 Task: Find connections with filter location Criciúma with filter topic #futurewith filter profile language Spanish with filter current company ExxonMobil with filter school G. Pulla Reddy Engineering College with filter industry Retail Building Materials and Garden Equipment with filter service category Ghostwriting with filter keywords title Online ESL Instructor
Action: Mouse moved to (615, 116)
Screenshot: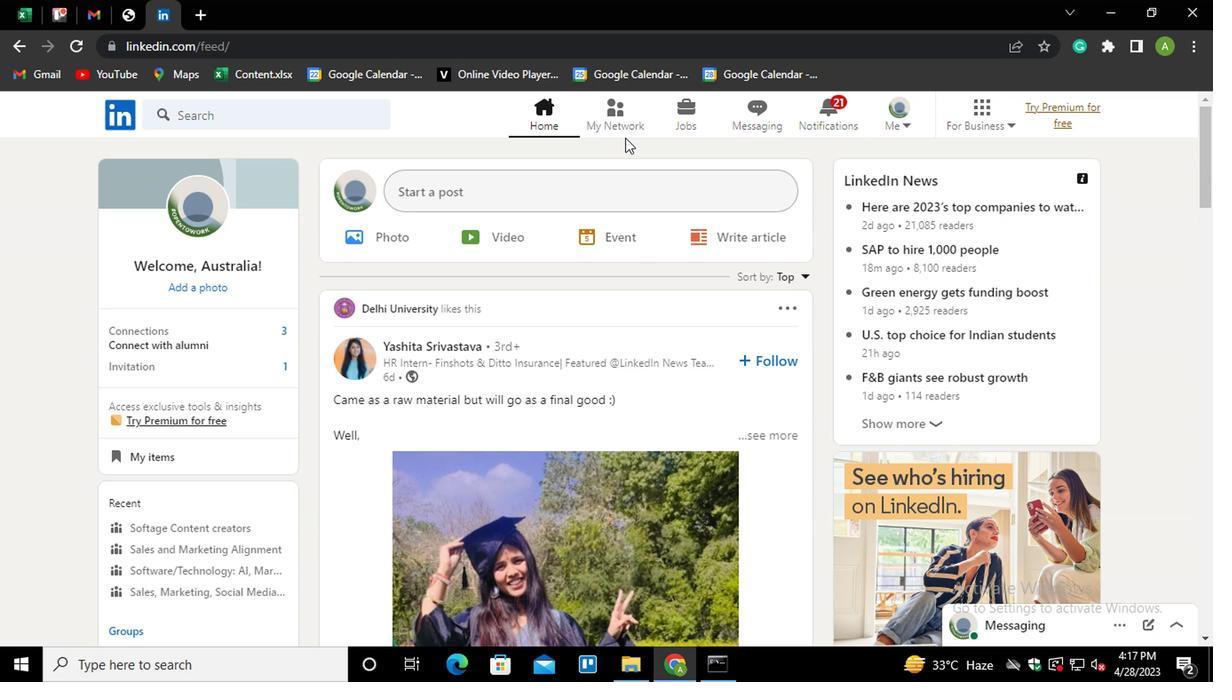 
Action: Mouse pressed left at (615, 116)
Screenshot: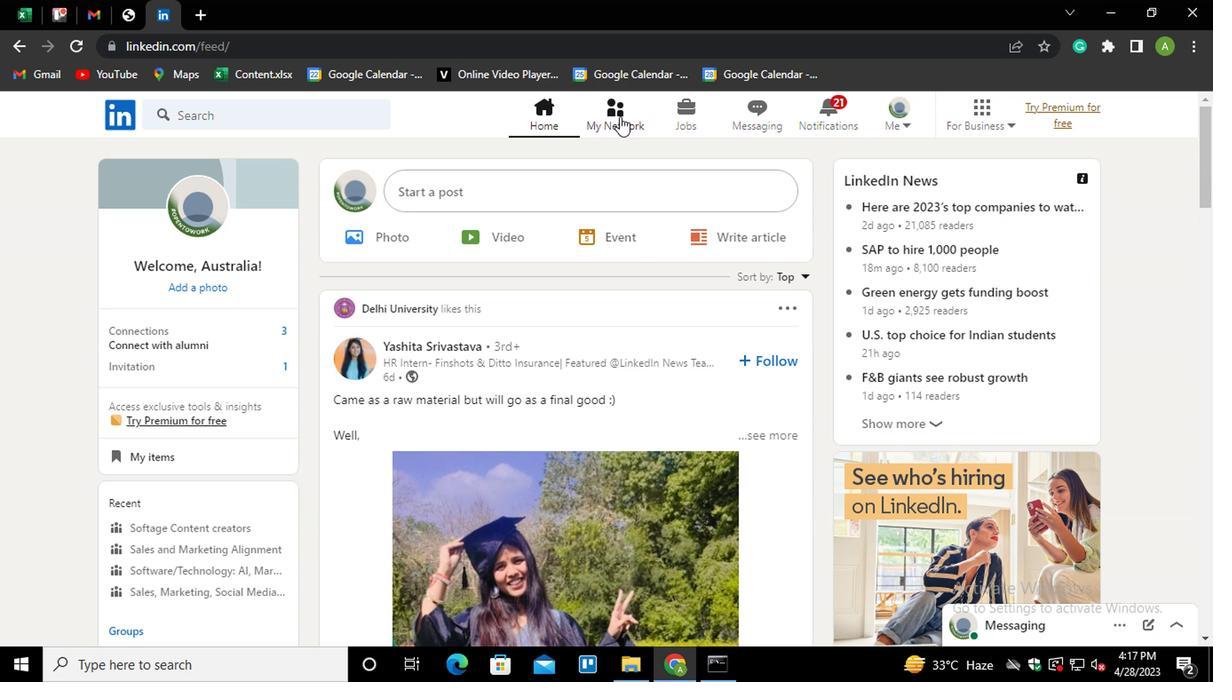 
Action: Mouse moved to (233, 211)
Screenshot: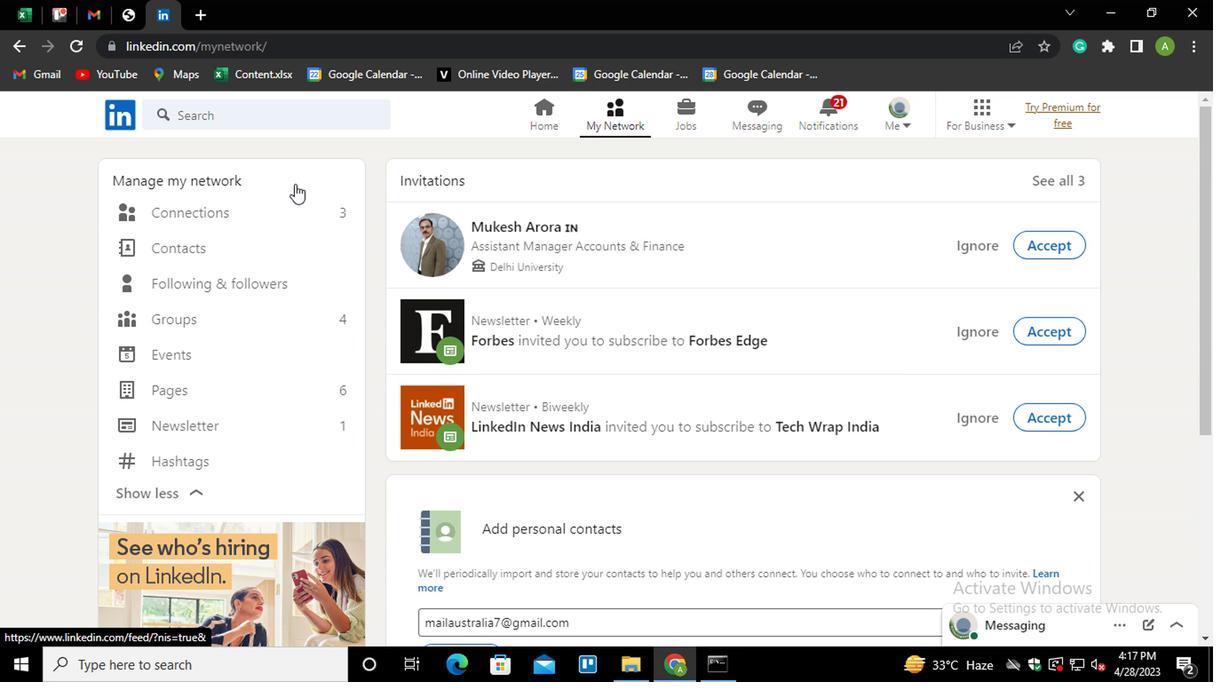 
Action: Mouse pressed left at (233, 211)
Screenshot: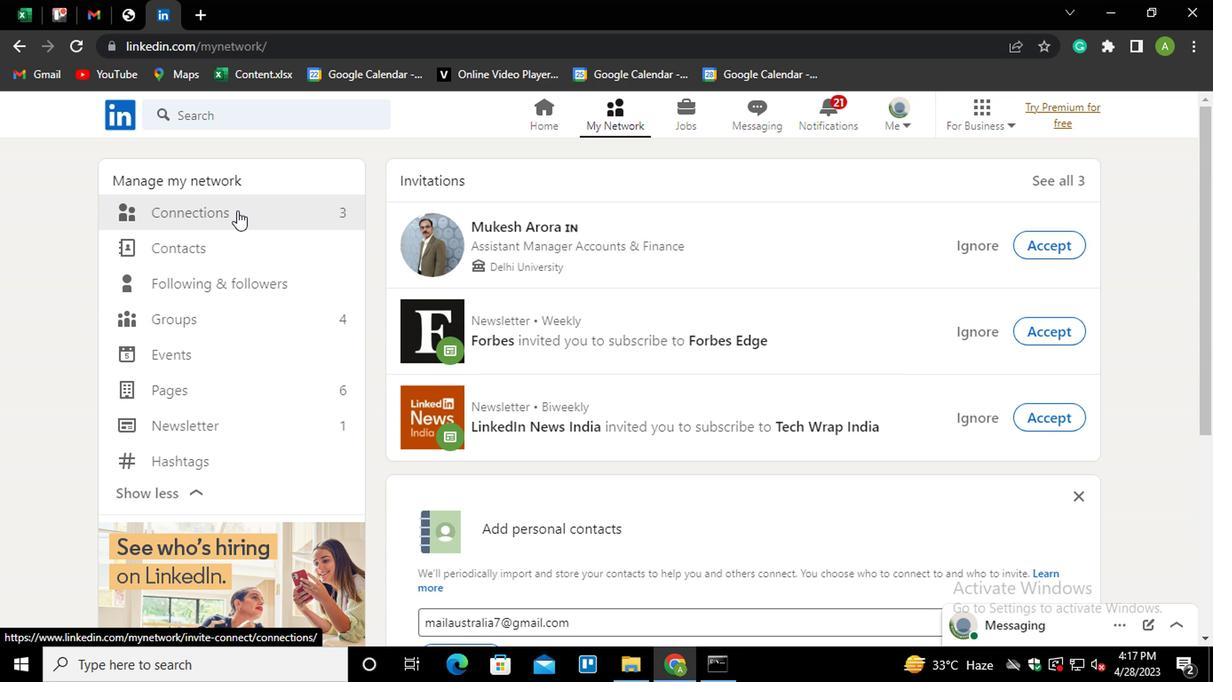 
Action: Mouse moved to (742, 217)
Screenshot: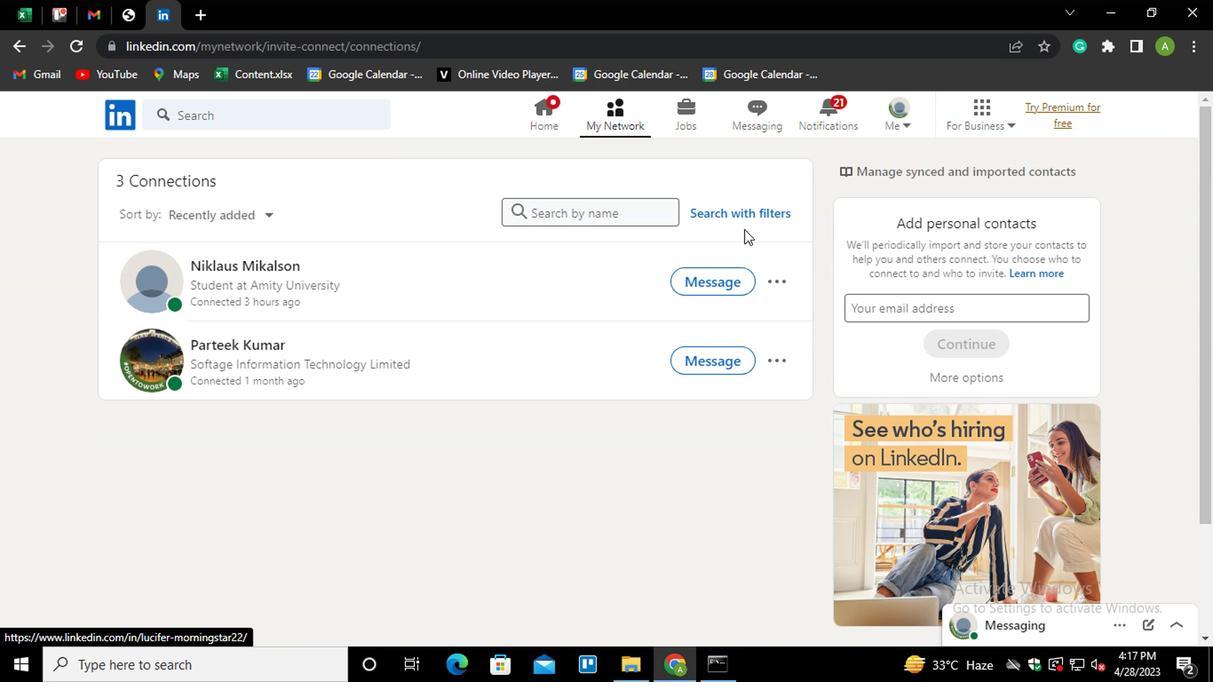 
Action: Mouse pressed left at (742, 217)
Screenshot: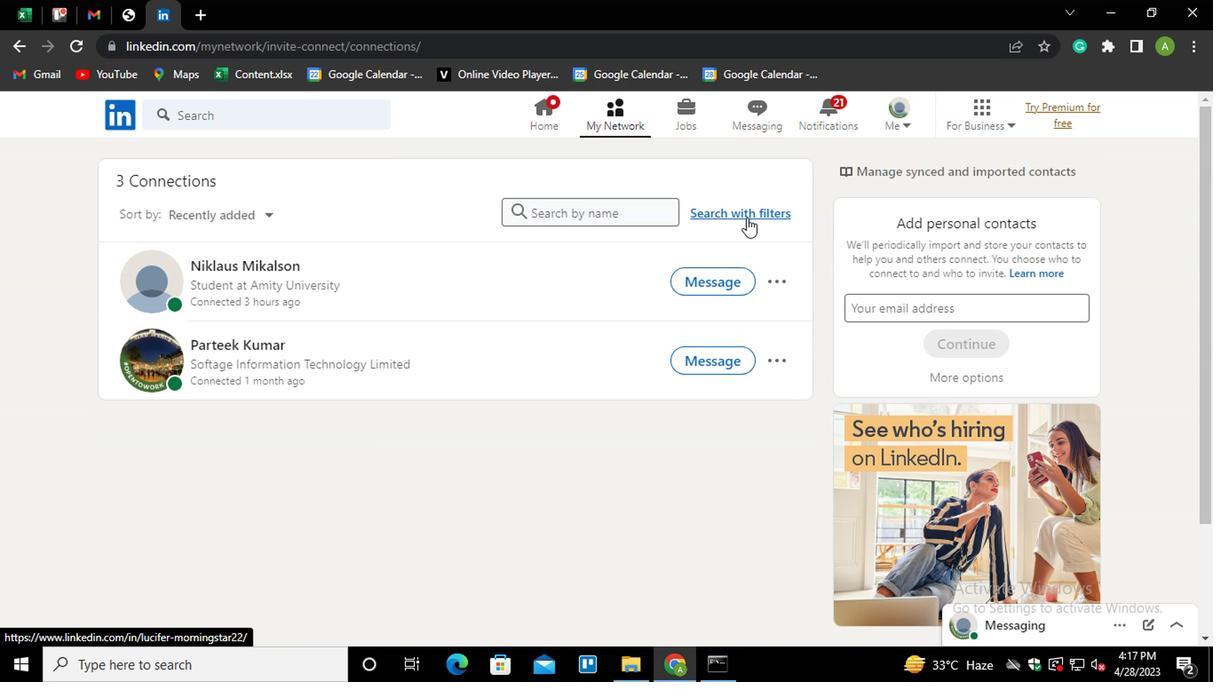 
Action: Mouse moved to (657, 164)
Screenshot: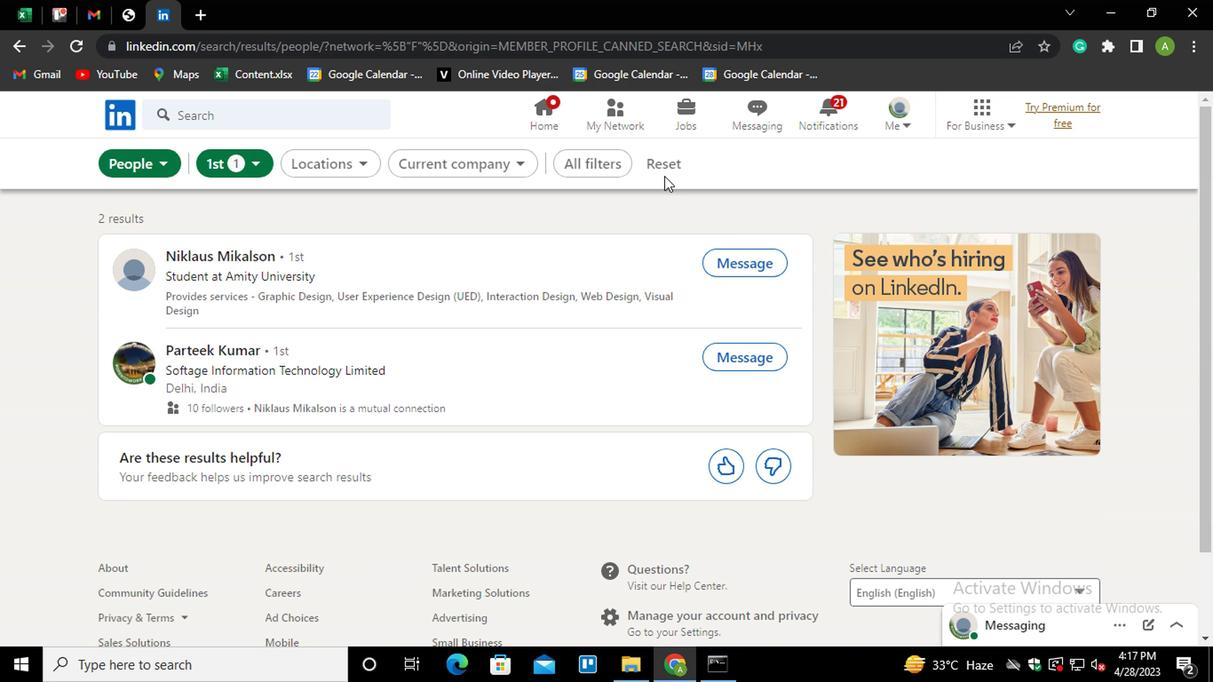 
Action: Mouse pressed left at (657, 164)
Screenshot: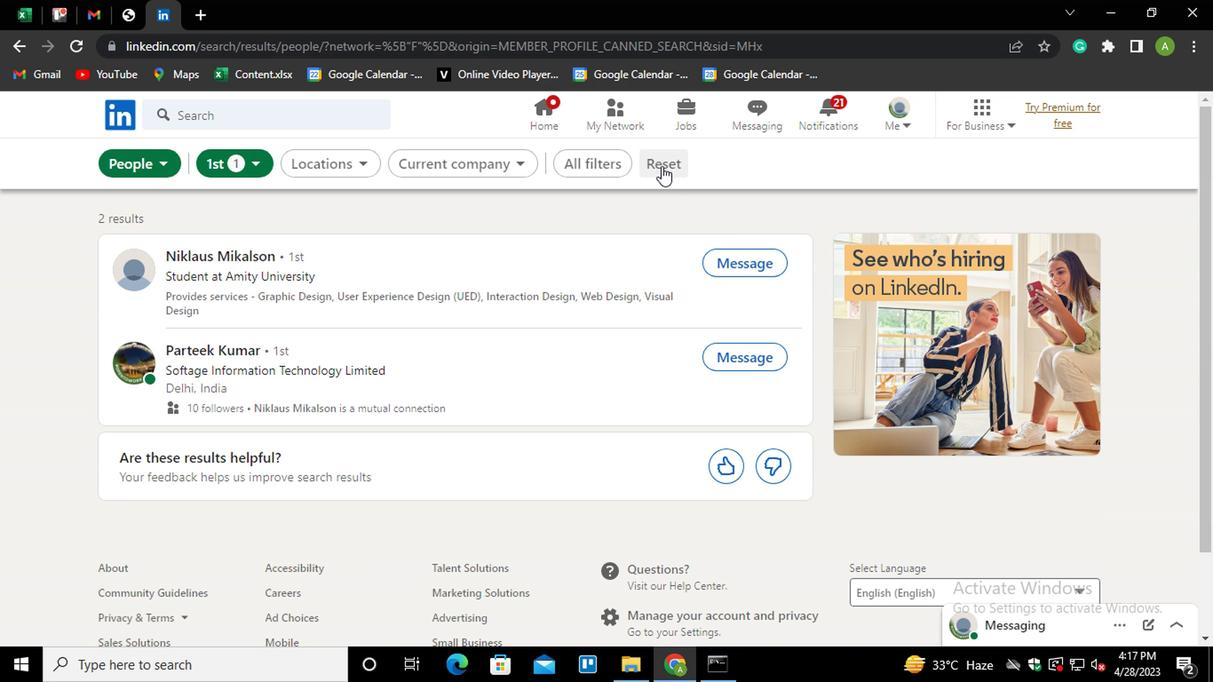 
Action: Mouse moved to (633, 160)
Screenshot: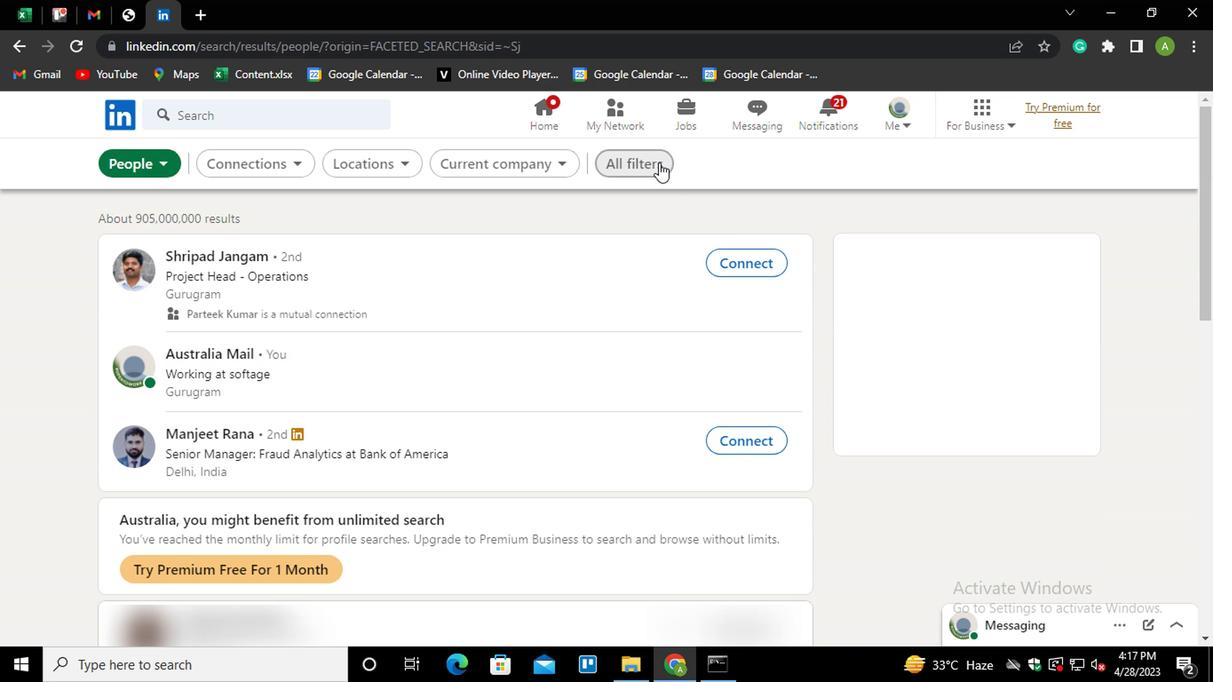 
Action: Mouse pressed left at (633, 160)
Screenshot: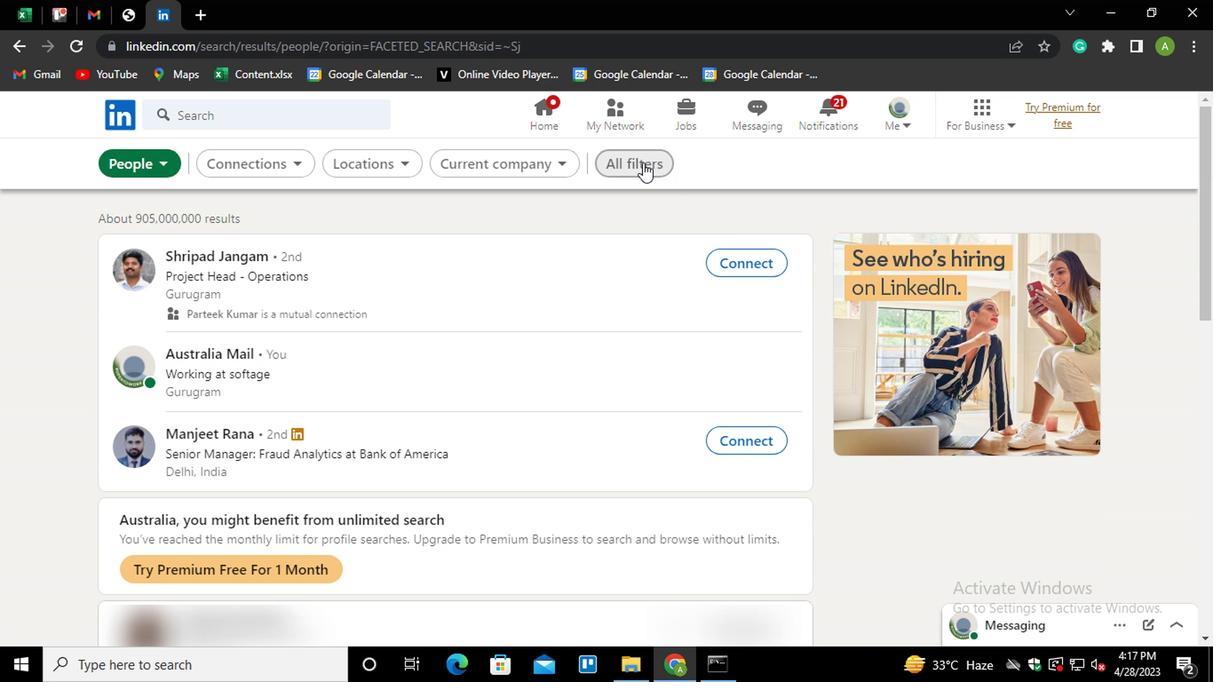 
Action: Mouse moved to (854, 376)
Screenshot: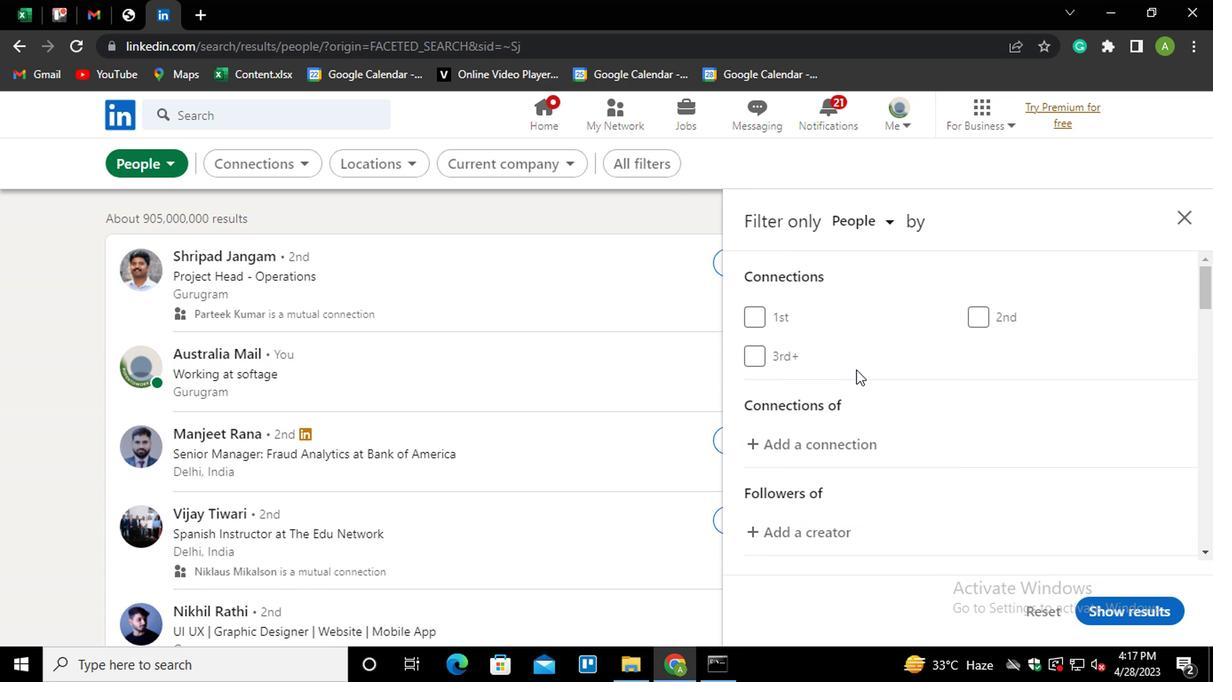 
Action: Mouse scrolled (854, 374) with delta (0, -1)
Screenshot: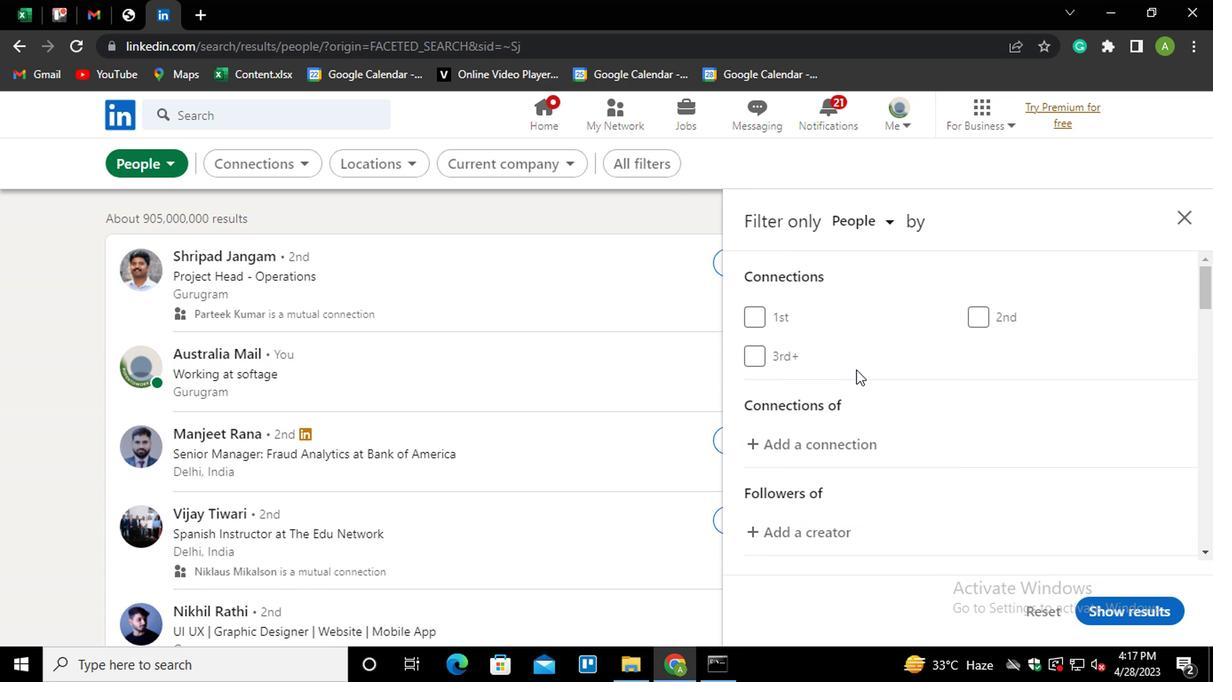 
Action: Mouse scrolled (854, 374) with delta (0, -1)
Screenshot: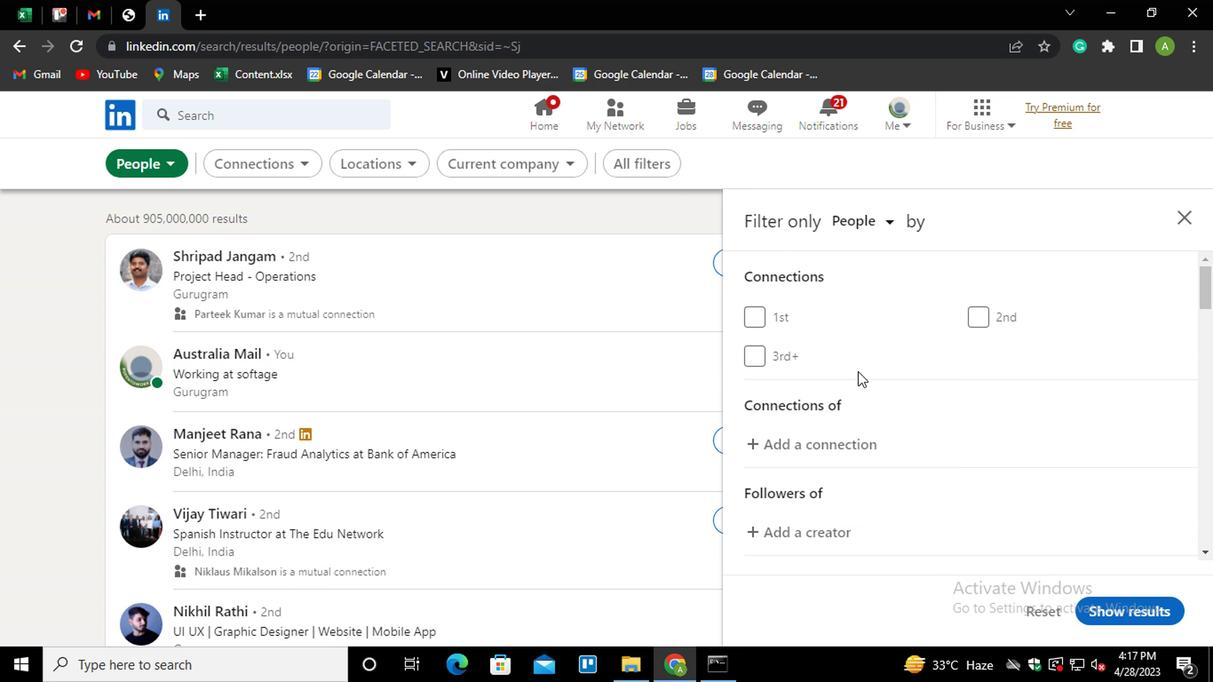
Action: Mouse scrolled (854, 374) with delta (0, -1)
Screenshot: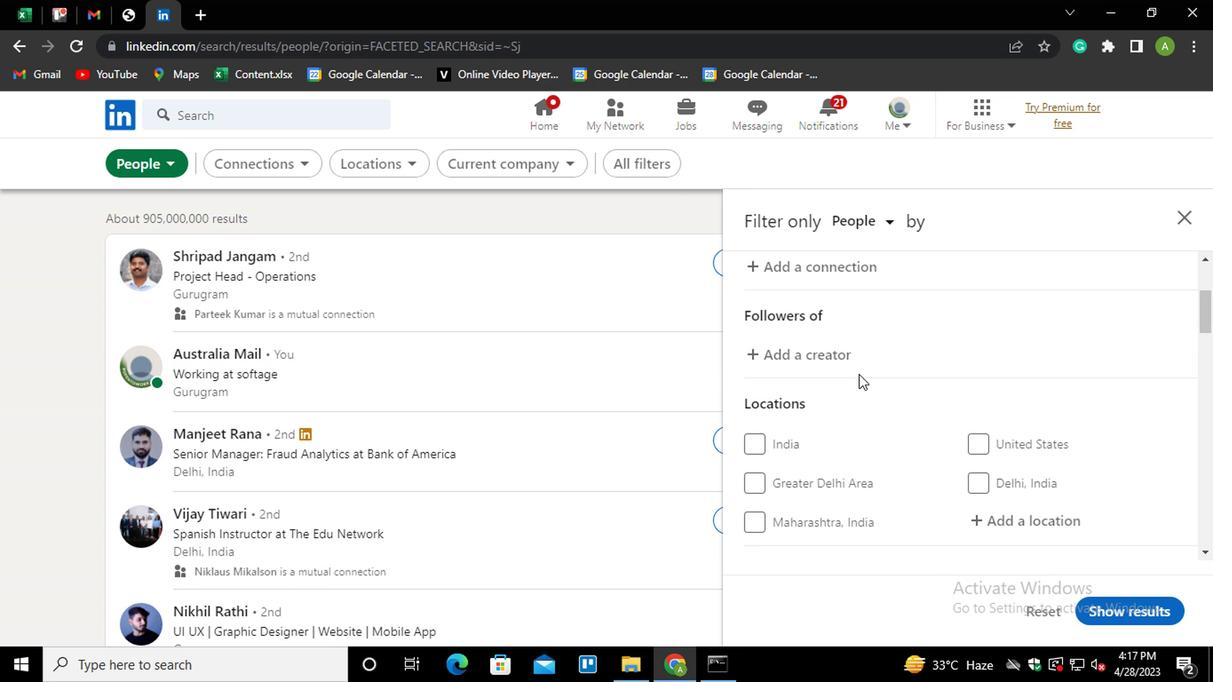 
Action: Mouse moved to (985, 433)
Screenshot: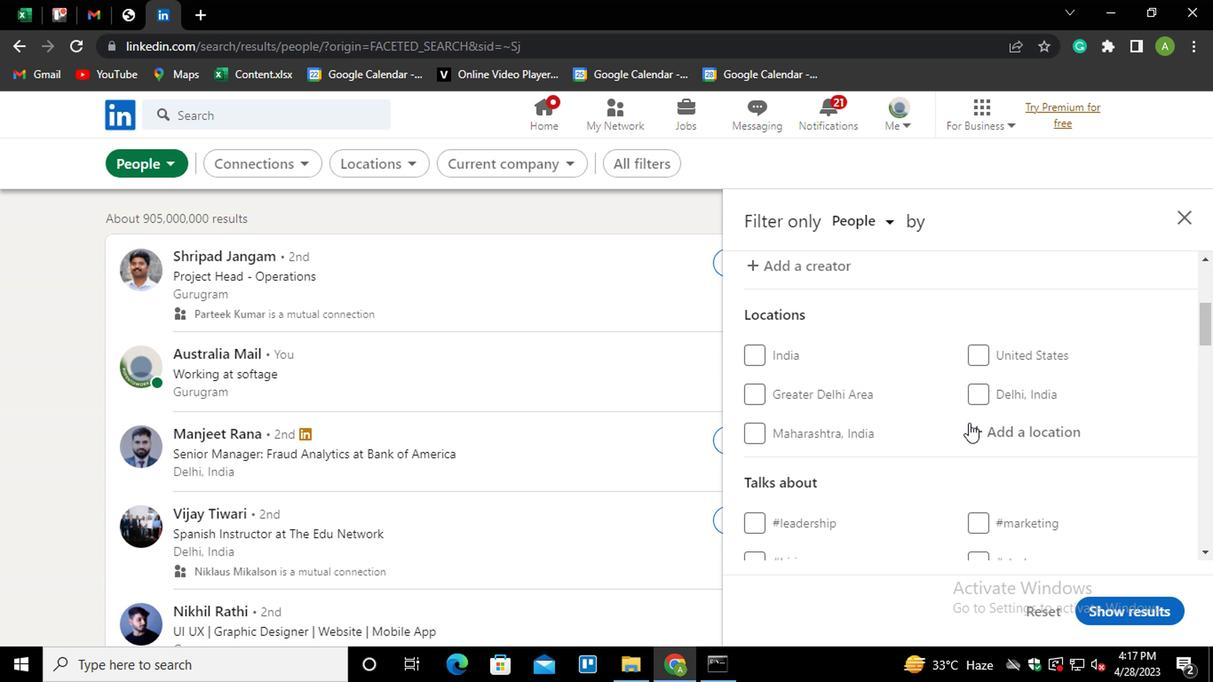 
Action: Mouse pressed left at (985, 433)
Screenshot: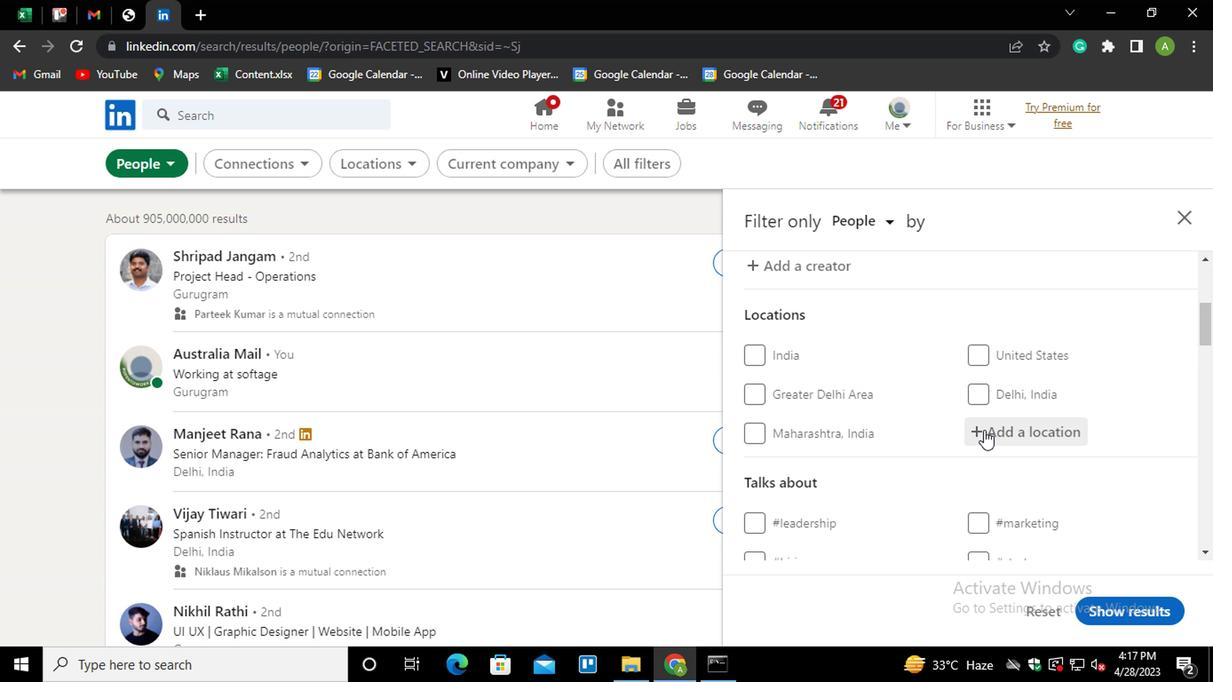 
Action: Mouse moved to (991, 433)
Screenshot: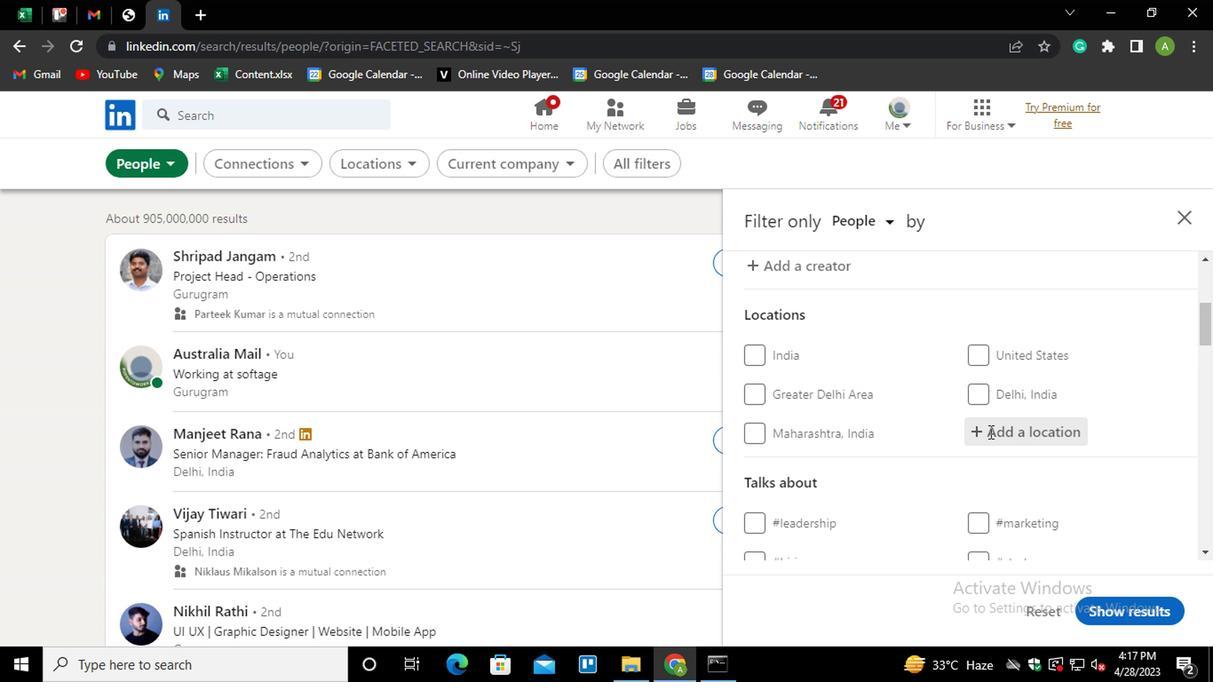 
Action: Mouse pressed left at (991, 433)
Screenshot: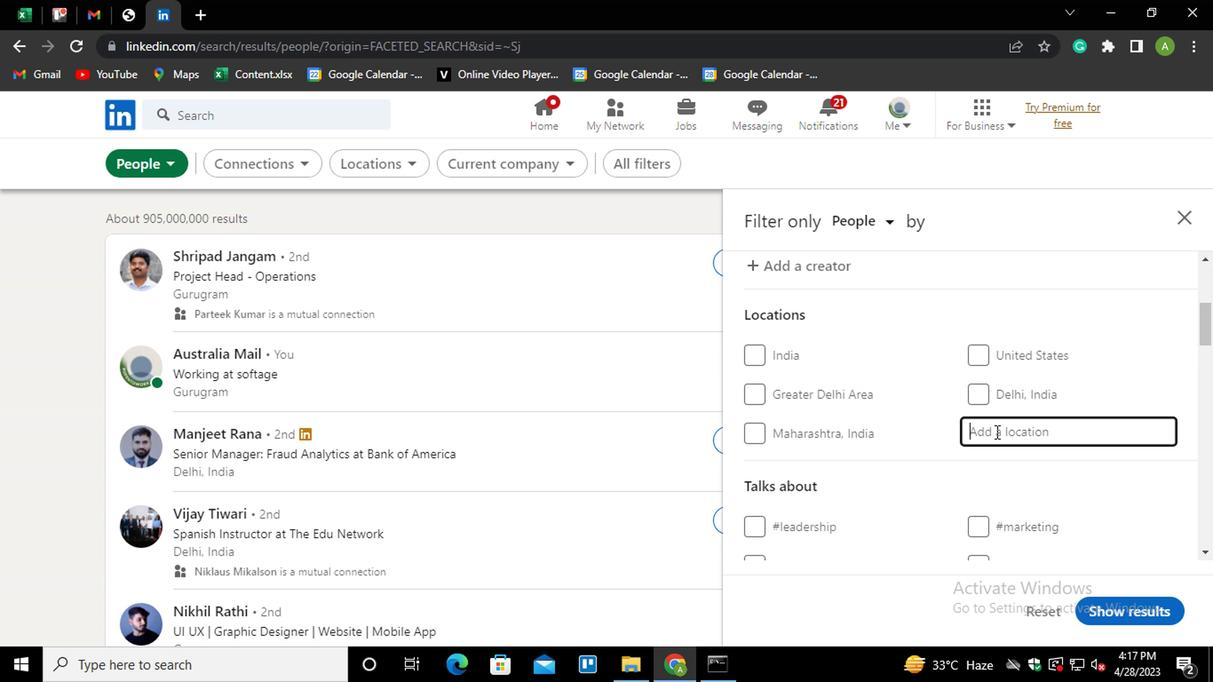 
Action: Mouse moved to (991, 435)
Screenshot: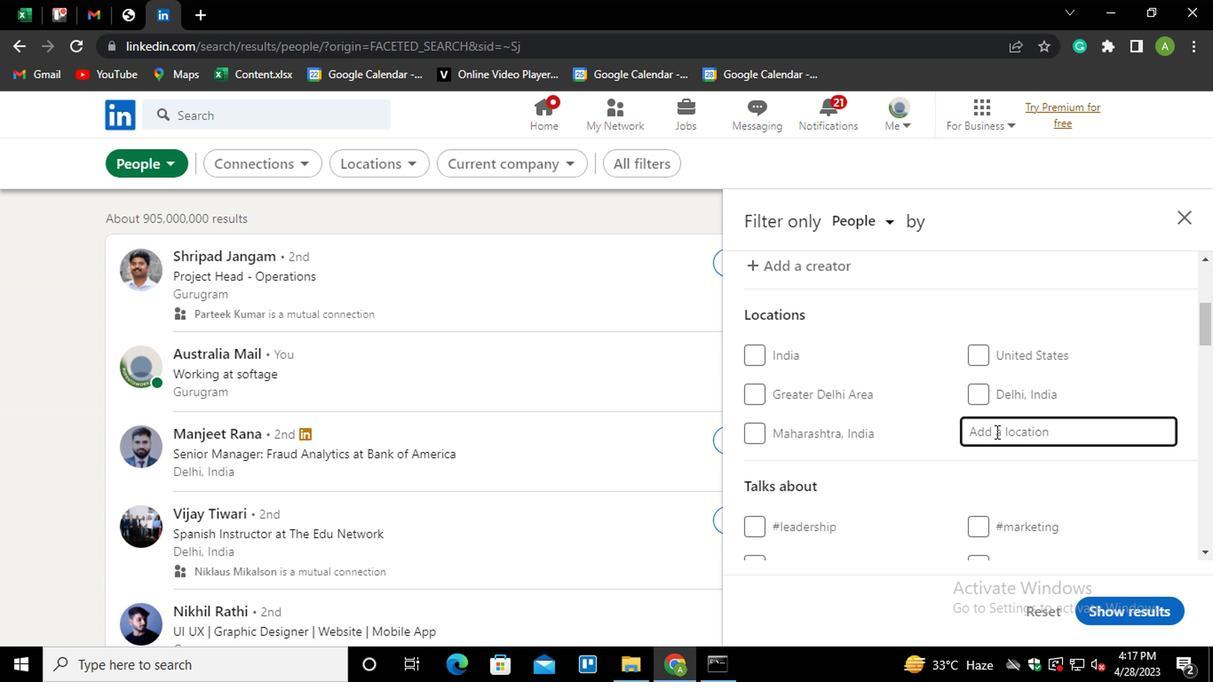 
Action: Key pressed <Key.shift>CRICIUMA<Key.down><Key.down><Key.enter>
Screenshot: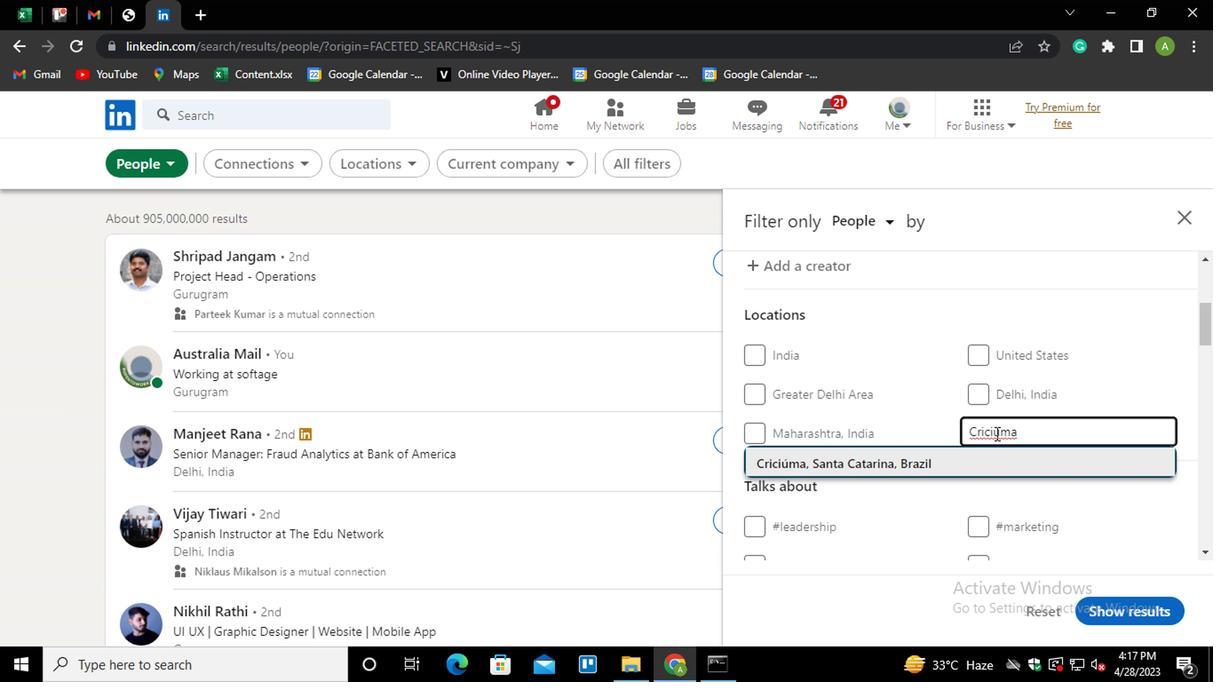 
Action: Mouse scrolled (991, 434) with delta (0, 0)
Screenshot: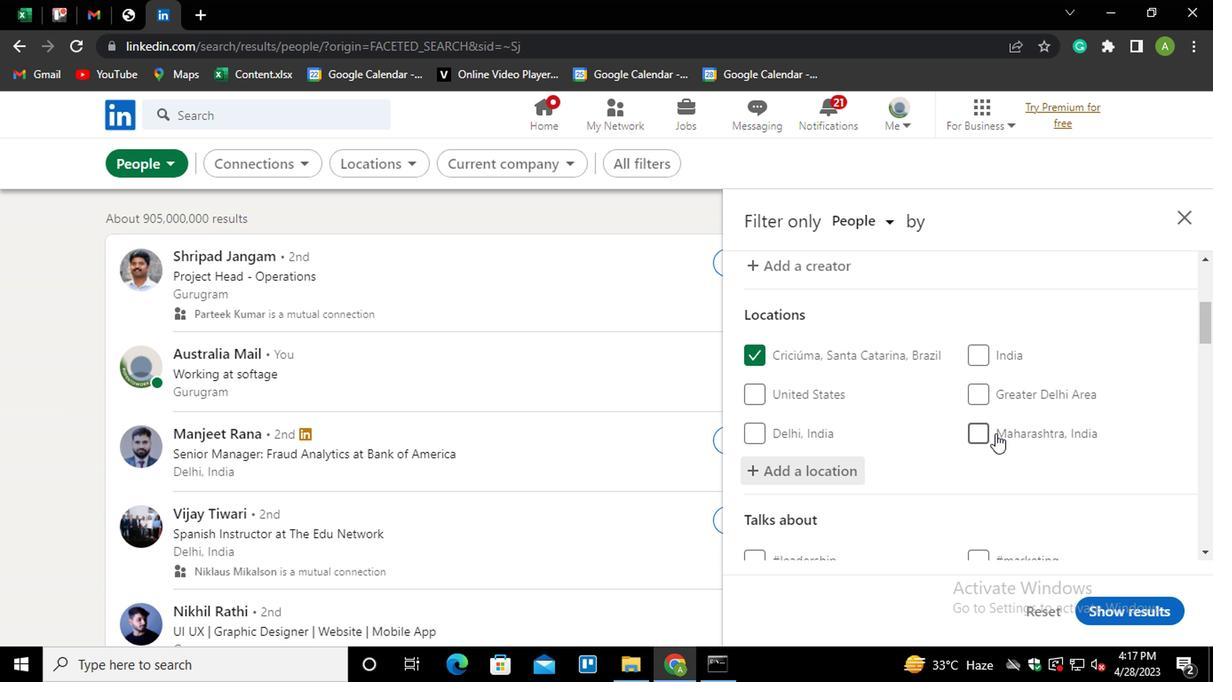 
Action: Mouse scrolled (991, 434) with delta (0, 0)
Screenshot: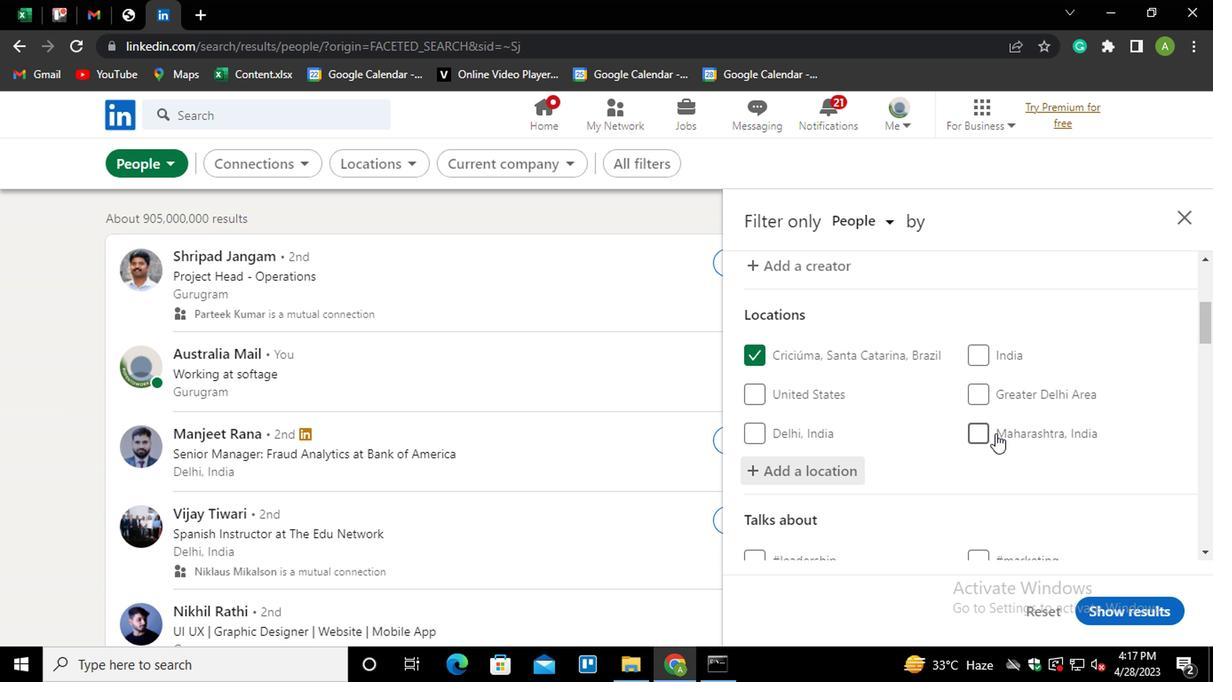 
Action: Mouse scrolled (991, 434) with delta (0, 0)
Screenshot: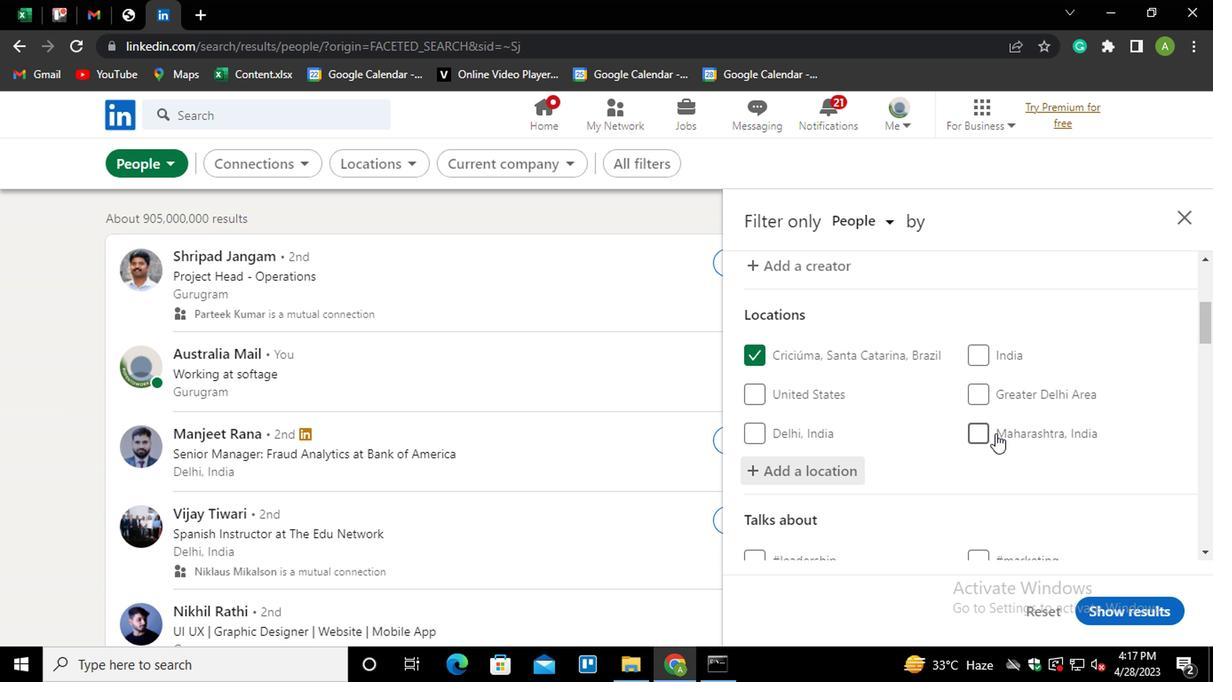 
Action: Mouse moved to (978, 367)
Screenshot: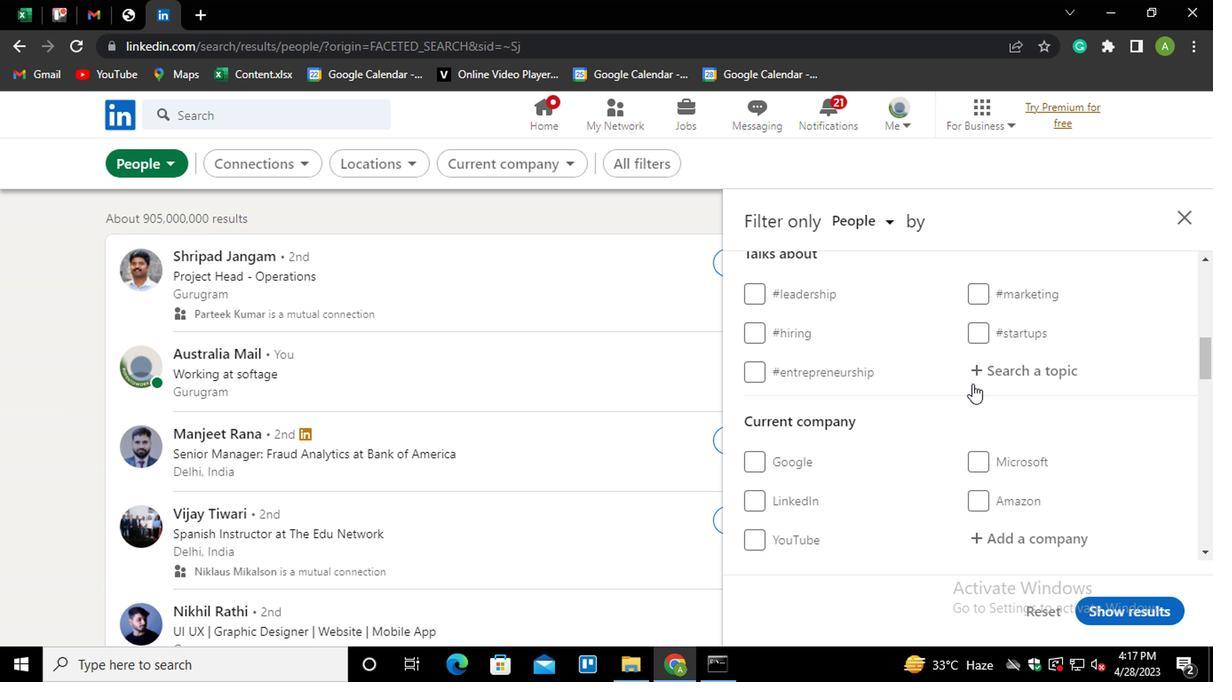 
Action: Mouse pressed left at (978, 367)
Screenshot: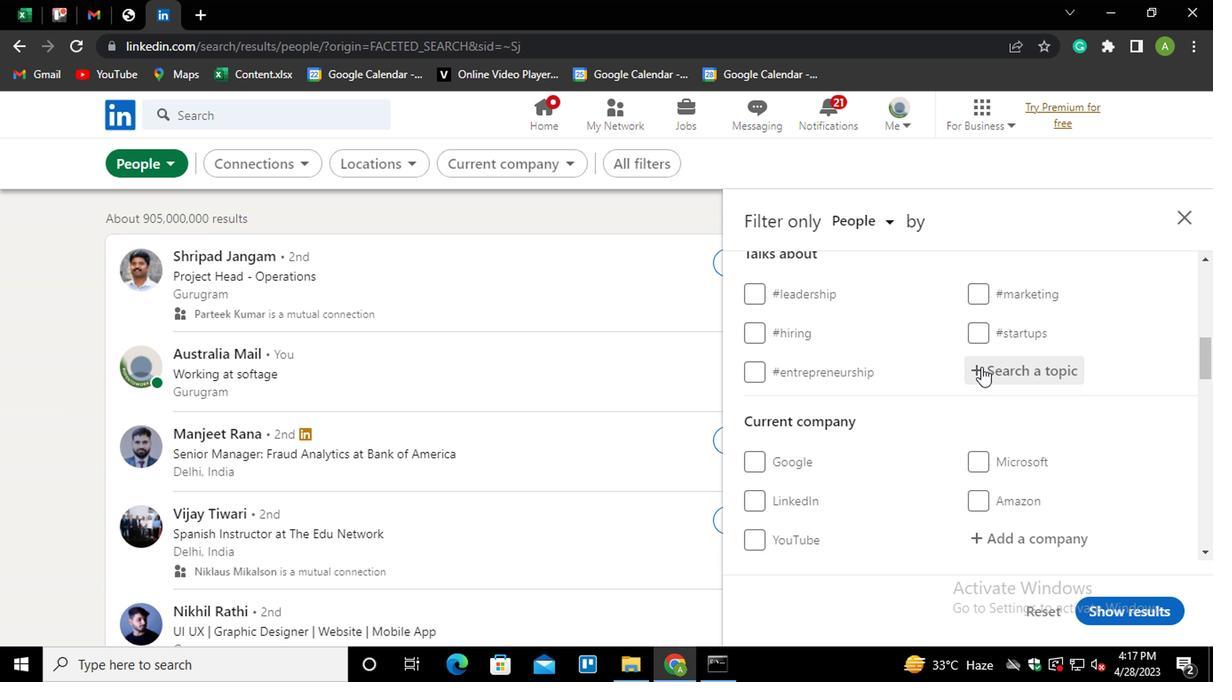 
Action: Key pressed FUTUT<Key.backspace>RE<Key.down><Key.enter>
Screenshot: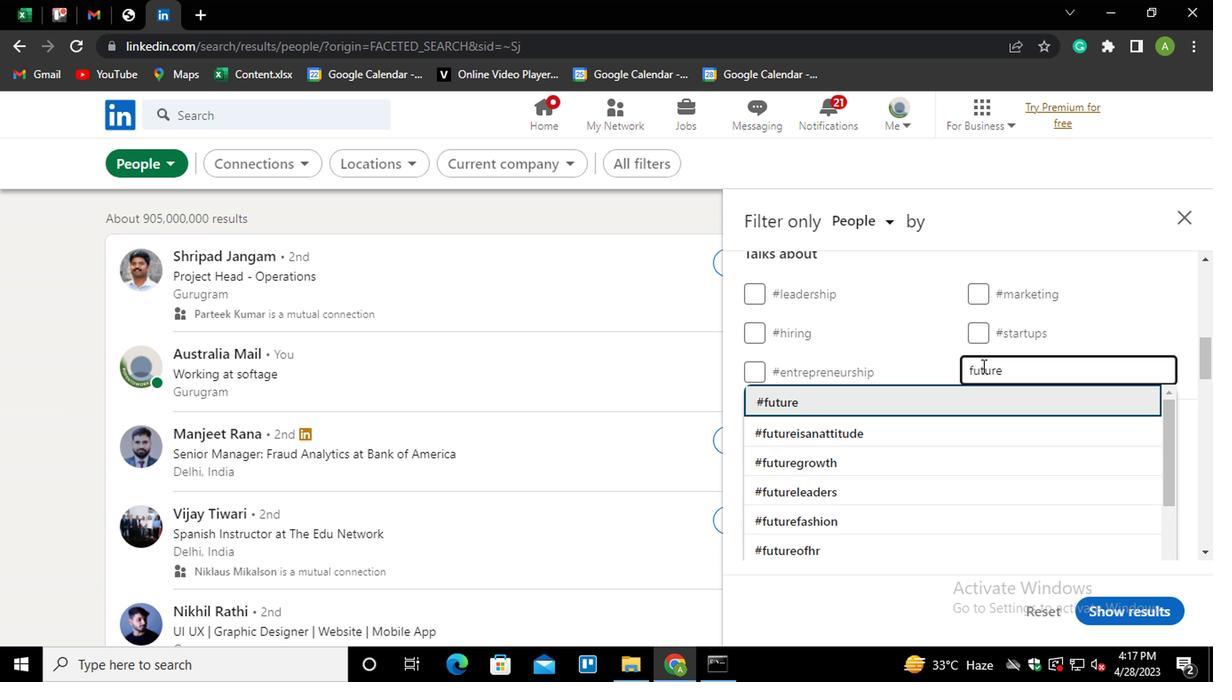 
Action: Mouse scrolled (978, 367) with delta (0, 0)
Screenshot: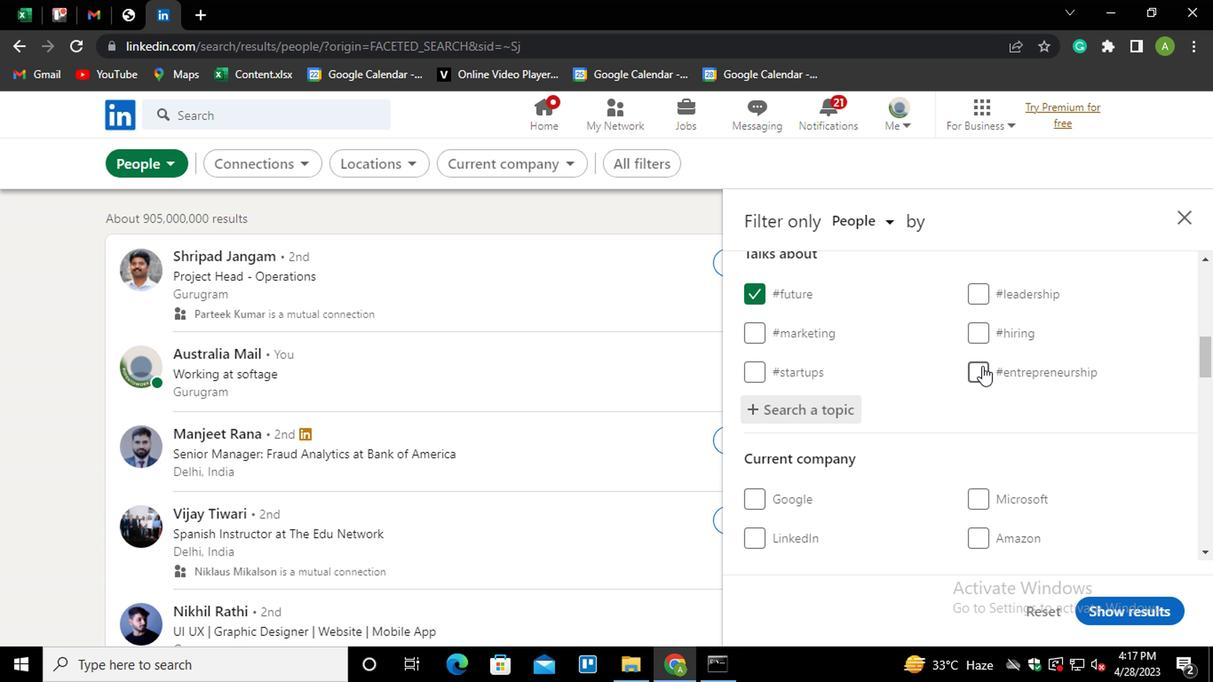 
Action: Mouse scrolled (978, 367) with delta (0, 0)
Screenshot: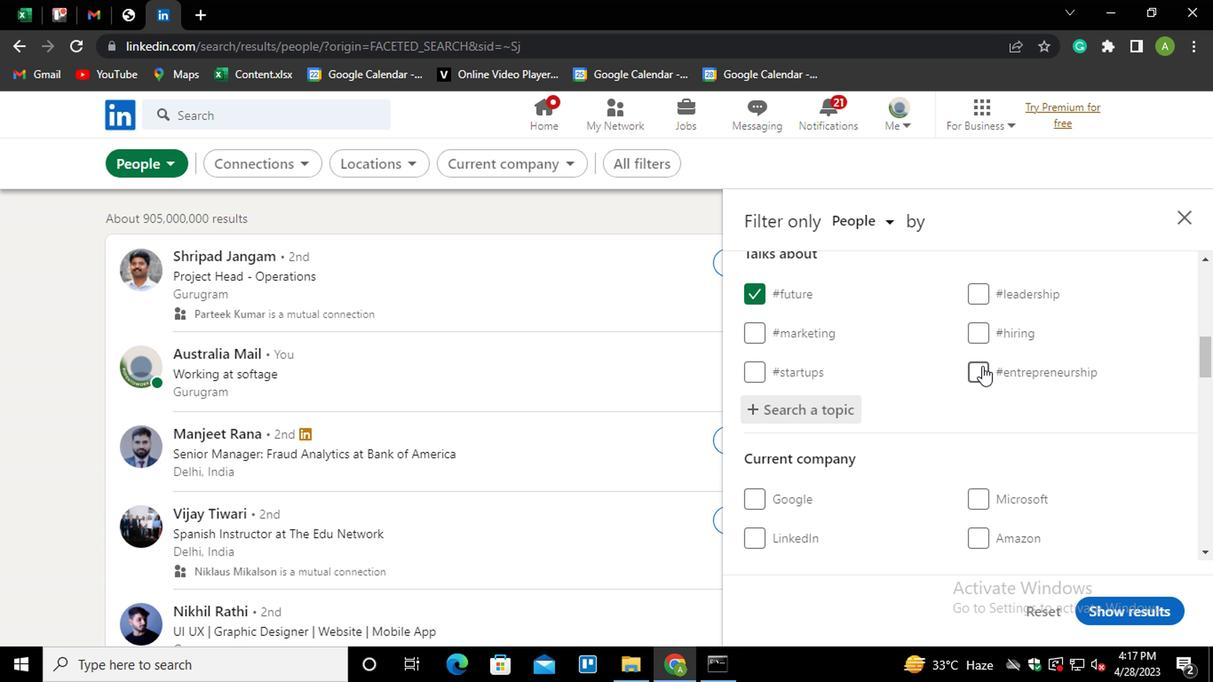 
Action: Mouse scrolled (978, 367) with delta (0, 0)
Screenshot: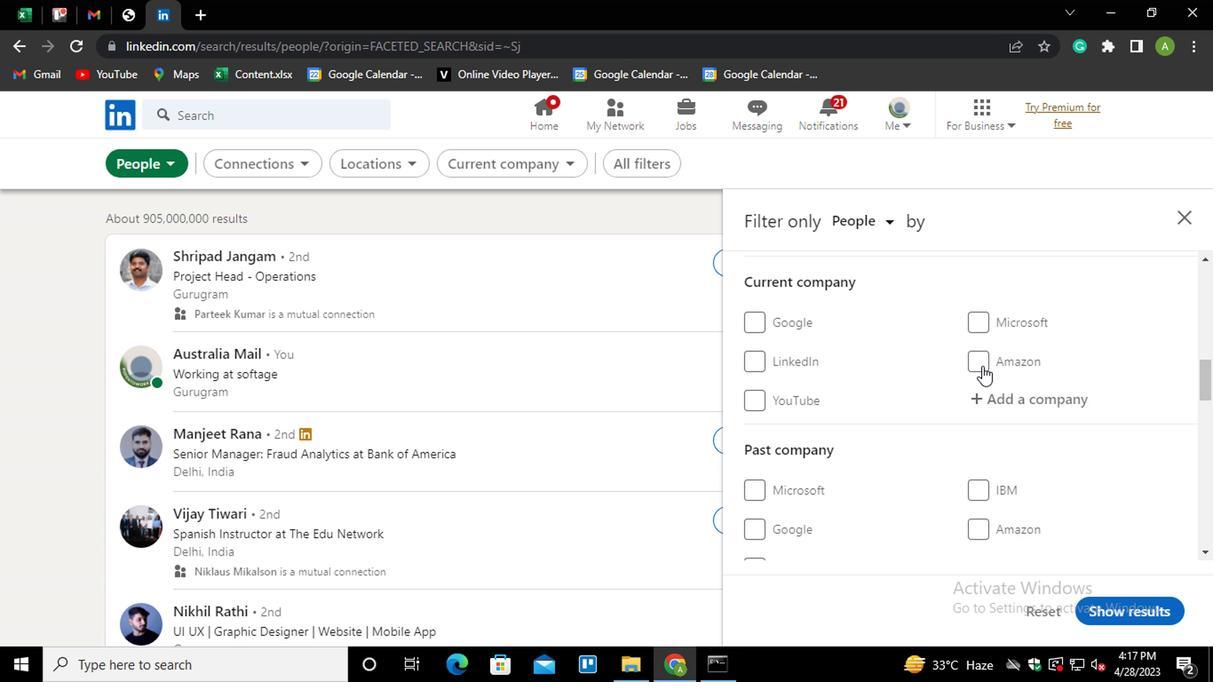 
Action: Mouse scrolled (978, 367) with delta (0, 0)
Screenshot: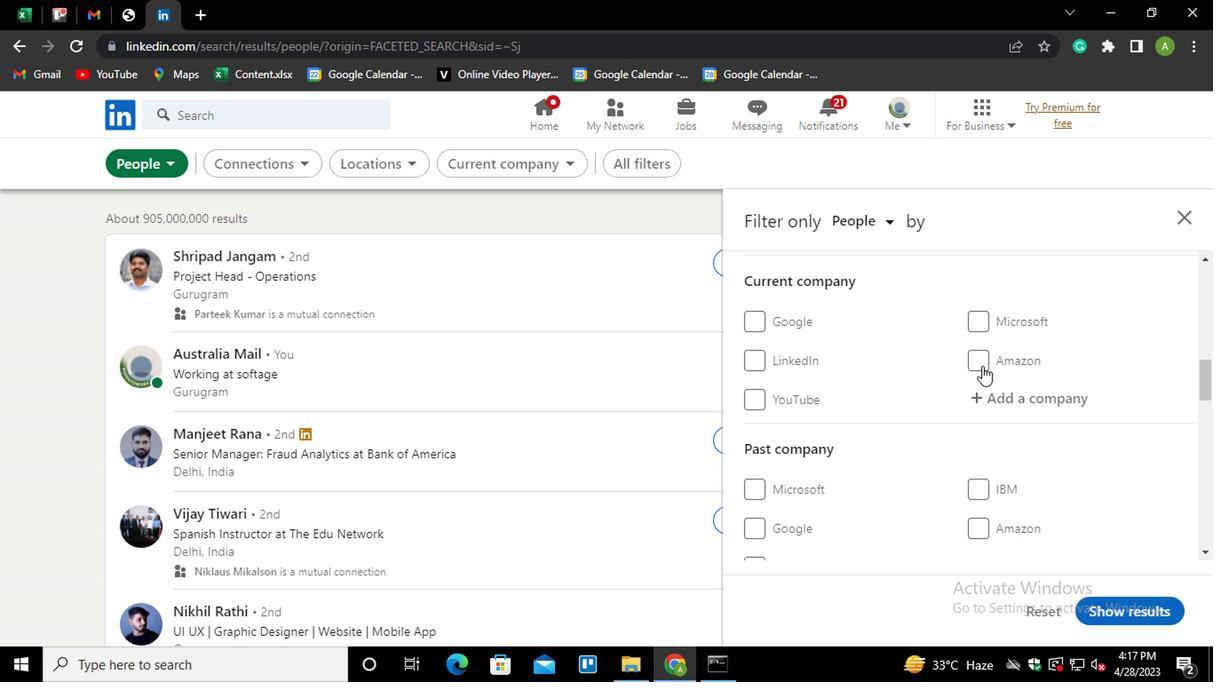 
Action: Mouse scrolled (978, 367) with delta (0, 0)
Screenshot: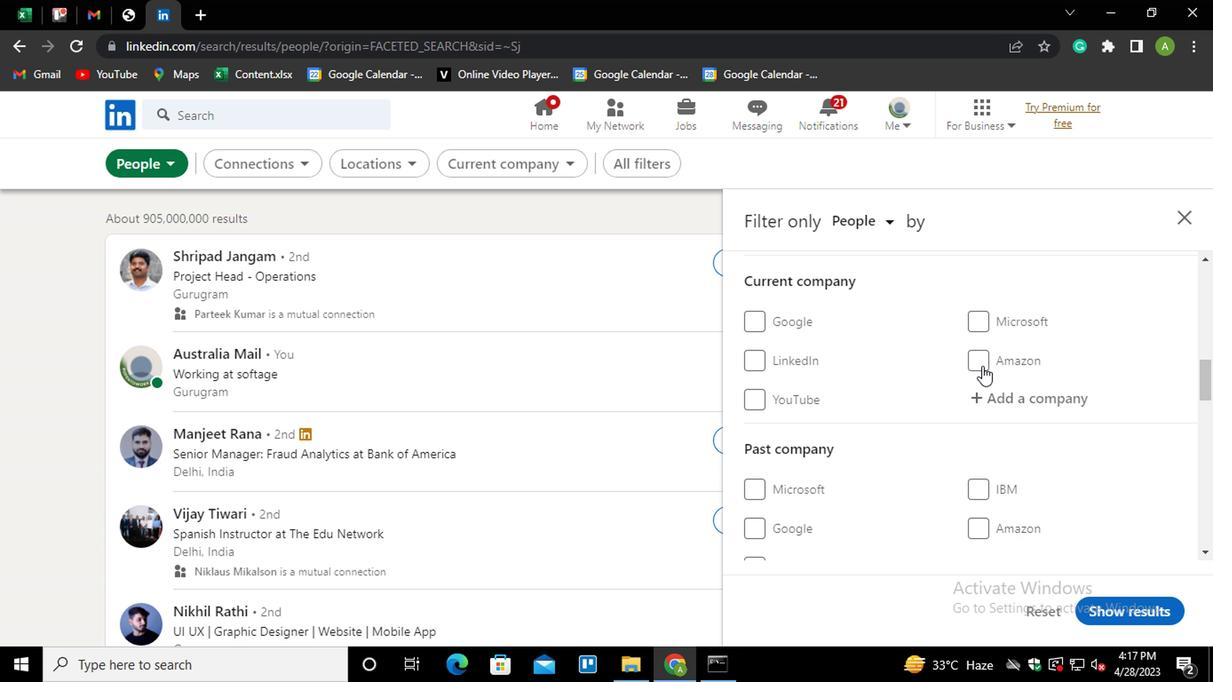 
Action: Mouse scrolled (978, 367) with delta (0, 0)
Screenshot: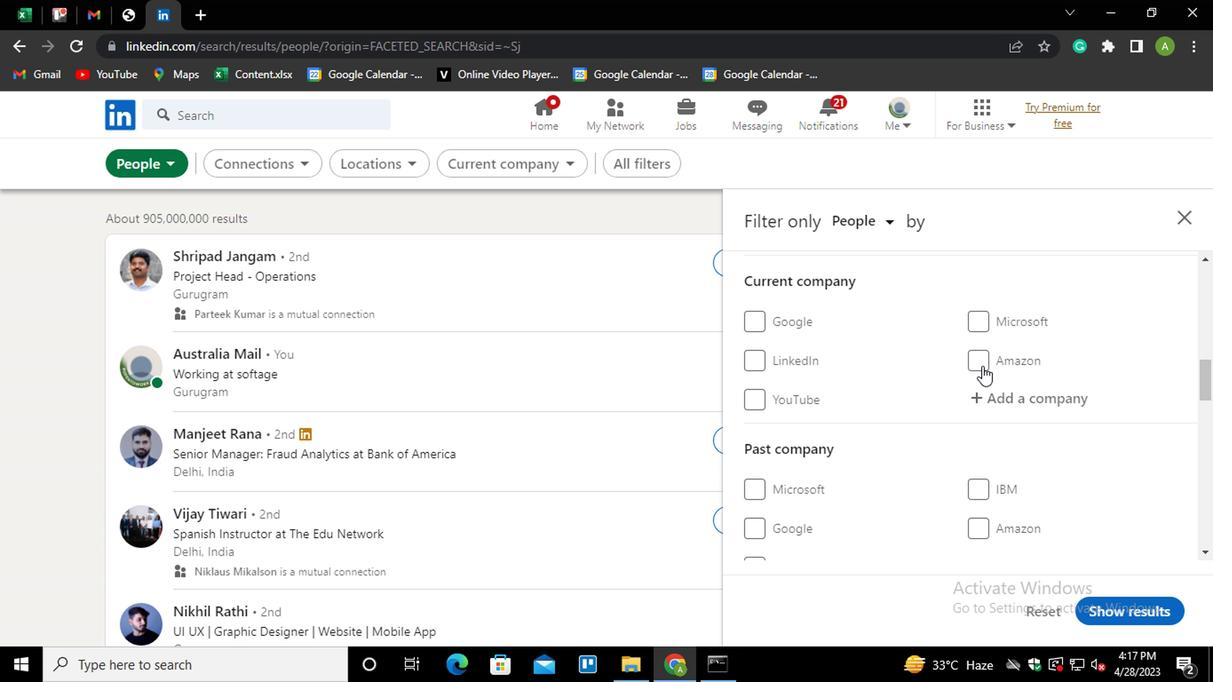 
Action: Mouse scrolled (978, 367) with delta (0, 0)
Screenshot: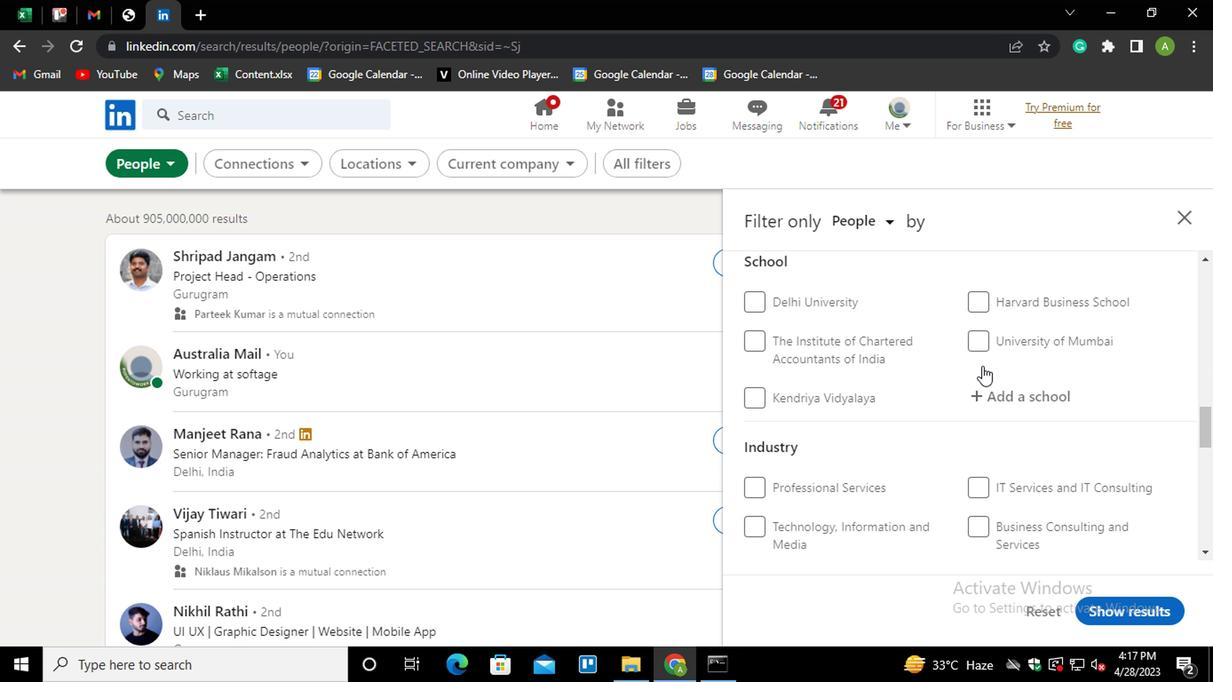 
Action: Mouse scrolled (978, 367) with delta (0, 0)
Screenshot: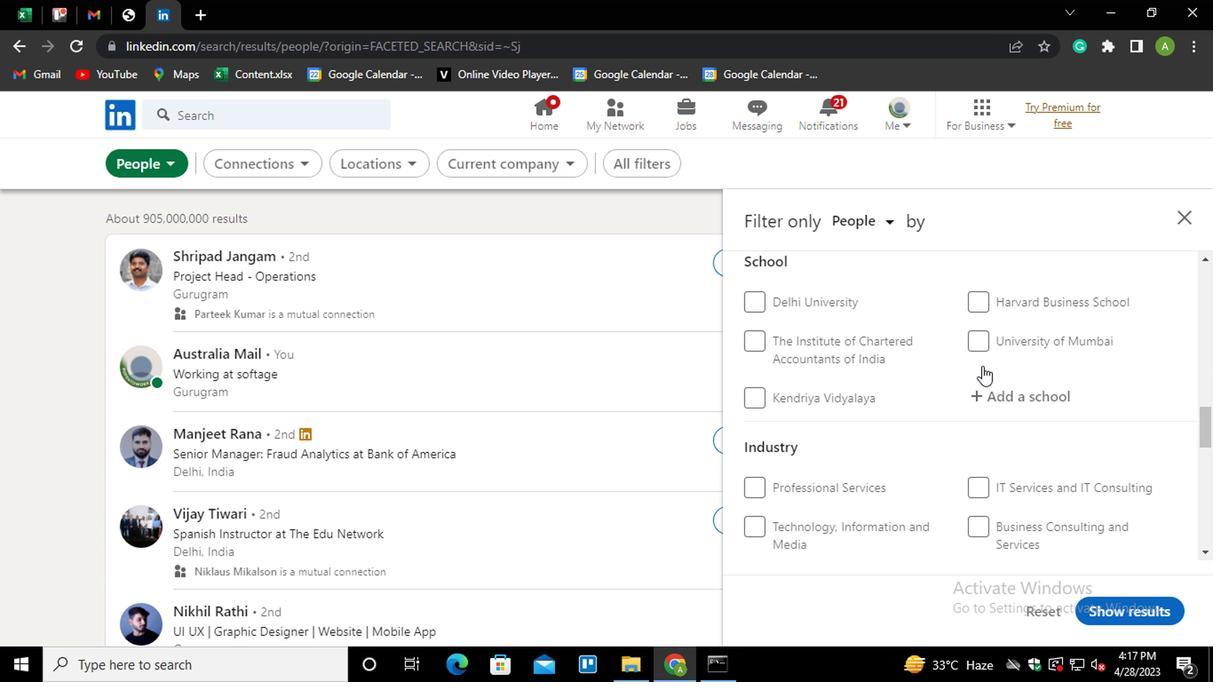 
Action: Mouse scrolled (978, 367) with delta (0, 0)
Screenshot: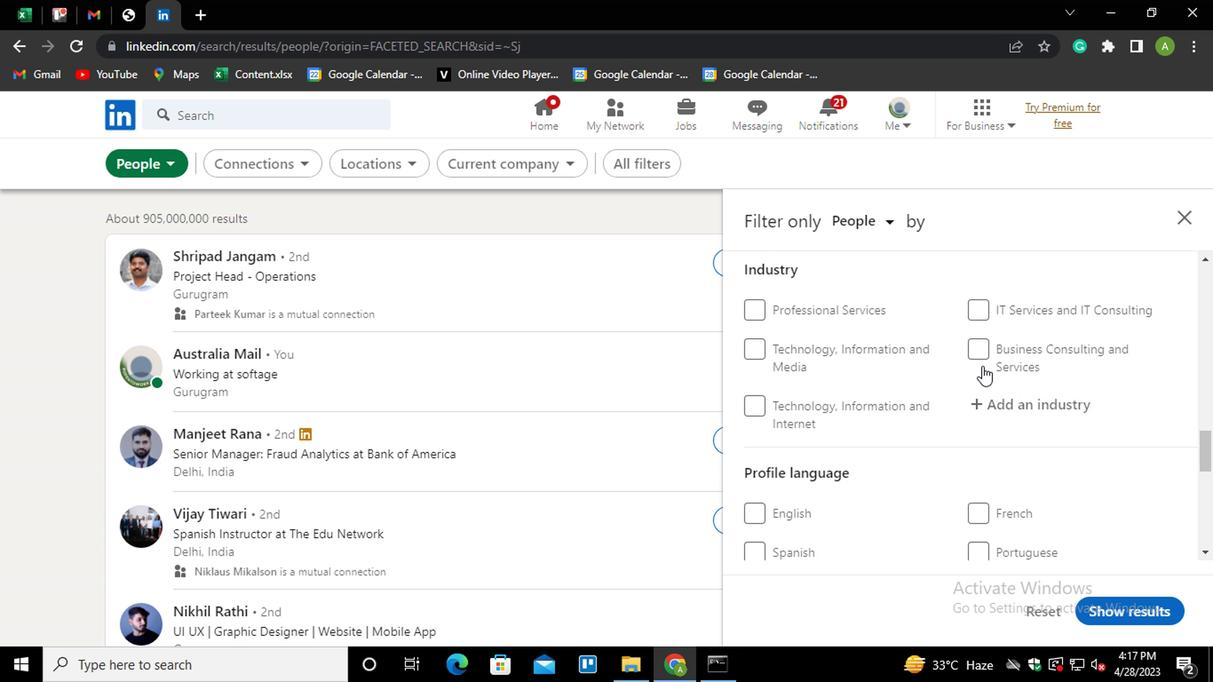 
Action: Mouse scrolled (978, 367) with delta (0, 0)
Screenshot: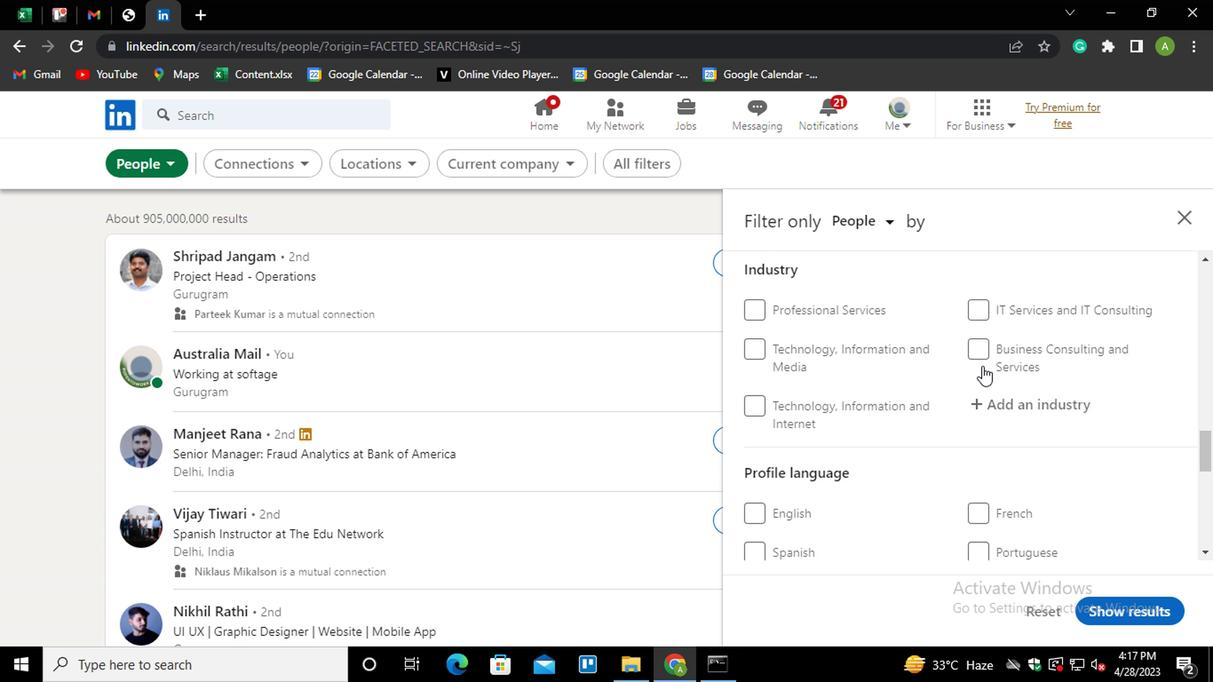 
Action: Mouse moved to (782, 381)
Screenshot: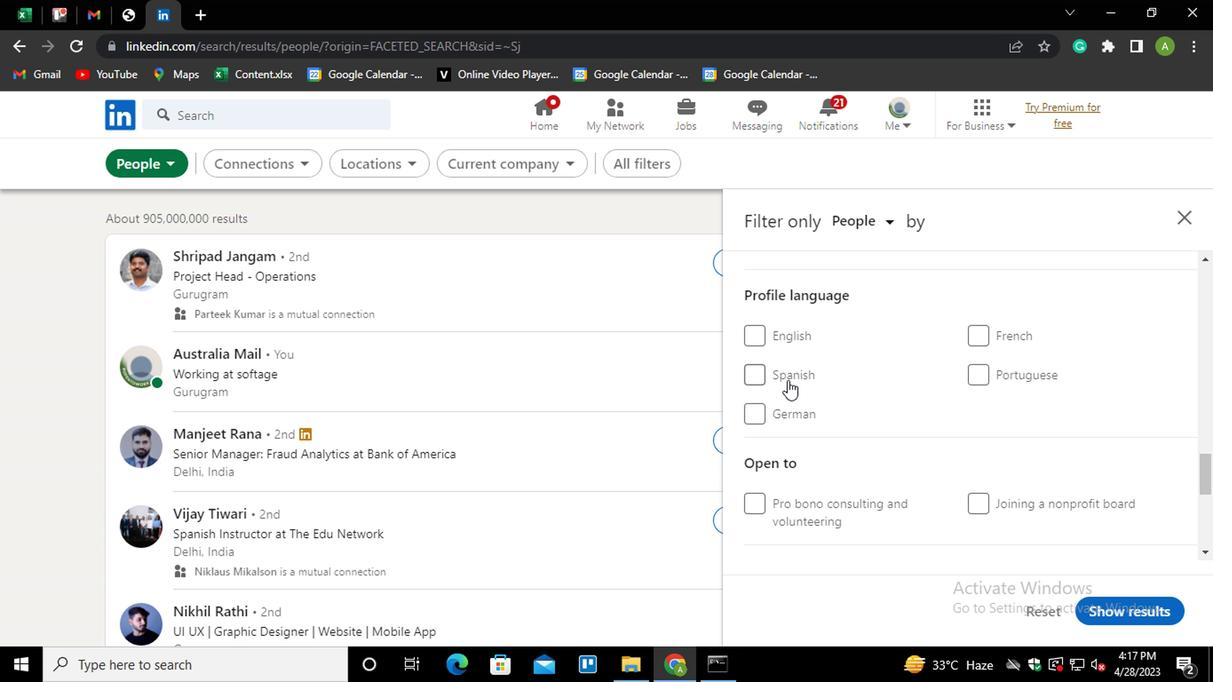 
Action: Mouse pressed left at (782, 381)
Screenshot: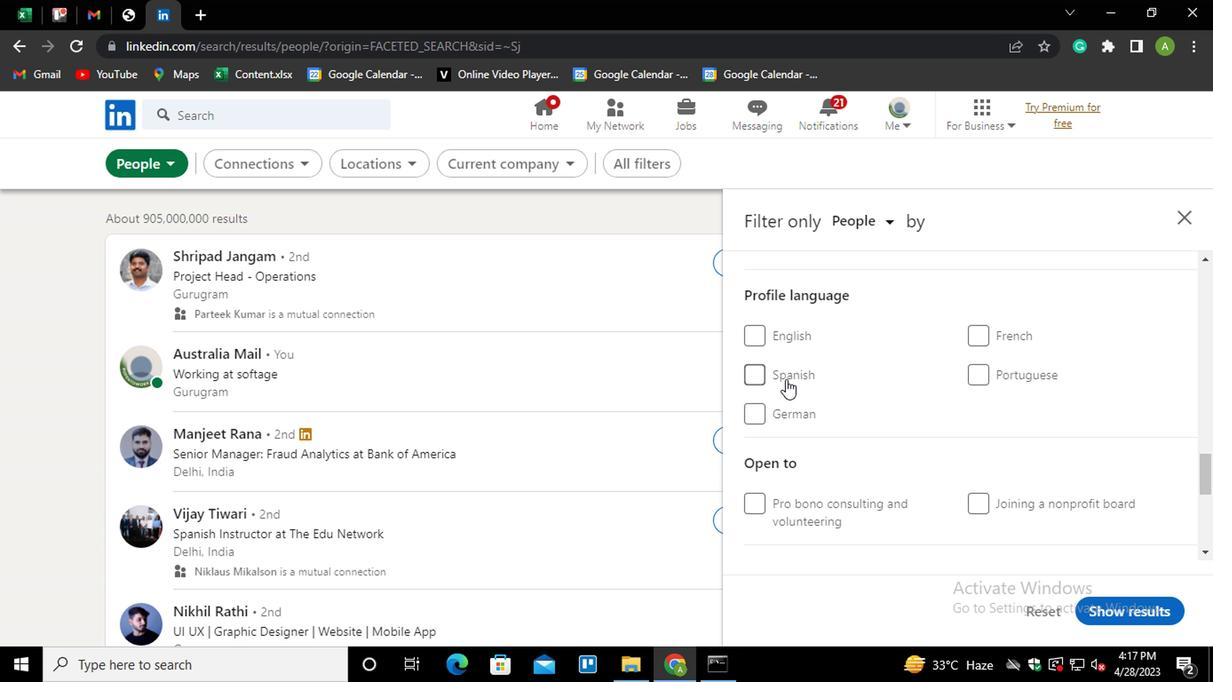 
Action: Mouse moved to (924, 410)
Screenshot: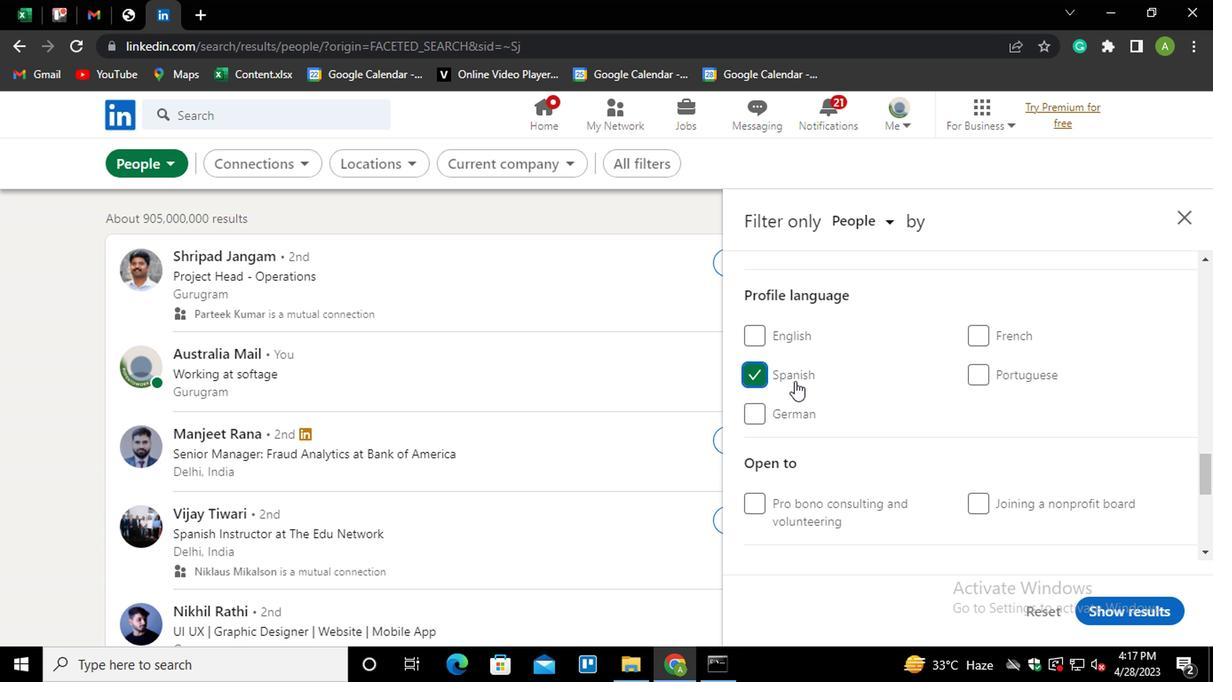 
Action: Mouse scrolled (924, 411) with delta (0, 0)
Screenshot: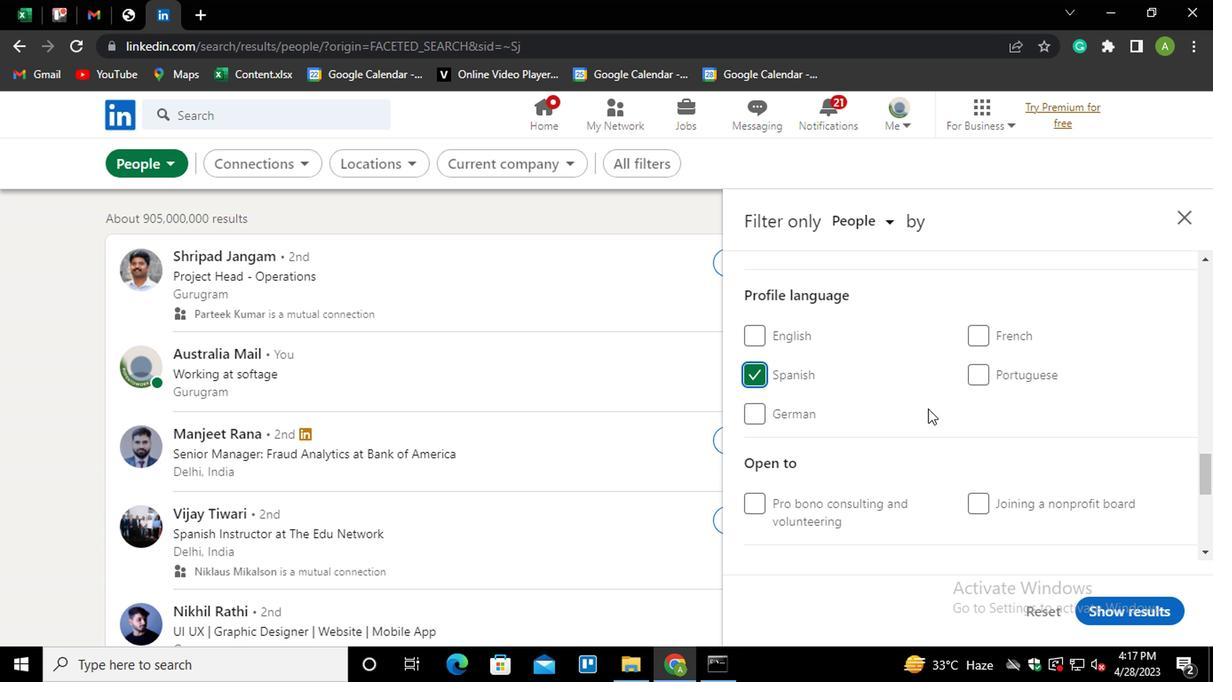 
Action: Mouse scrolled (924, 411) with delta (0, 0)
Screenshot: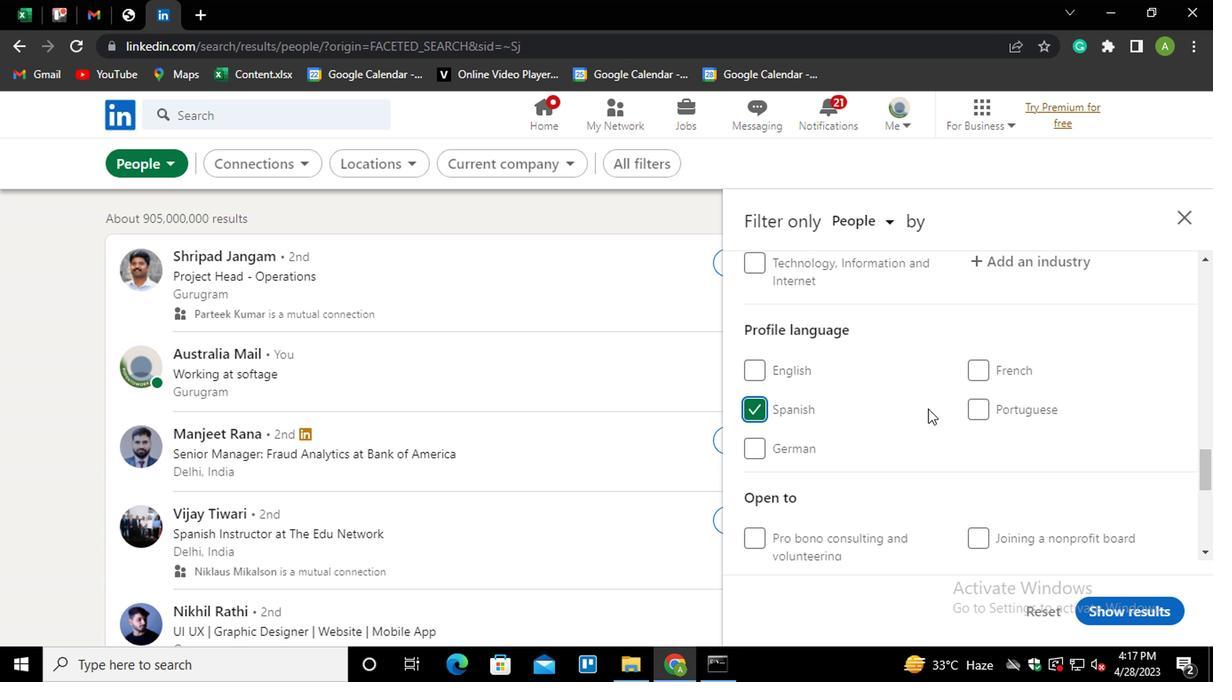
Action: Mouse scrolled (924, 411) with delta (0, 0)
Screenshot: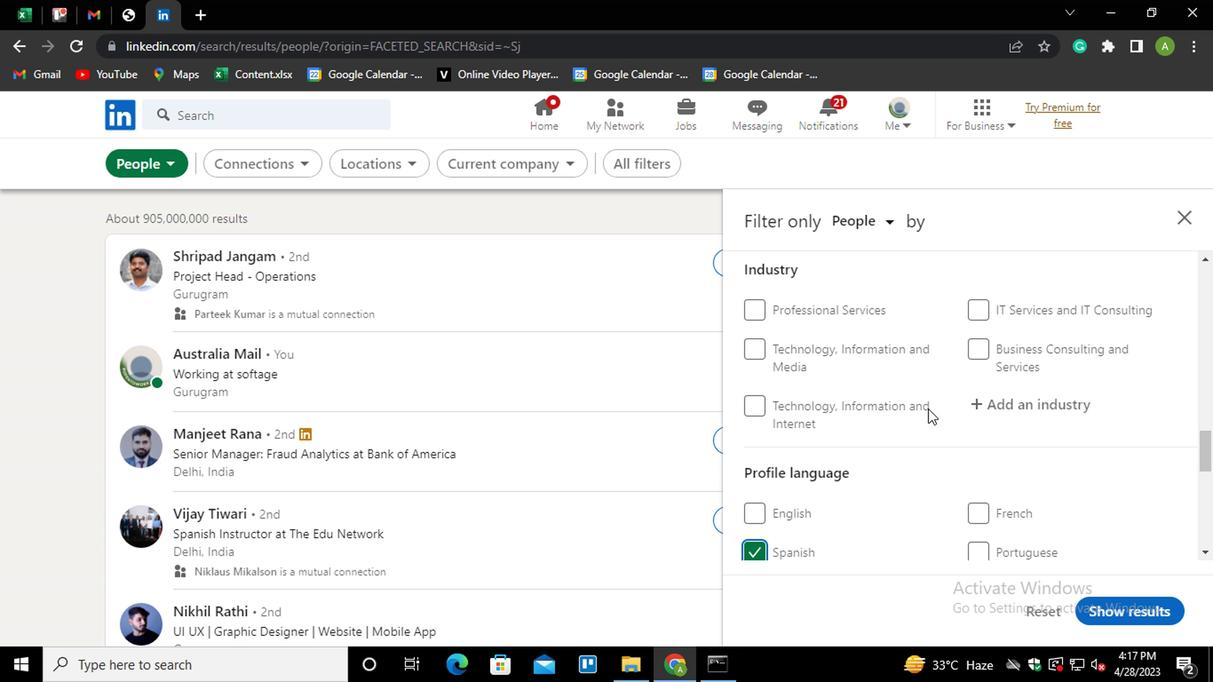 
Action: Mouse scrolled (924, 411) with delta (0, 0)
Screenshot: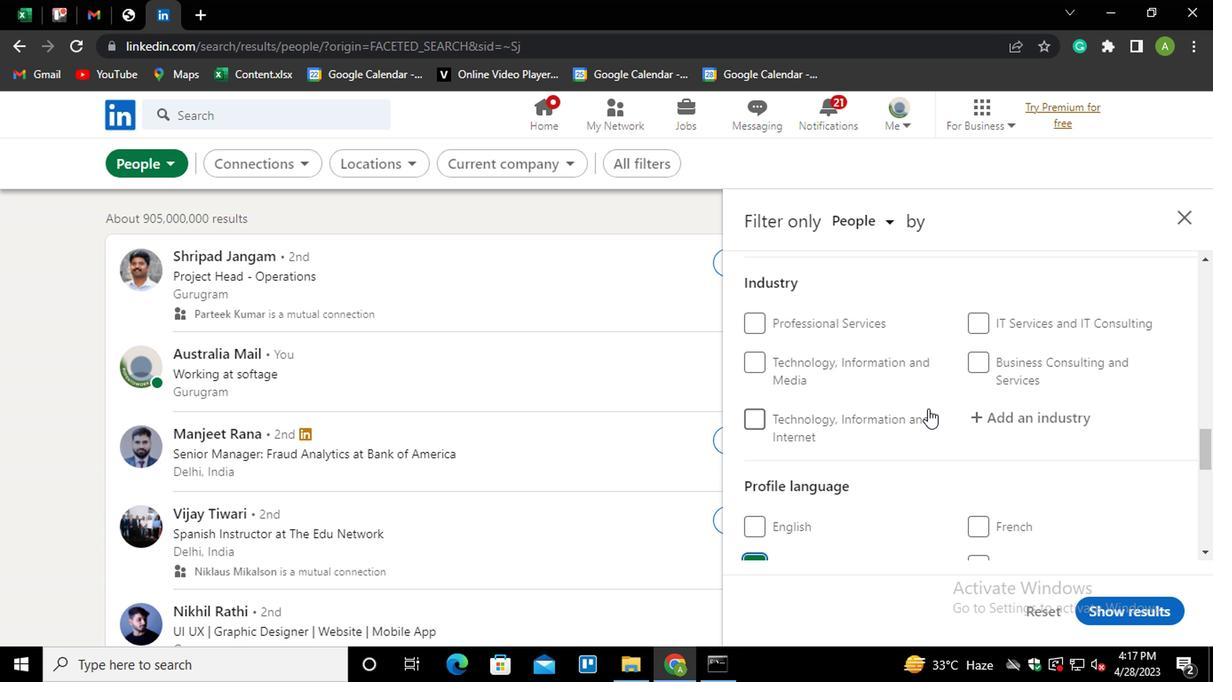 
Action: Mouse scrolled (924, 411) with delta (0, 0)
Screenshot: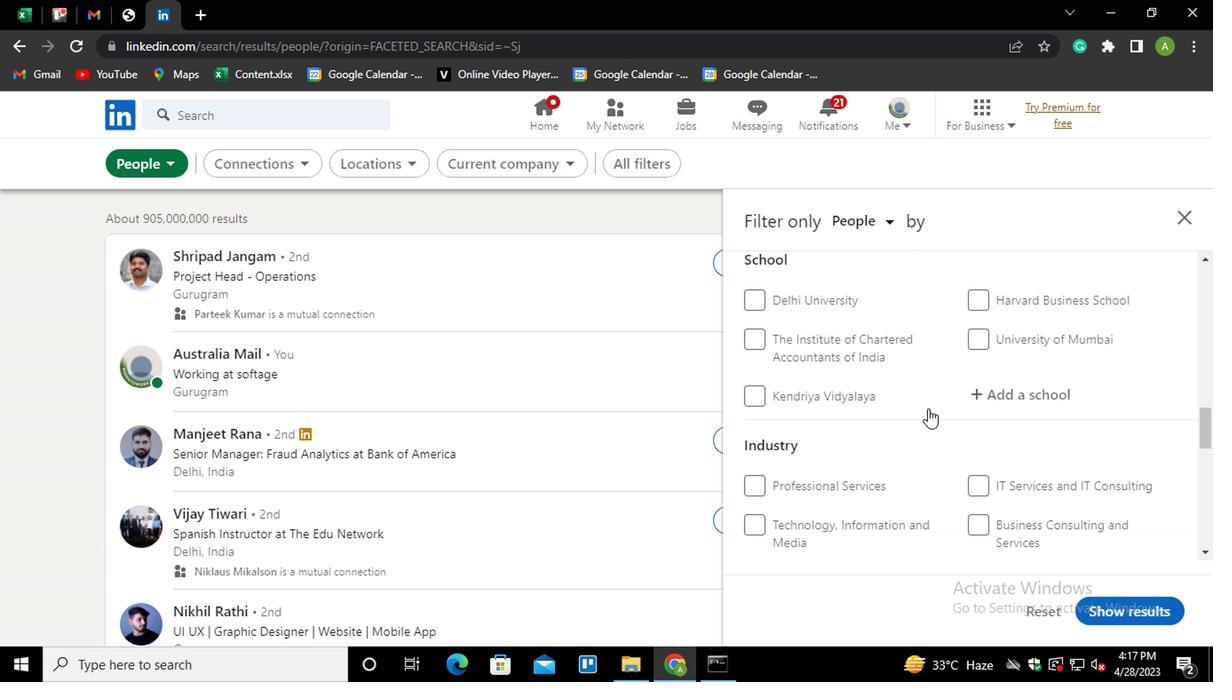 
Action: Mouse scrolled (924, 411) with delta (0, 0)
Screenshot: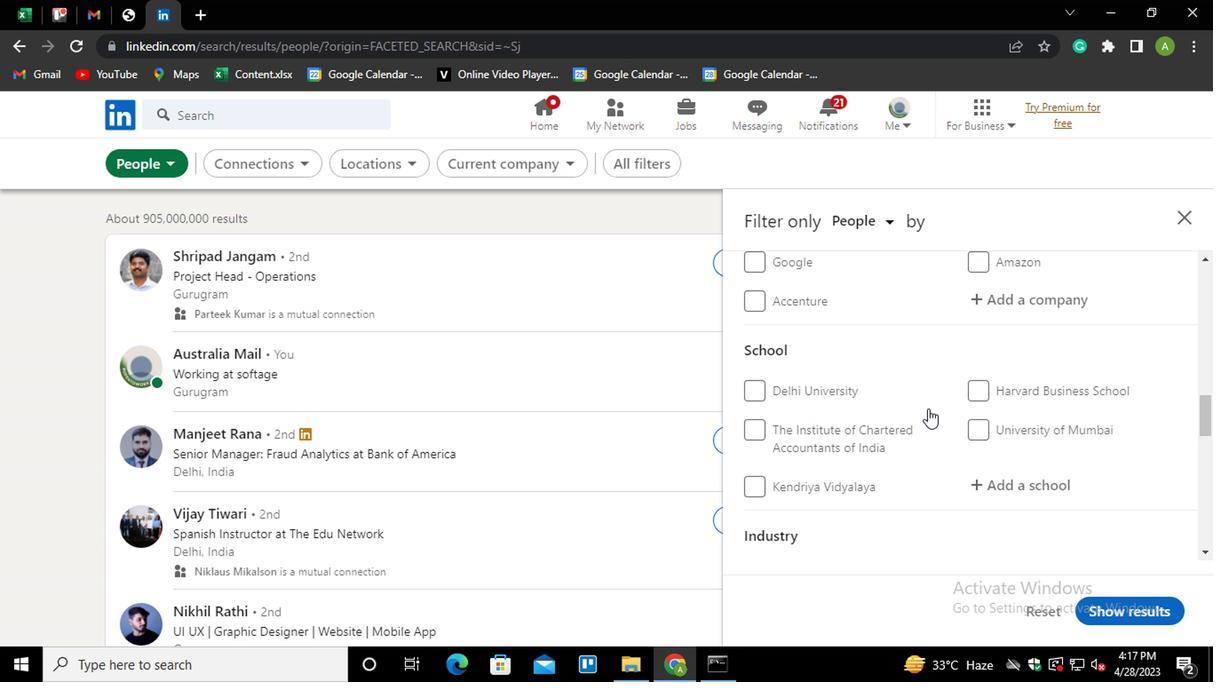 
Action: Mouse scrolled (924, 411) with delta (0, 0)
Screenshot: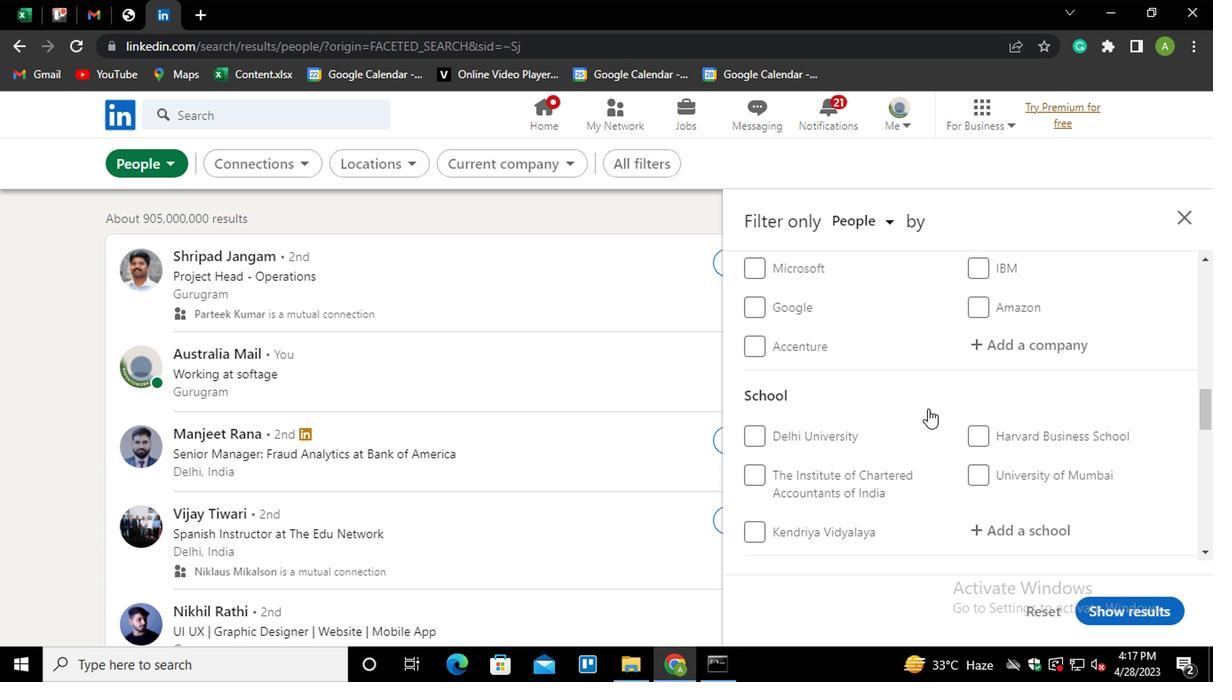 
Action: Mouse scrolled (924, 411) with delta (0, 0)
Screenshot: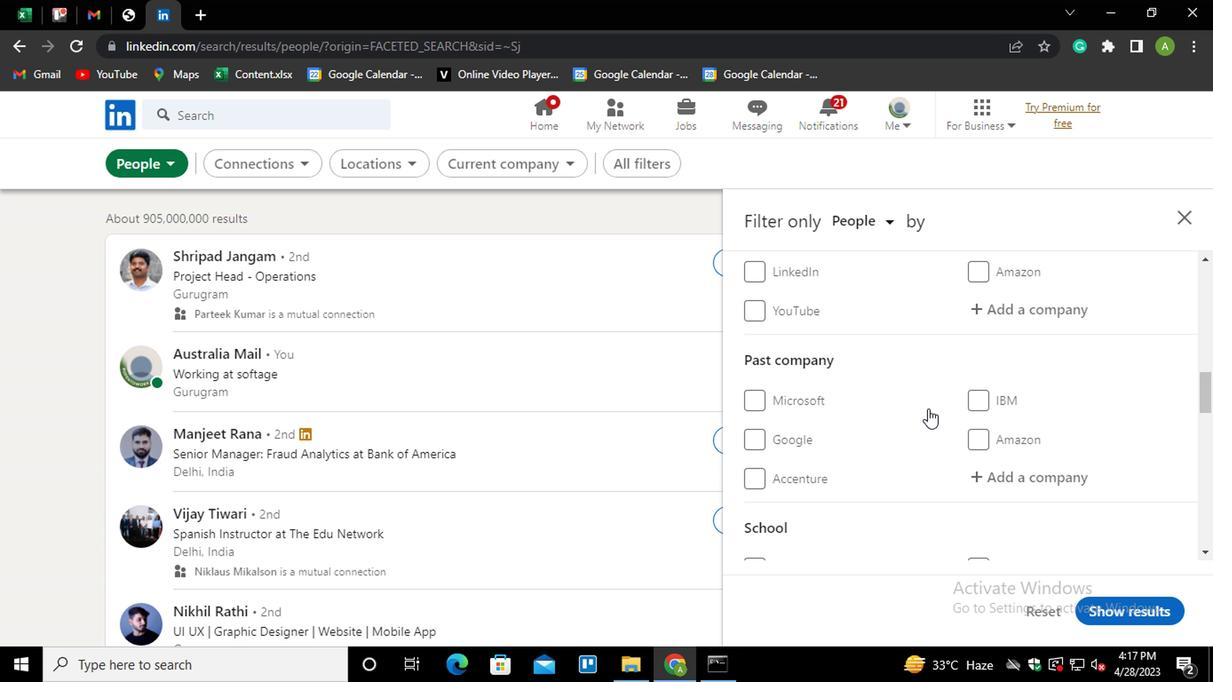 
Action: Mouse moved to (993, 393)
Screenshot: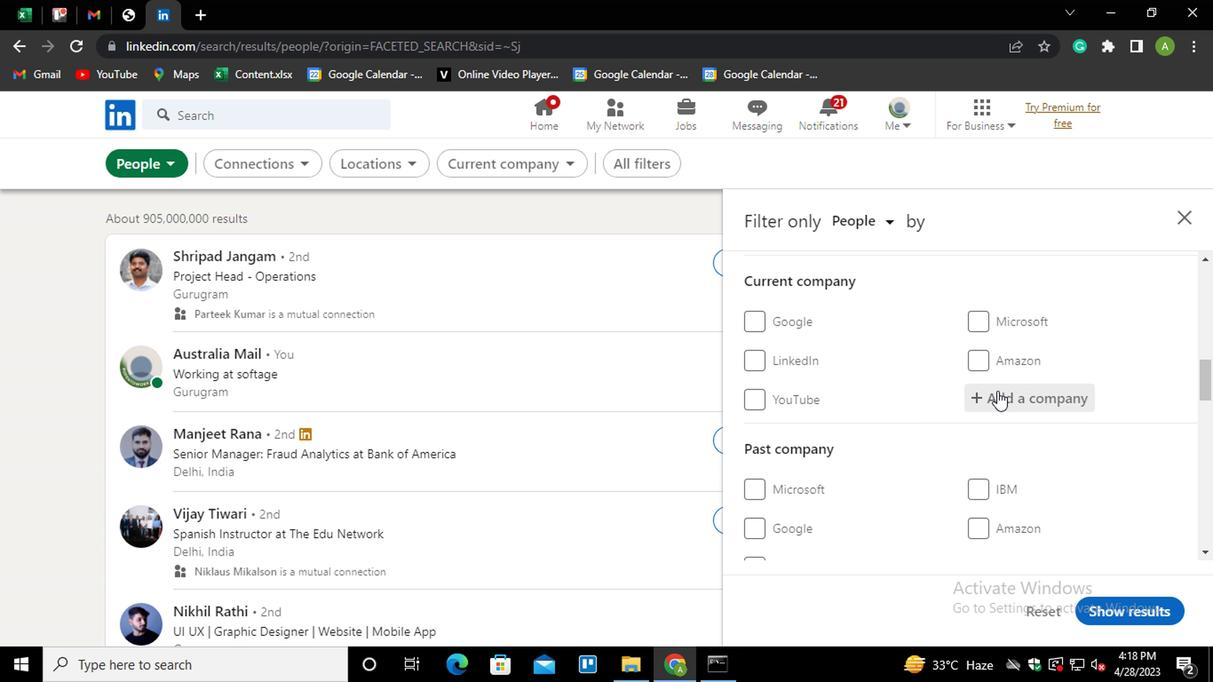
Action: Mouse pressed left at (993, 393)
Screenshot: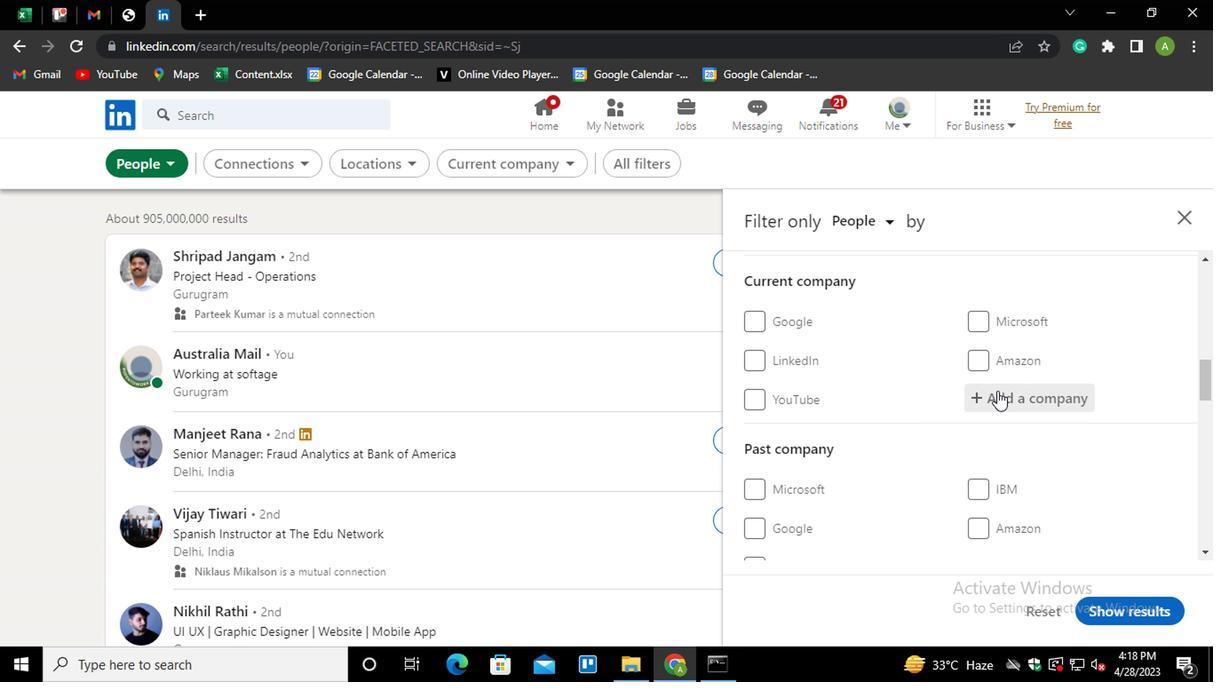 
Action: Key pressed <Key.shift><Key.shift><Key.shift><Key.shift><Key.shift><Key.shift><Key.shift><Key.shift><Key.shift><Key.shift><Key.shift><Key.shift><Key.shift><Key.shift><Key.shift><Key.shift><Key.shift><Key.shift><Key.shift><Key.shift><Key.shift><Key.shift><Key.shift><Key.shift><Key.shift><Key.shift><Key.shift><Key.shift><Key.shift><Key.shift><Key.shift><Key.shift><Key.shift>EXXON<Key.down><Key.enter>
Screenshot: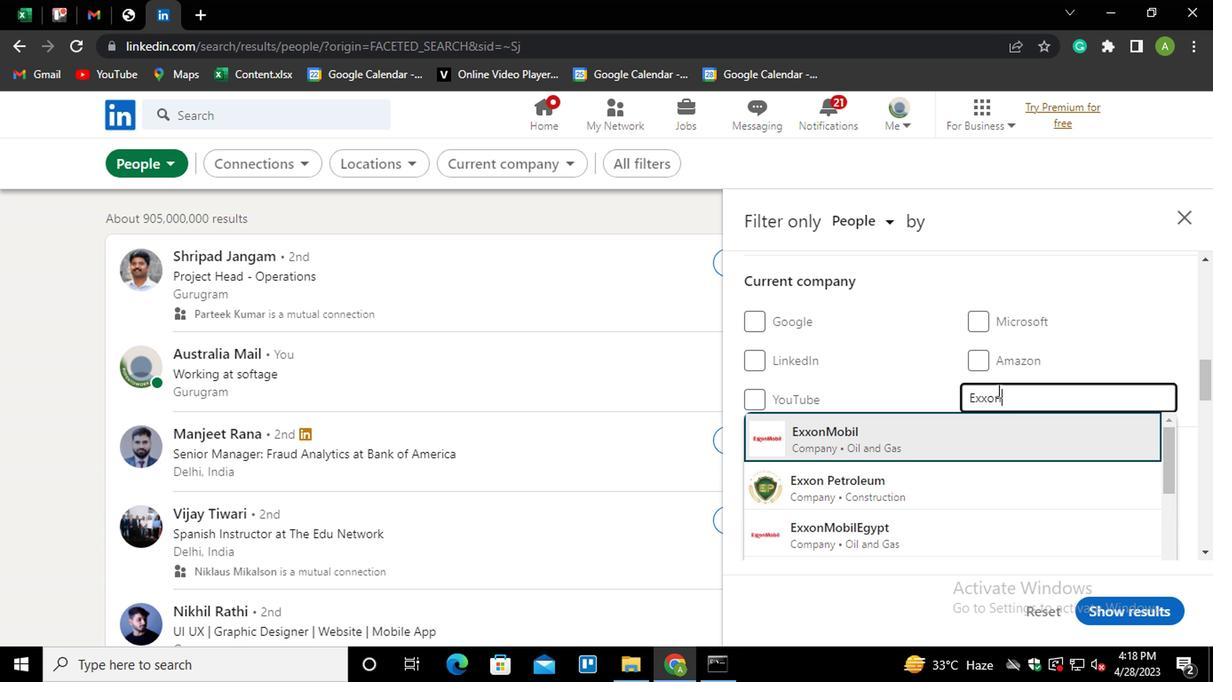
Action: Mouse moved to (994, 393)
Screenshot: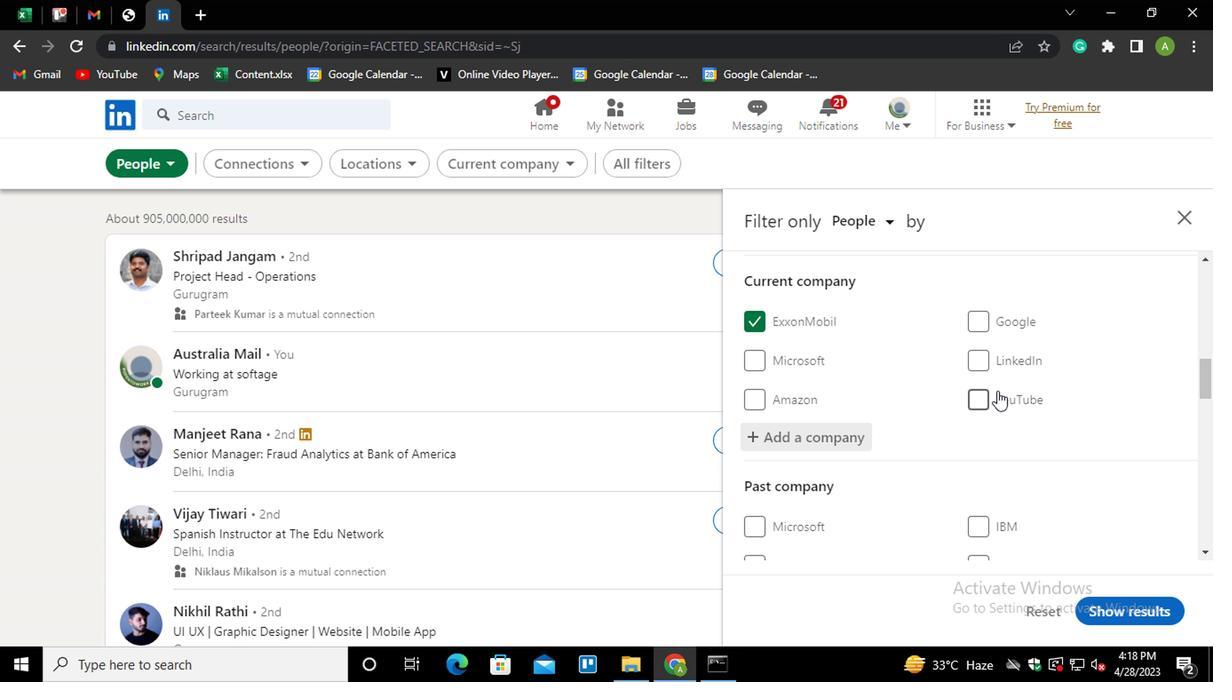 
Action: Mouse scrolled (994, 391) with delta (0, -1)
Screenshot: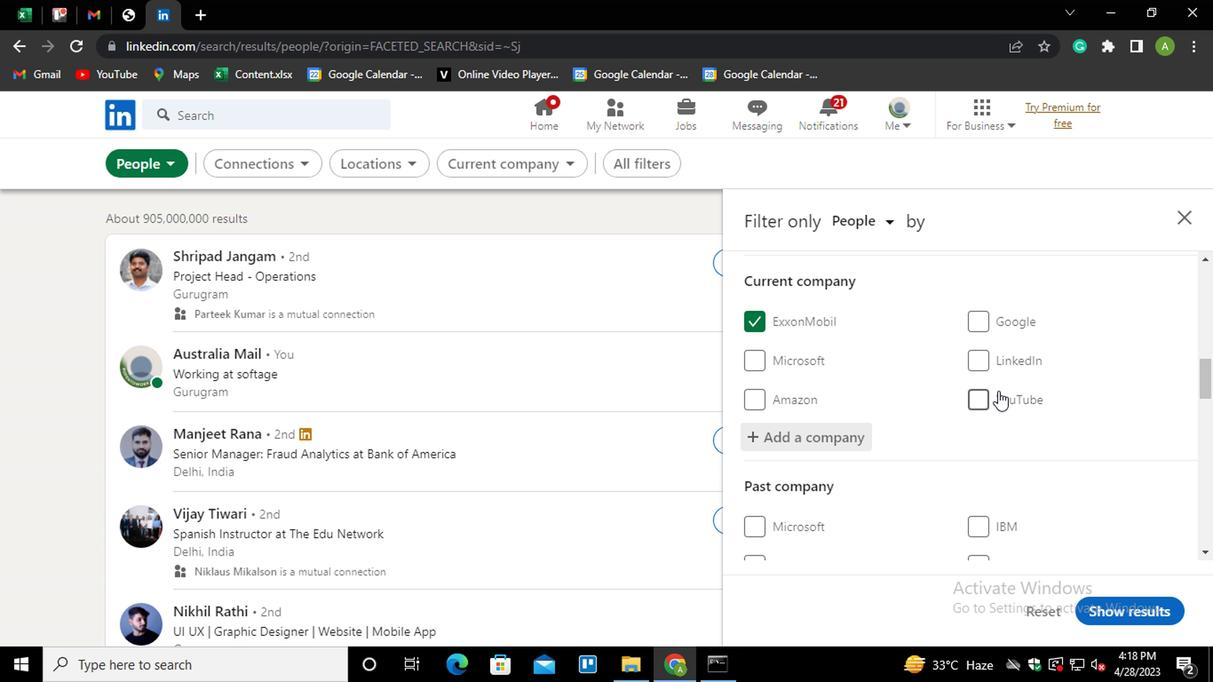 
Action: Mouse scrolled (994, 391) with delta (0, -1)
Screenshot: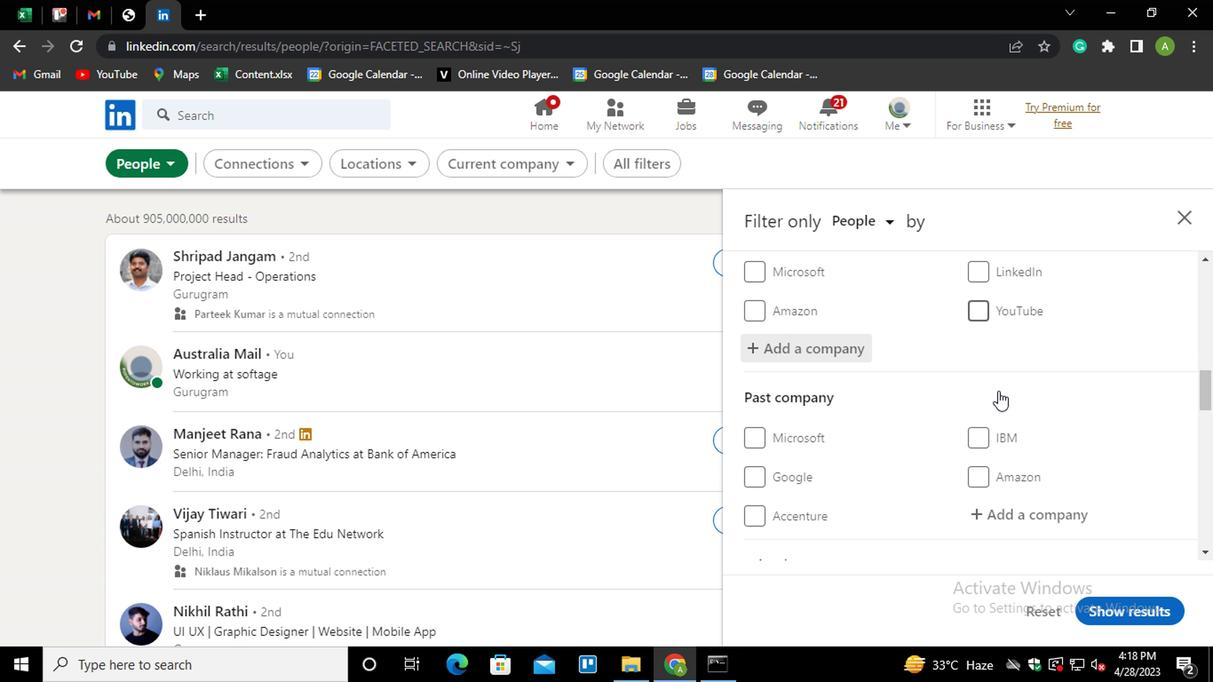 
Action: Mouse scrolled (994, 391) with delta (0, -1)
Screenshot: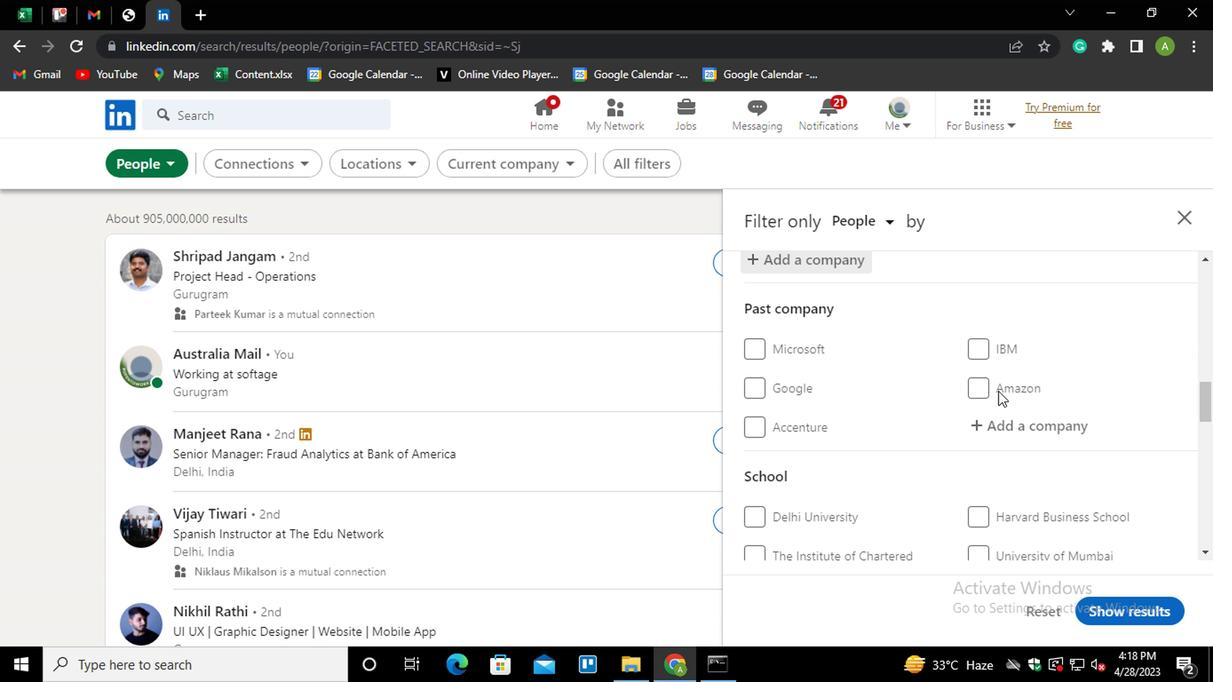 
Action: Mouse scrolled (994, 391) with delta (0, -1)
Screenshot: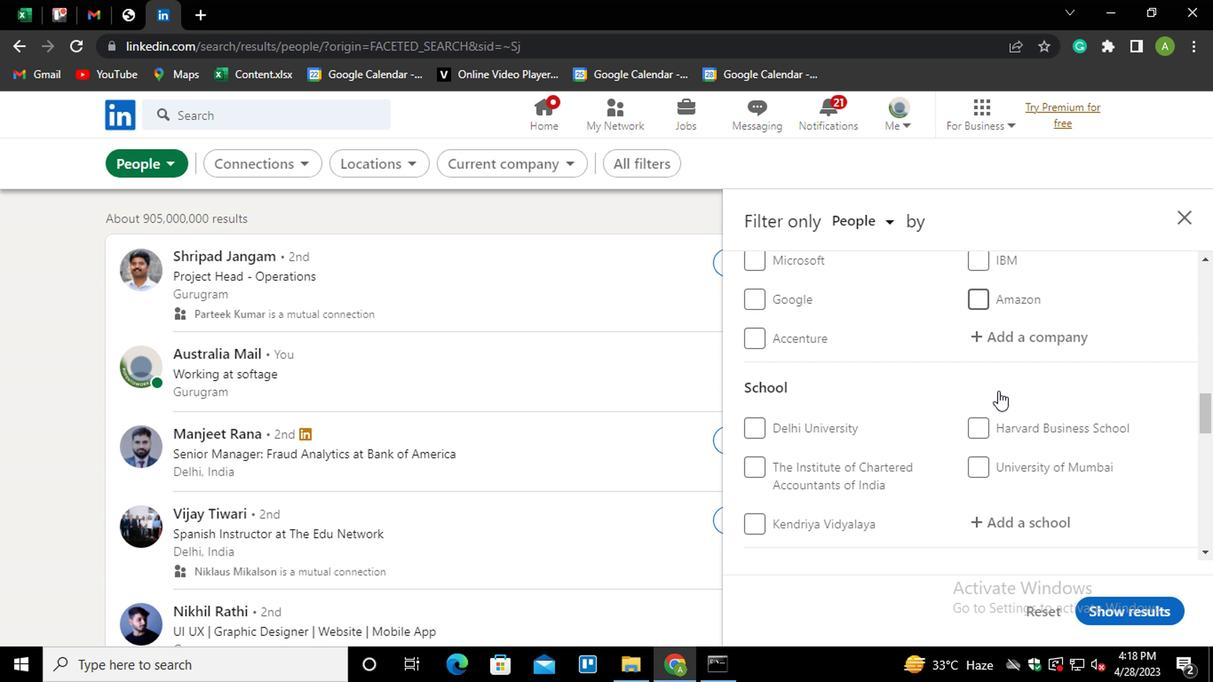 
Action: Mouse moved to (1011, 432)
Screenshot: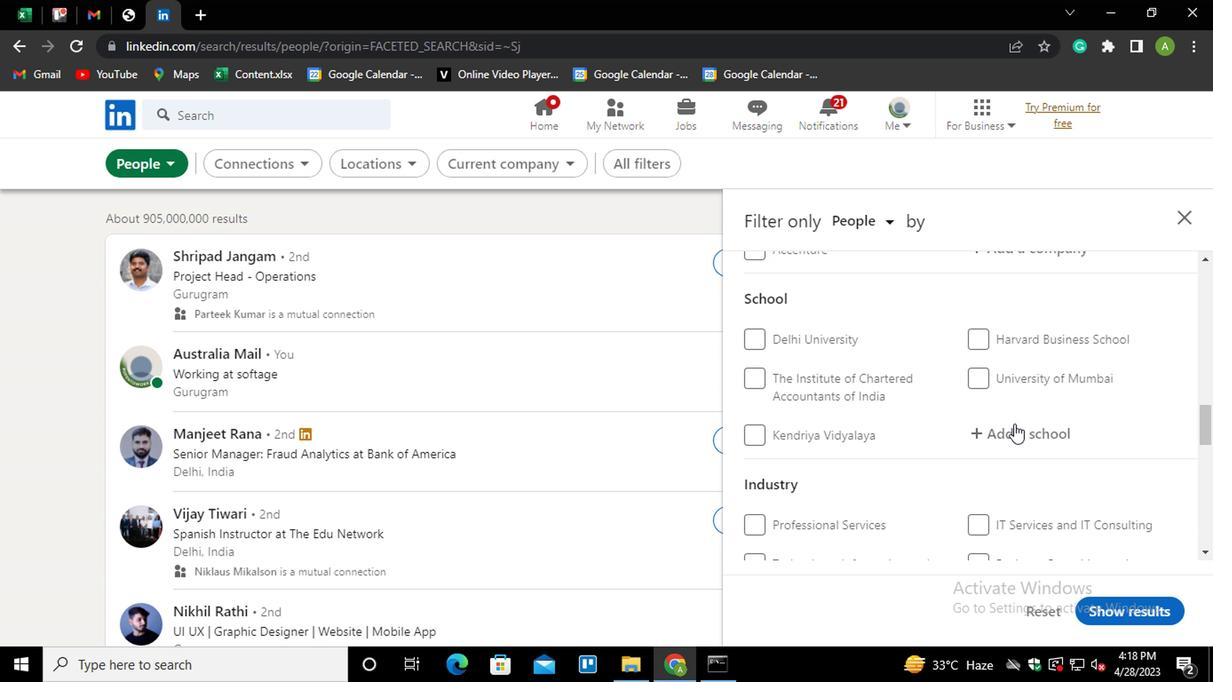 
Action: Mouse pressed left at (1011, 432)
Screenshot: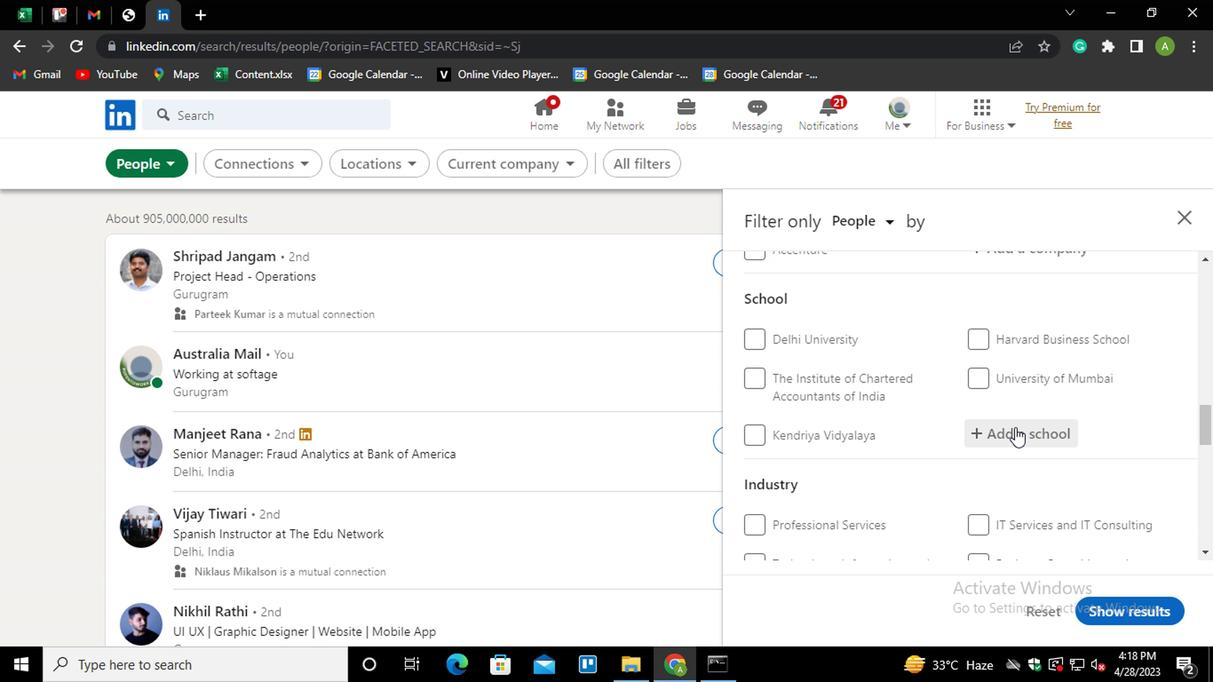 
Action: Key pressed <Key.shift><Key.shift><Key.shift><Key.shift><Key.shift><Key.shift><Key.shift><Key.shift><Key.shift><Key.shift><Key.shift><Key.shift><Key.shift><Key.shift><Key.shift><Key.shift><Key.shift><Key.shift><Key.shift><Key.shift><Key.shift><Key.shift><Key.shift><Key.shift><Key.shift><Key.shift><Key.shift><Key.shift><Key.shift><Key.shift><Key.shift><Key.shift><Key.shift><Key.shift><Key.shift><Key.shift><Key.shift><Key.shift><Key.shift><Key.shift><Key.shift><Key.shift><Key.shift><Key.shift><Key.shift><Key.shift><Key.shift><Key.shift><Key.shift><Key.shift><Key.shift><Key.shift><Key.shift><Key.shift><Key.shift><Key.shift>G.<Key.space><Key.shift>PULLA<Key.down><Key.enter>
Screenshot: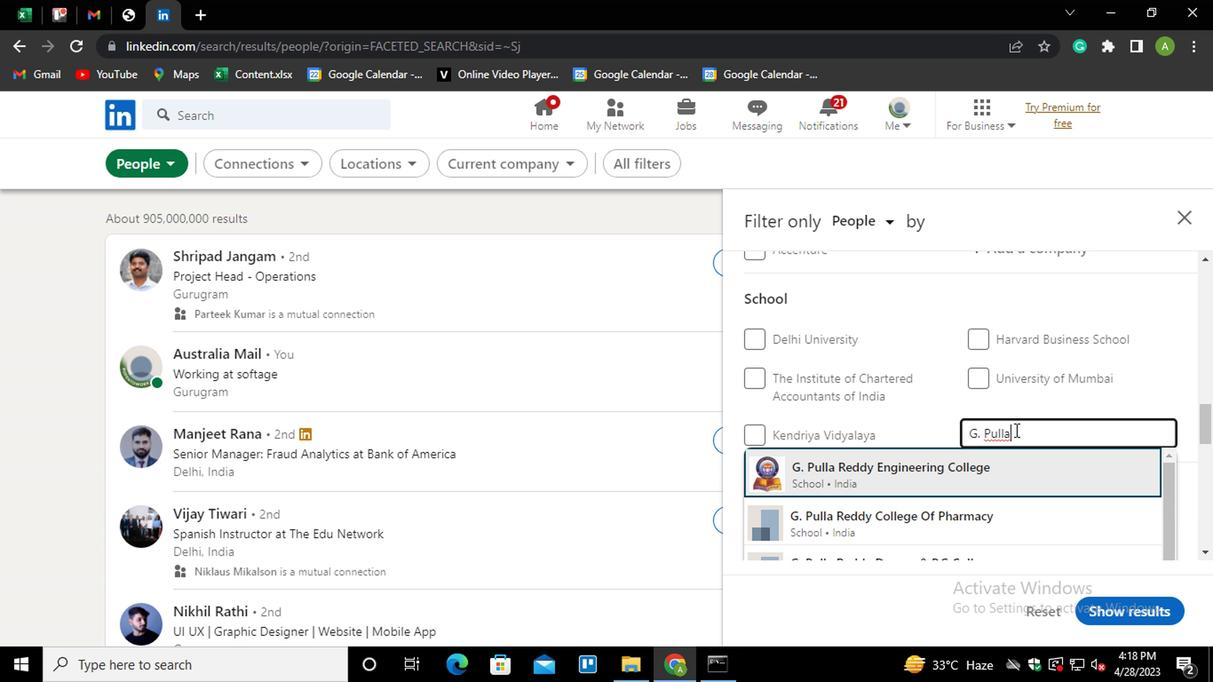 
Action: Mouse scrolled (1011, 431) with delta (0, -1)
Screenshot: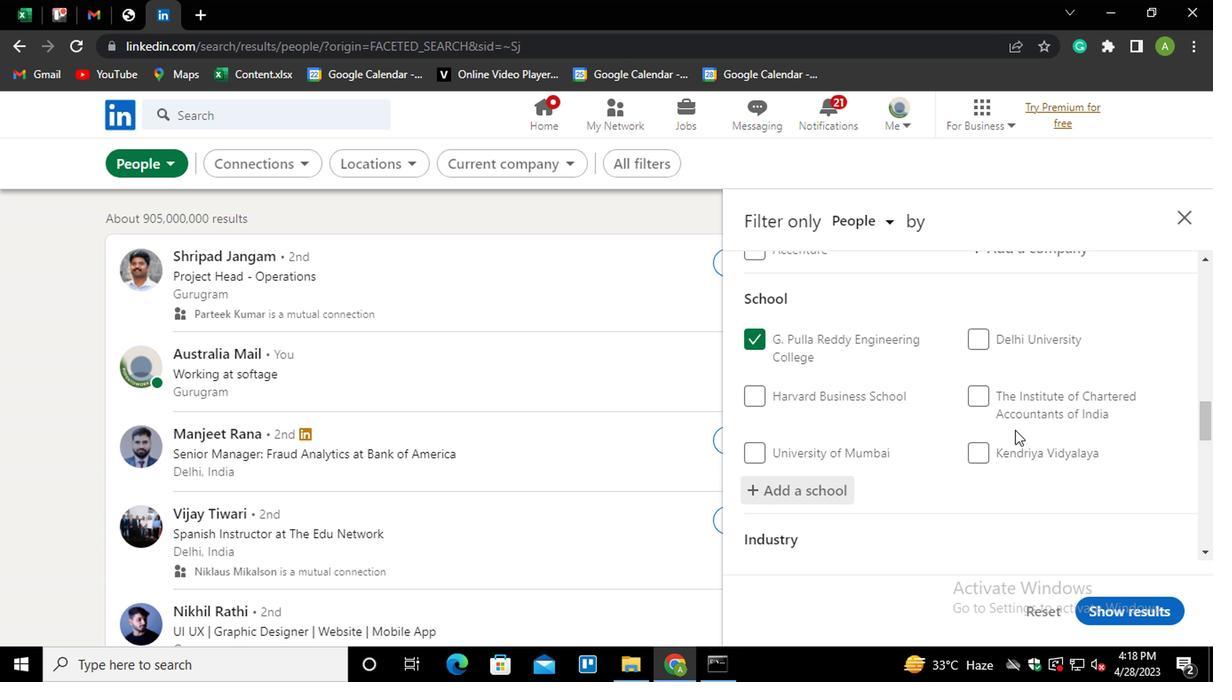 
Action: Mouse scrolled (1011, 431) with delta (0, -1)
Screenshot: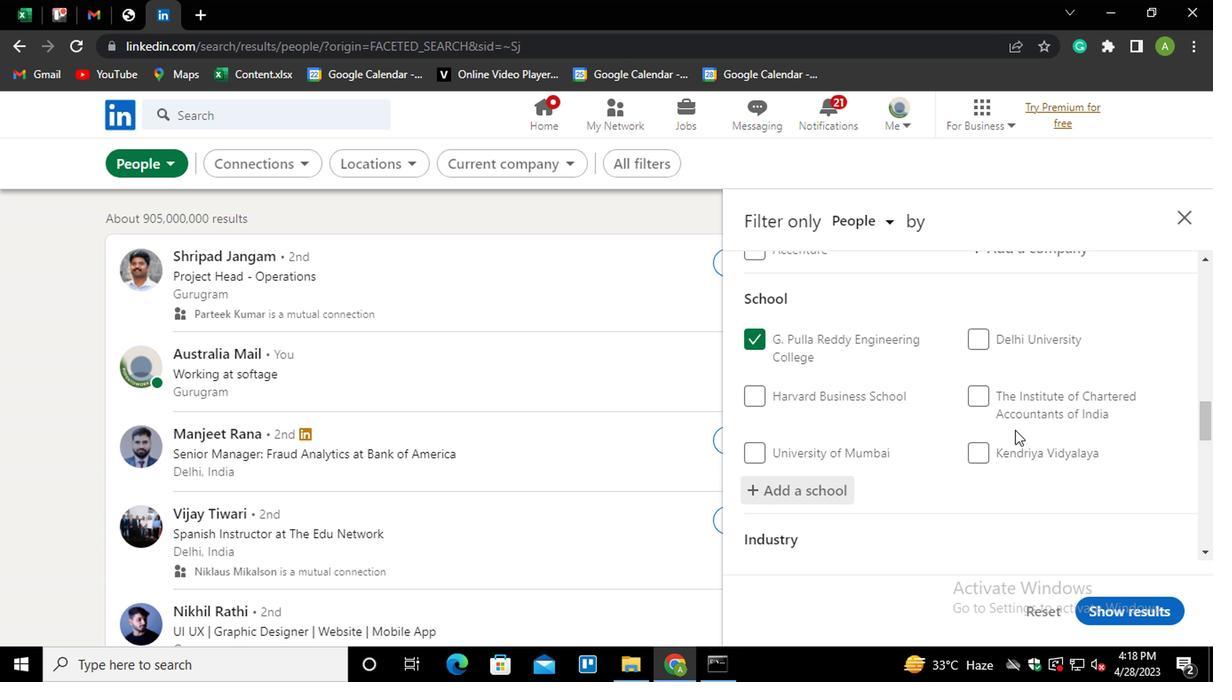 
Action: Mouse scrolled (1011, 431) with delta (0, -1)
Screenshot: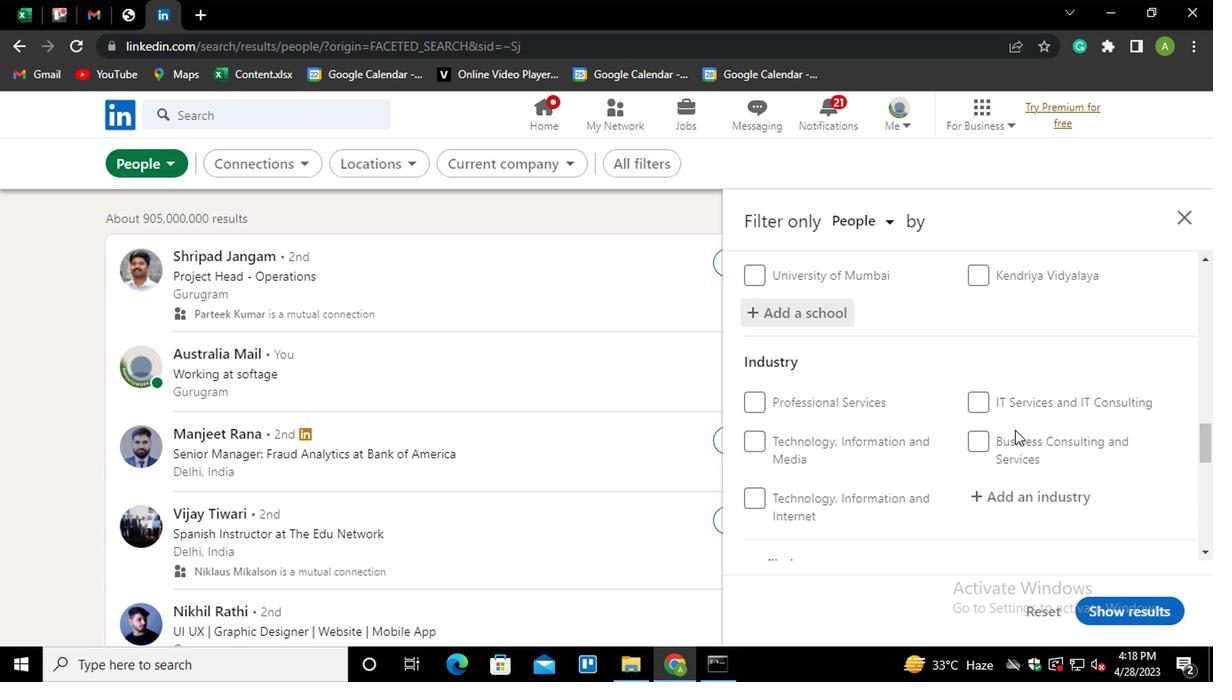 
Action: Mouse moved to (1007, 415)
Screenshot: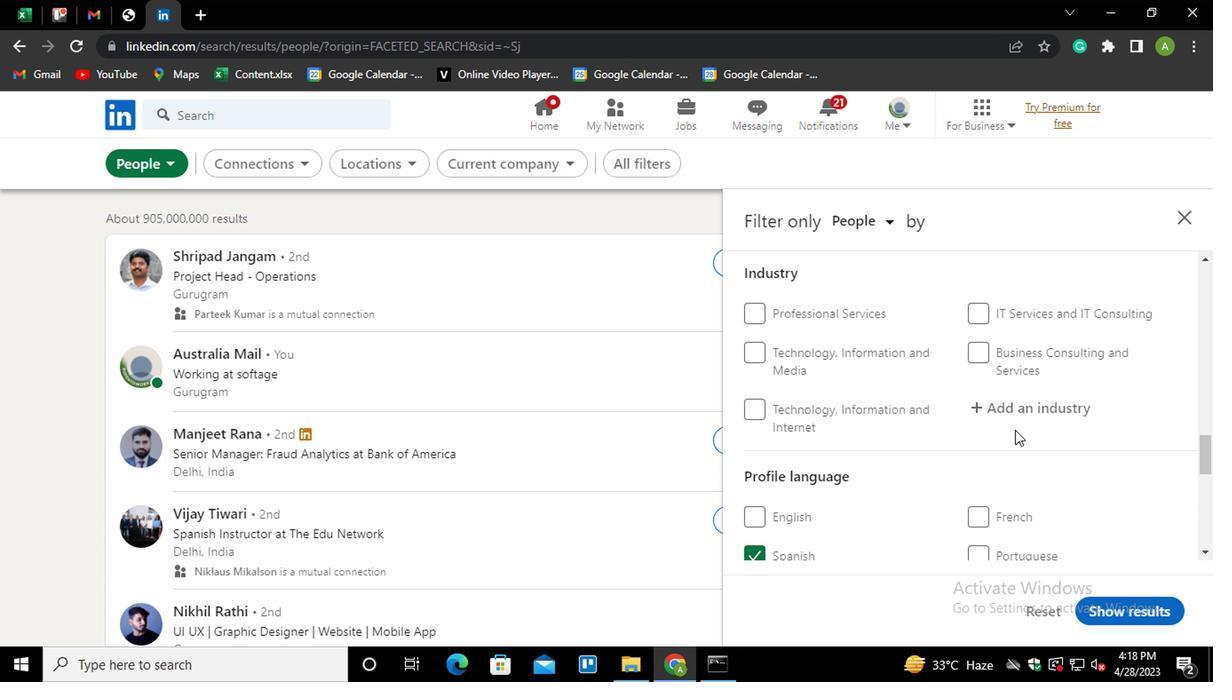 
Action: Mouse pressed left at (1007, 415)
Screenshot: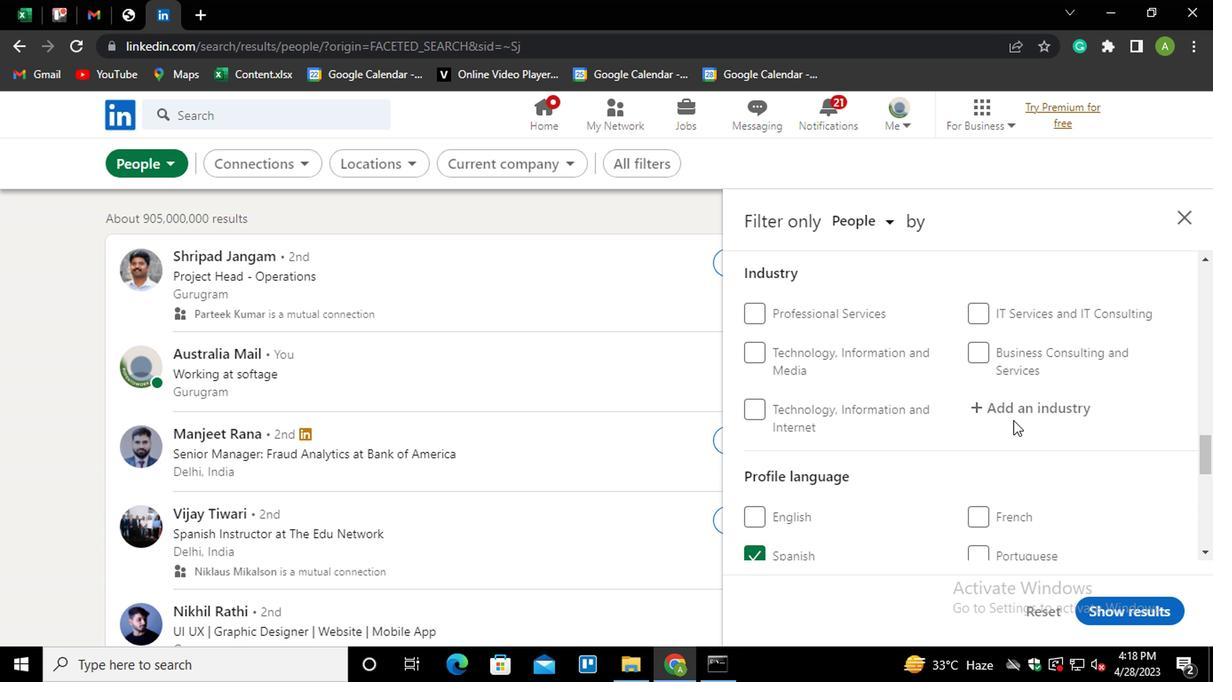 
Action: Mouse moved to (1013, 414)
Screenshot: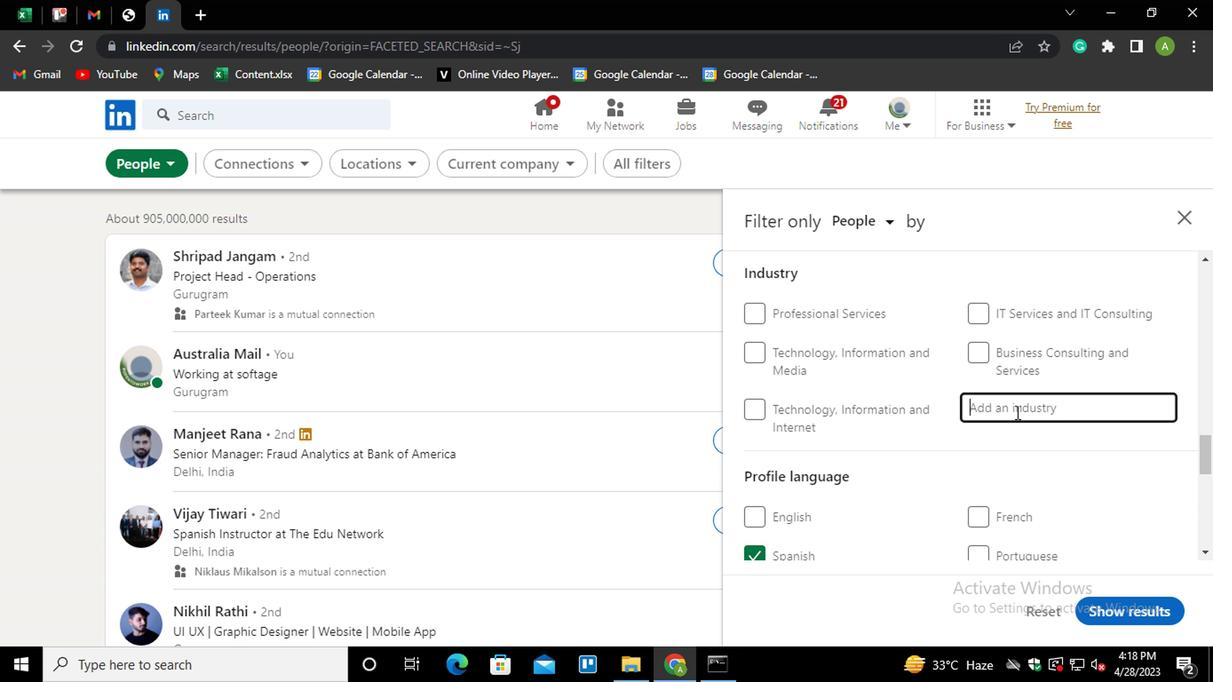 
Action: Mouse pressed left at (1013, 414)
Screenshot: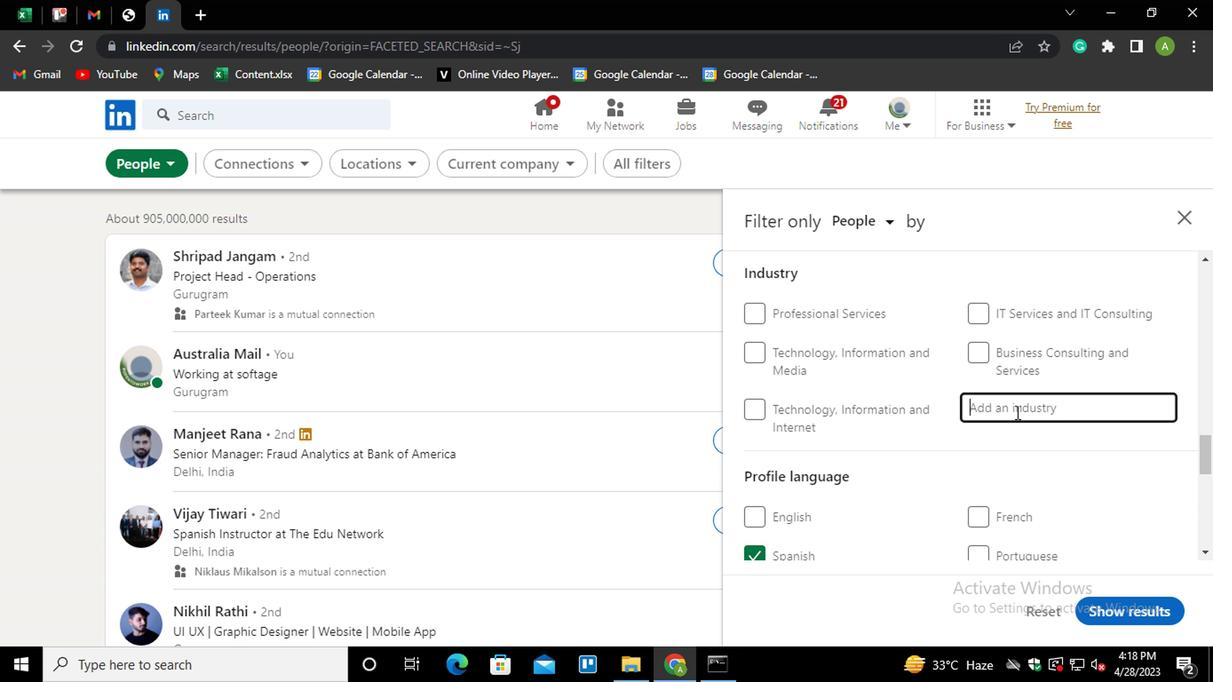 
Action: Key pressed <Key.shift>RETAIL<Key.space><Key.down><Key.down><Key.down><Key.down><Key.down><Key.down><Key.down><Key.down><Key.down><Key.down><Key.down><Key.down>BUI<Key.down><Key.enter>
Screenshot: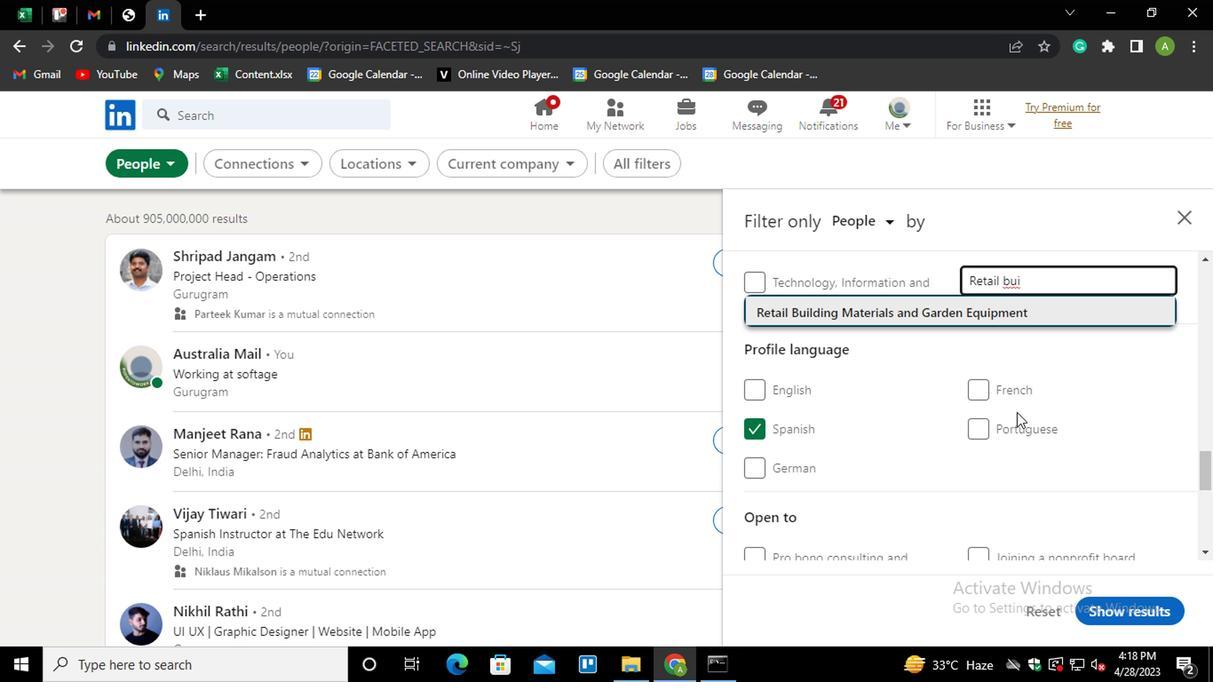 
Action: Mouse scrolled (1013, 413) with delta (0, 0)
Screenshot: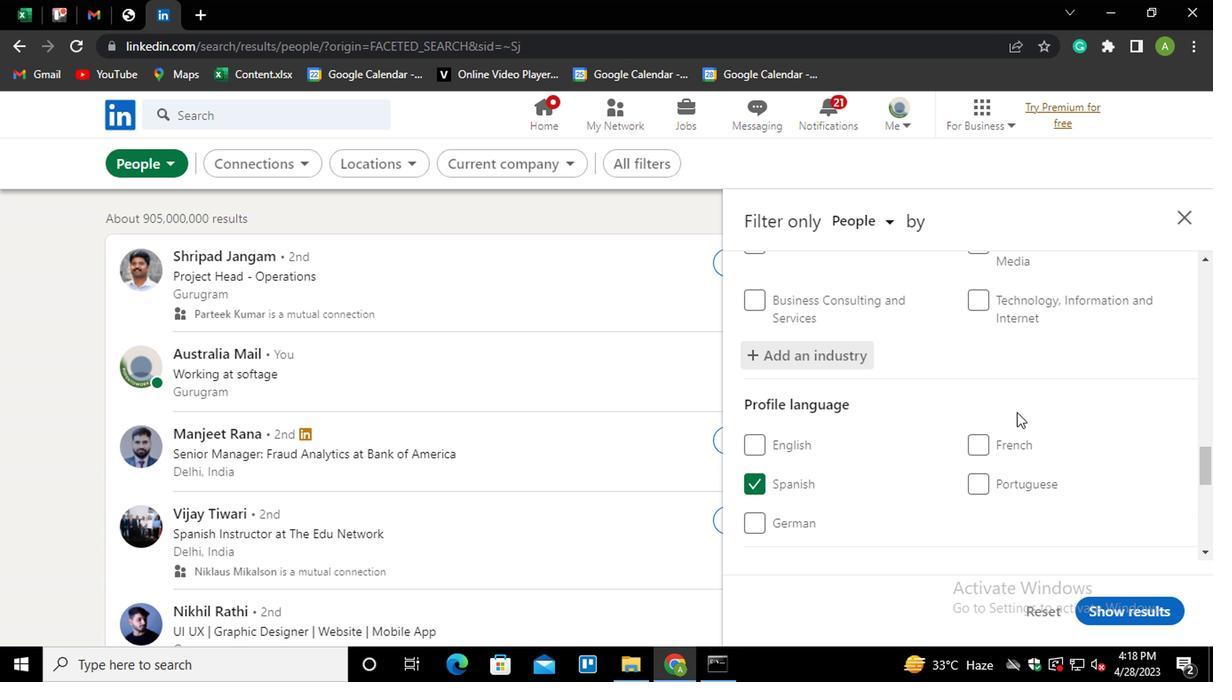 
Action: Mouse scrolled (1013, 413) with delta (0, 0)
Screenshot: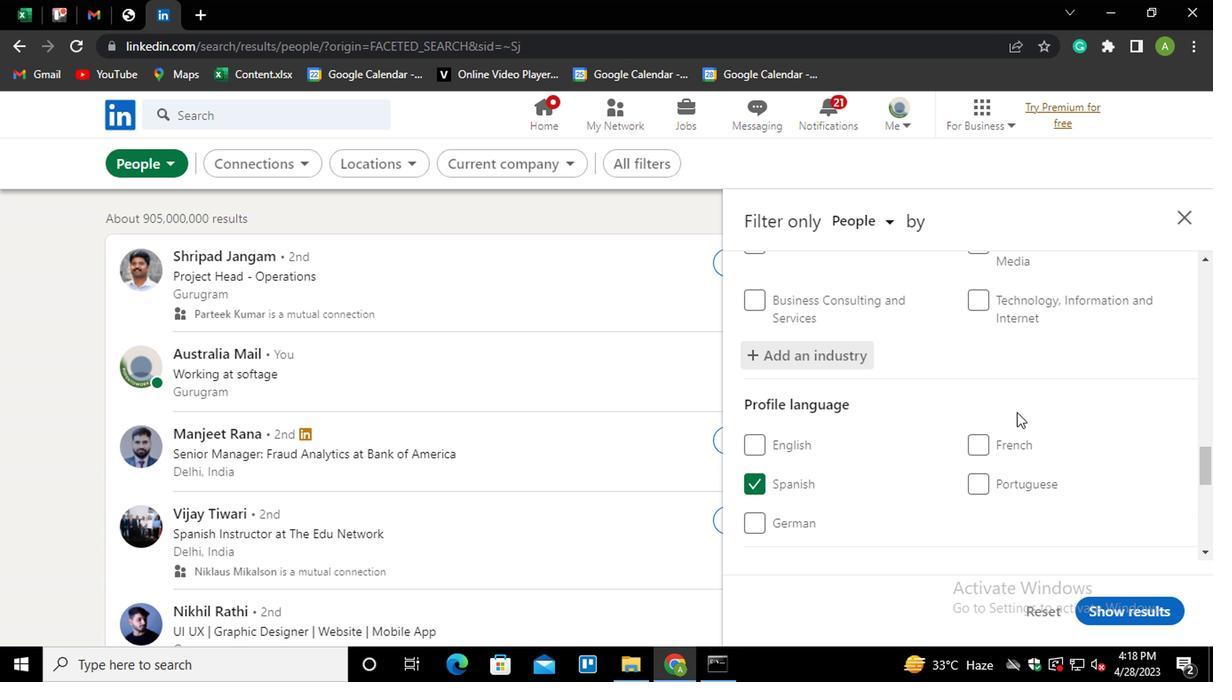 
Action: Mouse scrolled (1013, 413) with delta (0, 0)
Screenshot: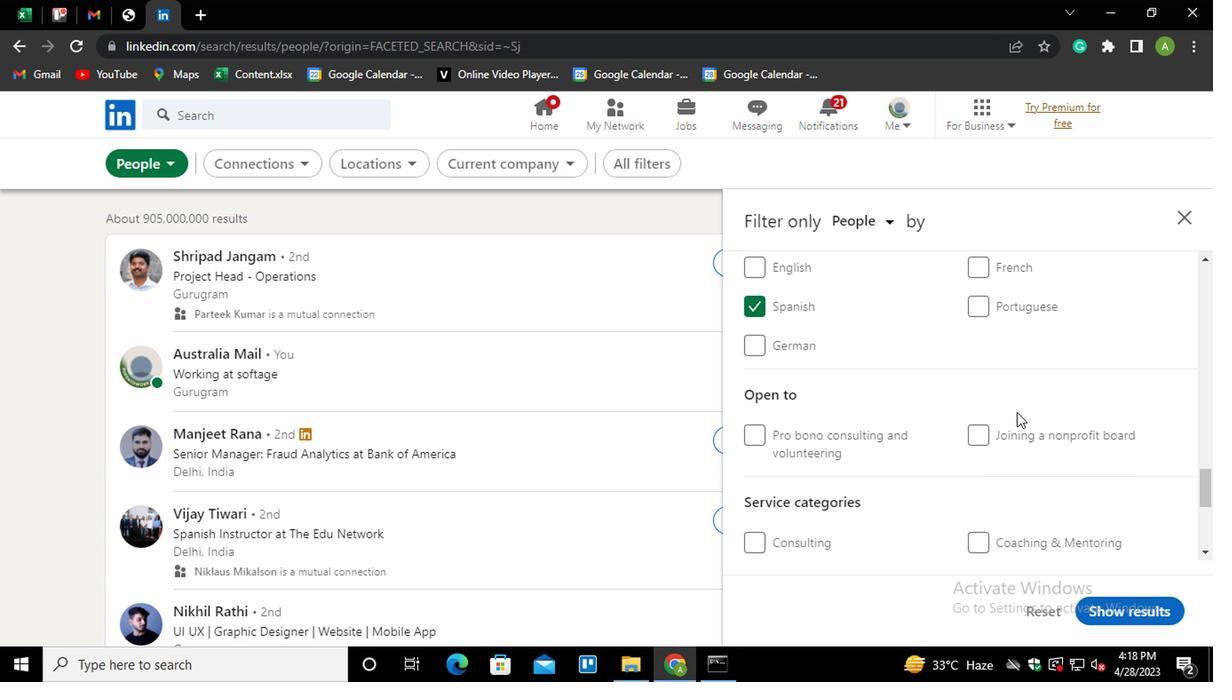 
Action: Mouse scrolled (1013, 413) with delta (0, 0)
Screenshot: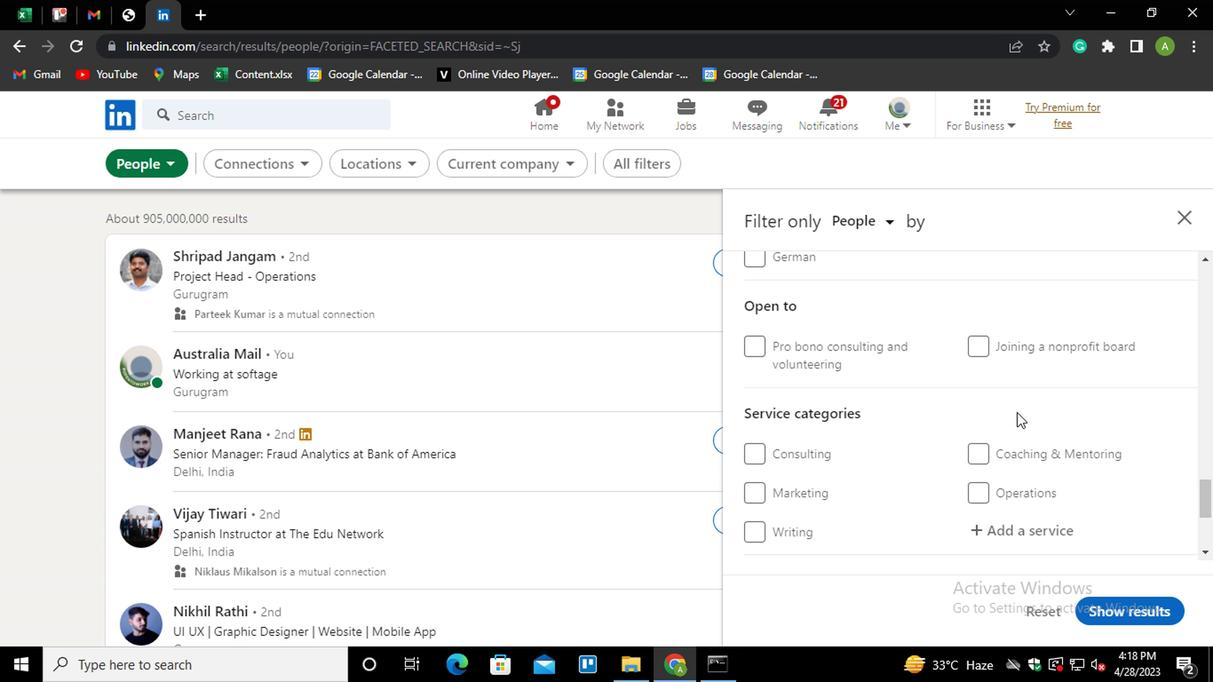 
Action: Mouse moved to (1018, 448)
Screenshot: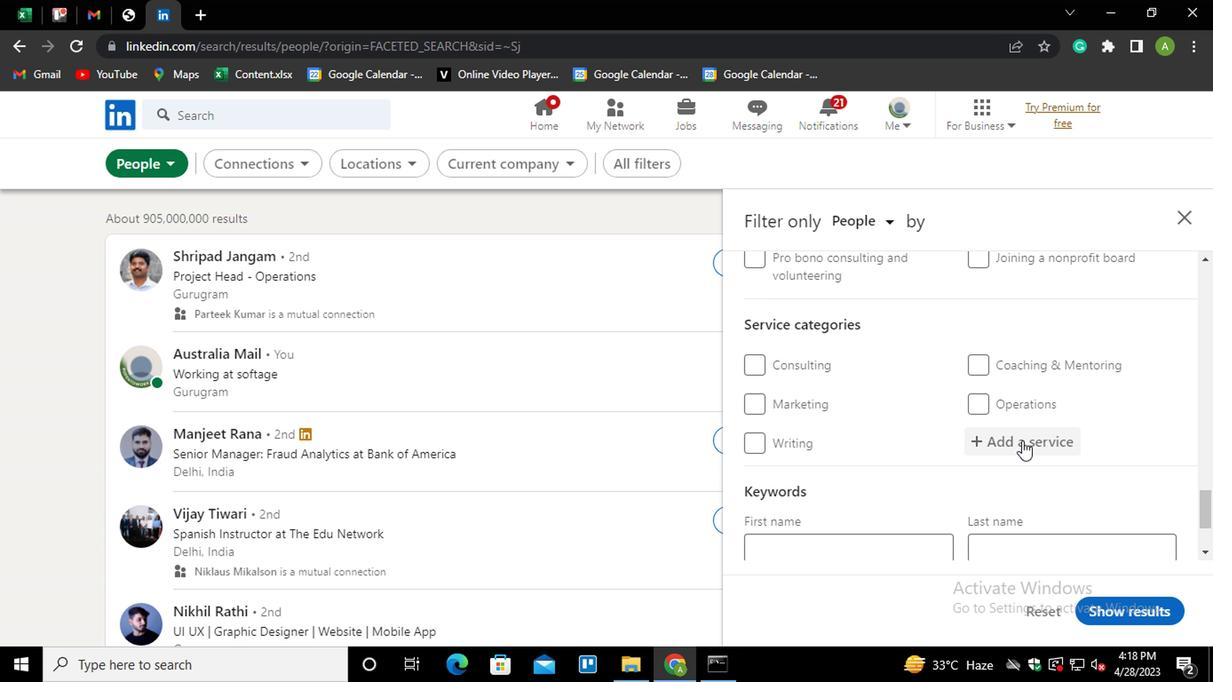 
Action: Mouse pressed left at (1018, 448)
Screenshot: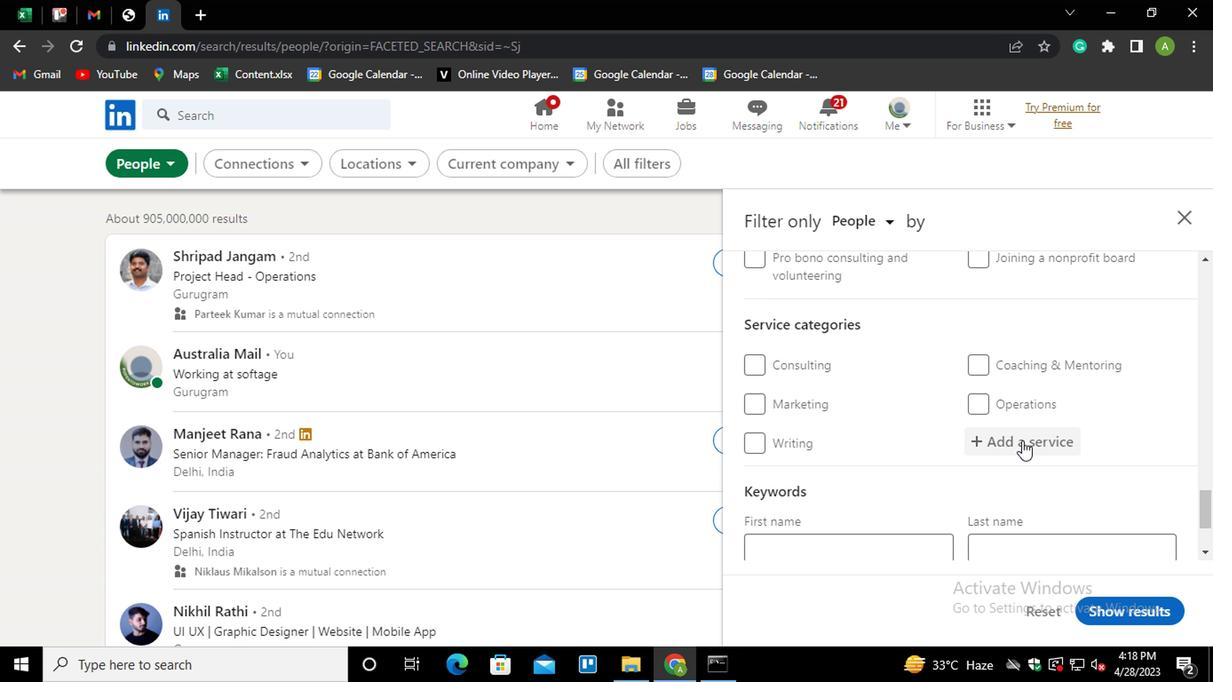 
Action: Mouse moved to (1027, 446)
Screenshot: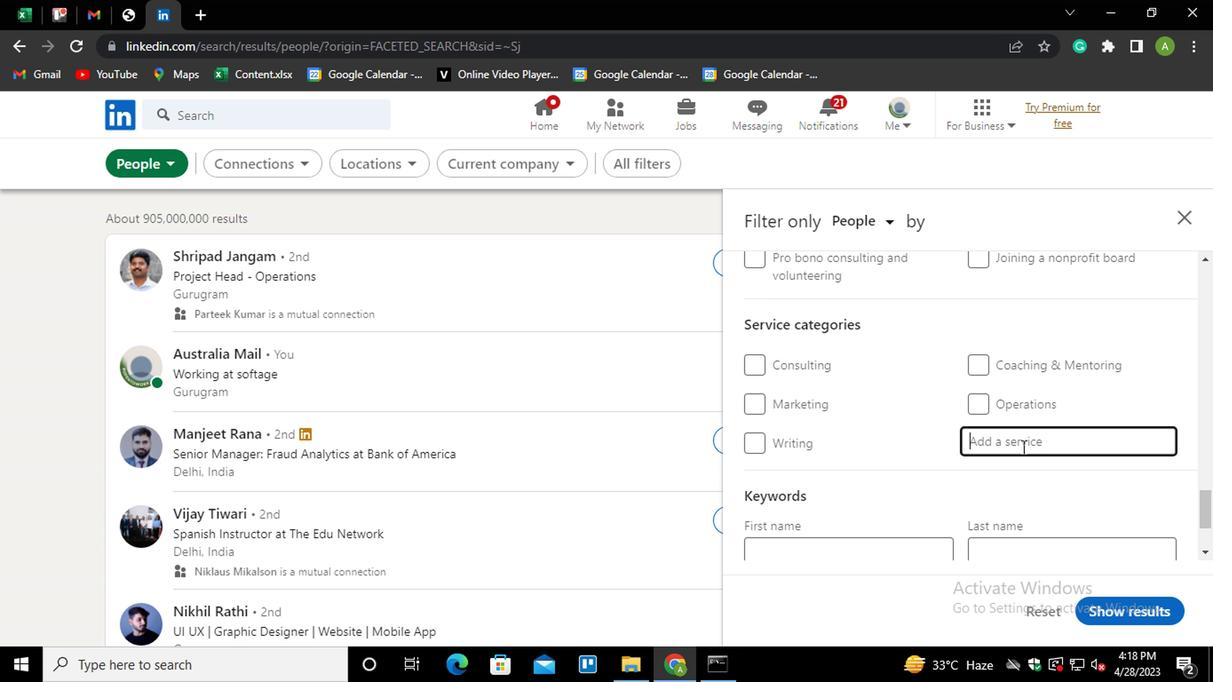 
Action: Mouse pressed left at (1027, 446)
Screenshot: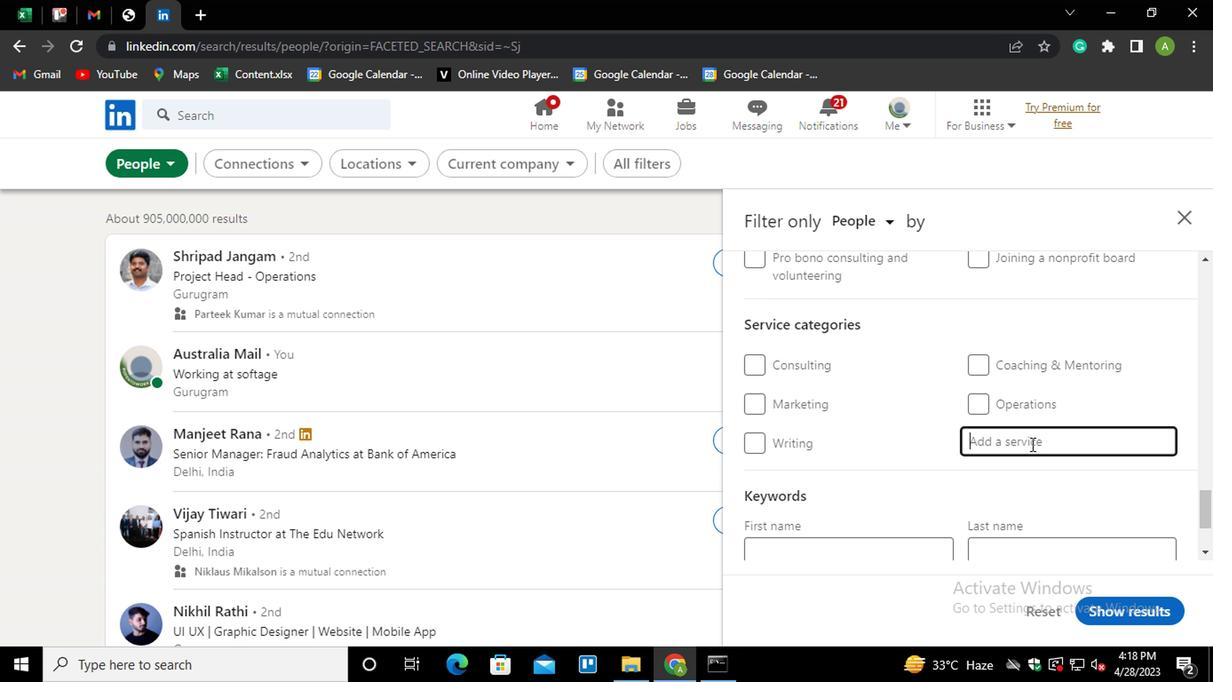 
Action: Key pressed <Key.shift><Key.shift><Key.shift><Key.shift><Key.shift><Key.shift><Key.shift><Key.shift><Key.shift><Key.shift><Key.shift><Key.shift><Key.shift><Key.shift><Key.shift><Key.shift><Key.shift><Key.shift><Key.shift><Key.shift><Key.shift><Key.shift><Key.shift><Key.shift><Key.shift><Key.shift><Key.shift><Key.shift><Key.shift><Key.shift><Key.shift><Key.shift><Key.shift><Key.shift><Key.shift><Key.shift><Key.shift><Key.shift><Key.shift><Key.shift><Key.shift><Key.shift><Key.shift><Key.shift><Key.shift><Key.shift><Key.shift><Key.shift><Key.shift><Key.shift><Key.shift><Key.shift><Key.shift><Key.shift><Key.shift><Key.shift><Key.shift><Key.shift><Key.shift><Key.shift><Key.shift><Key.shift><Key.shift><Key.shift><Key.shift><Key.shift><Key.shift><Key.shift><Key.shift><Key.shift>GHOS<Key.down><Key.enter>
Screenshot: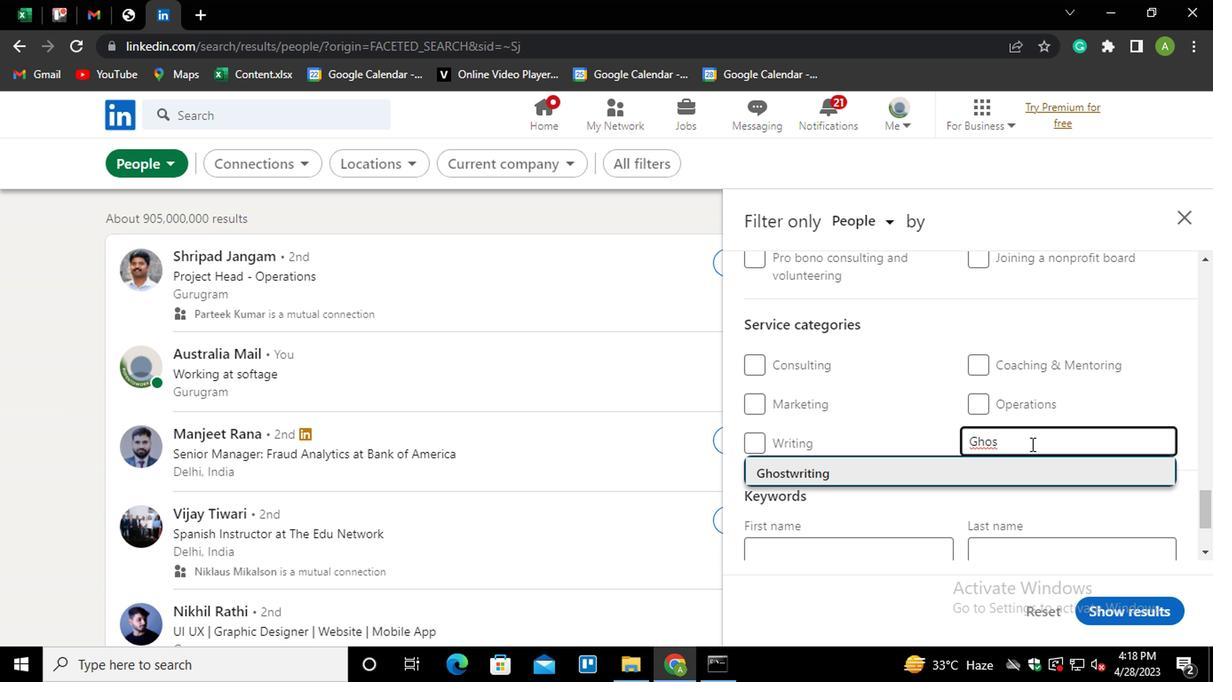 
Action: Mouse scrolled (1027, 445) with delta (0, 0)
Screenshot: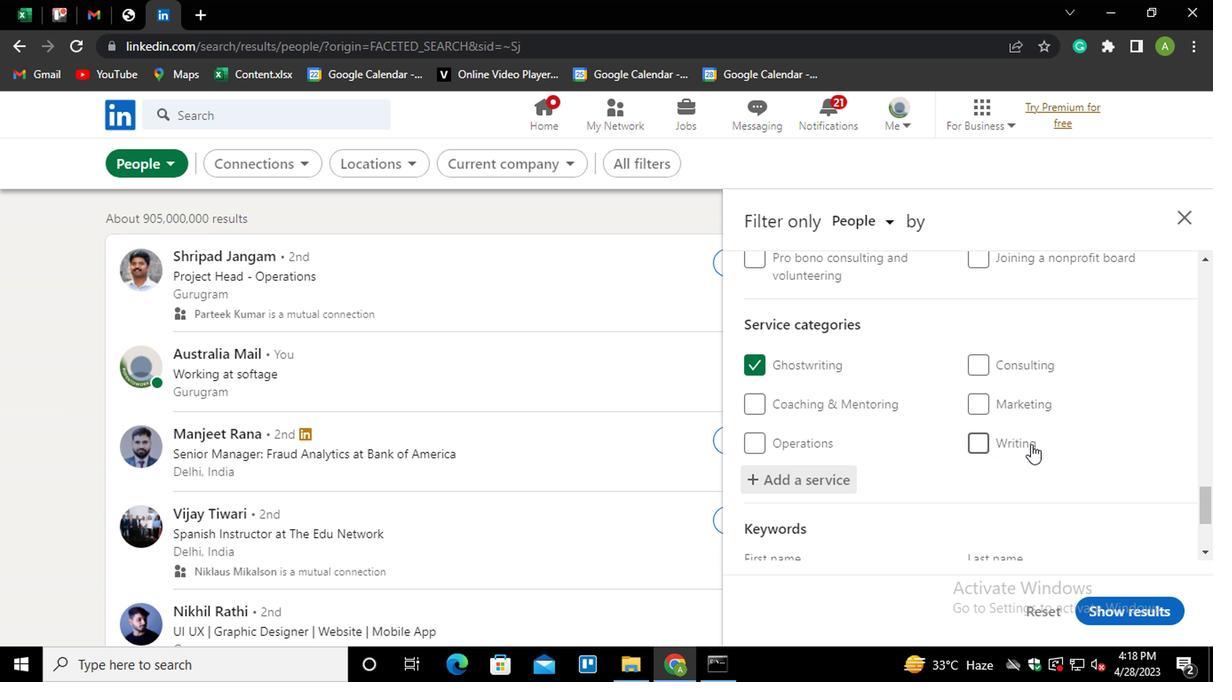 
Action: Mouse scrolled (1027, 445) with delta (0, 0)
Screenshot: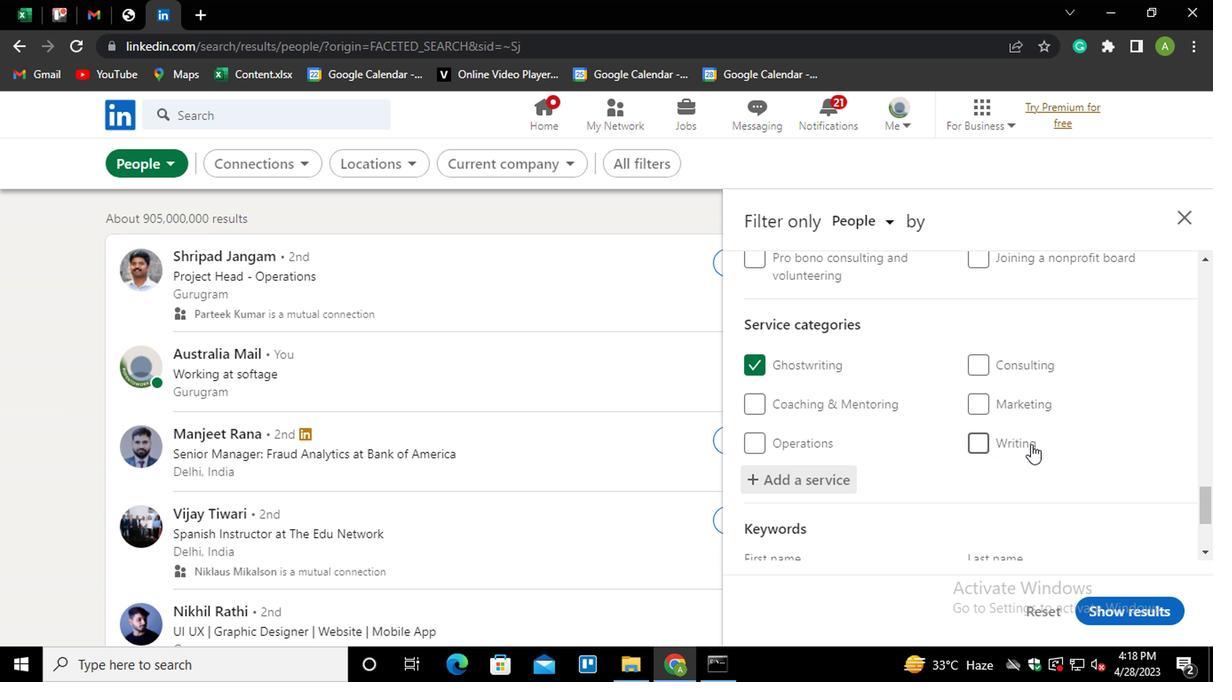 
Action: Mouse scrolled (1027, 445) with delta (0, 0)
Screenshot: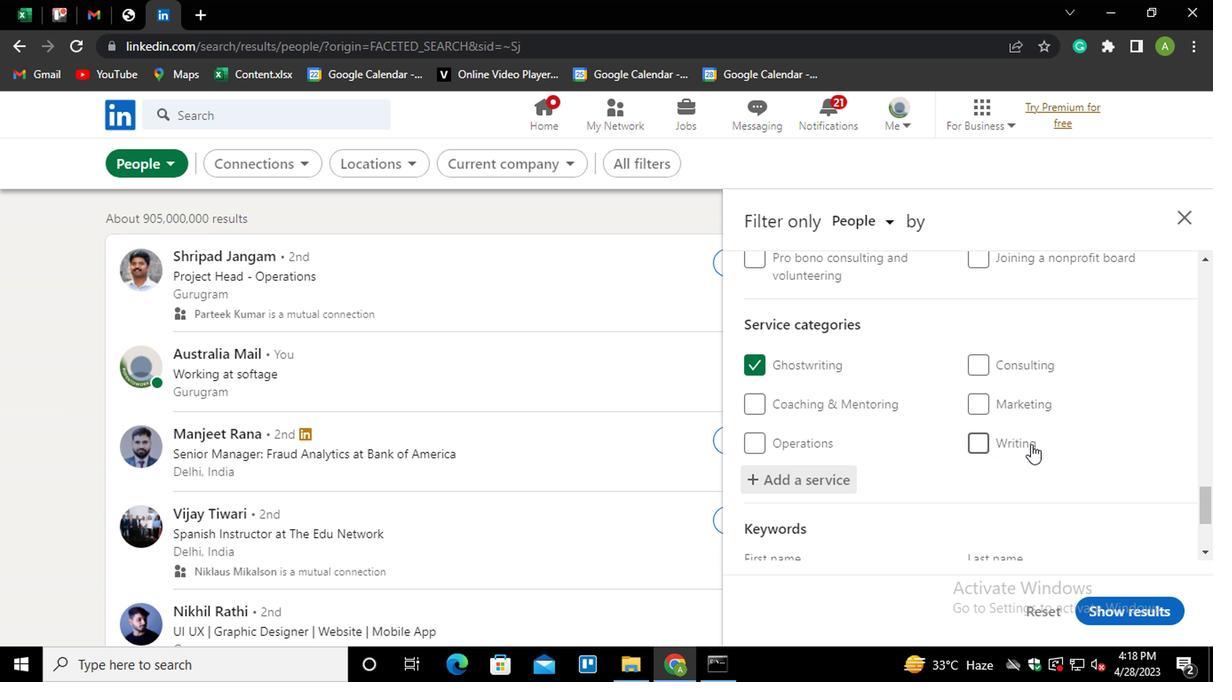 
Action: Mouse scrolled (1027, 445) with delta (0, 0)
Screenshot: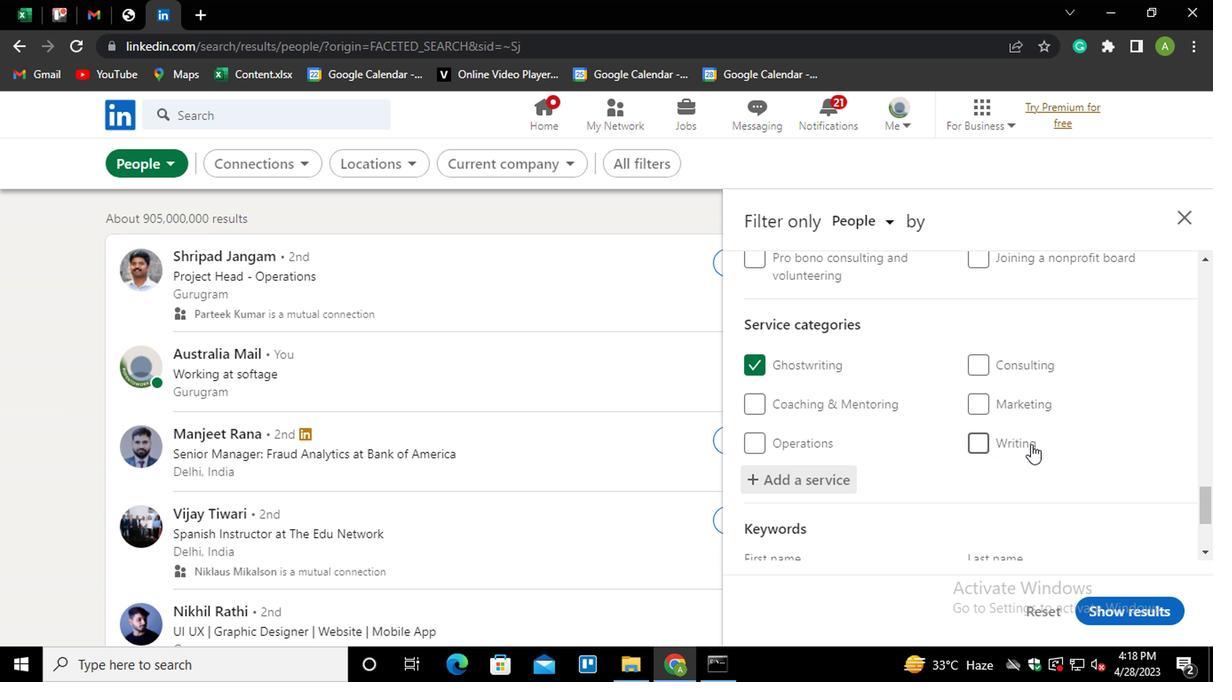 
Action: Mouse moved to (816, 483)
Screenshot: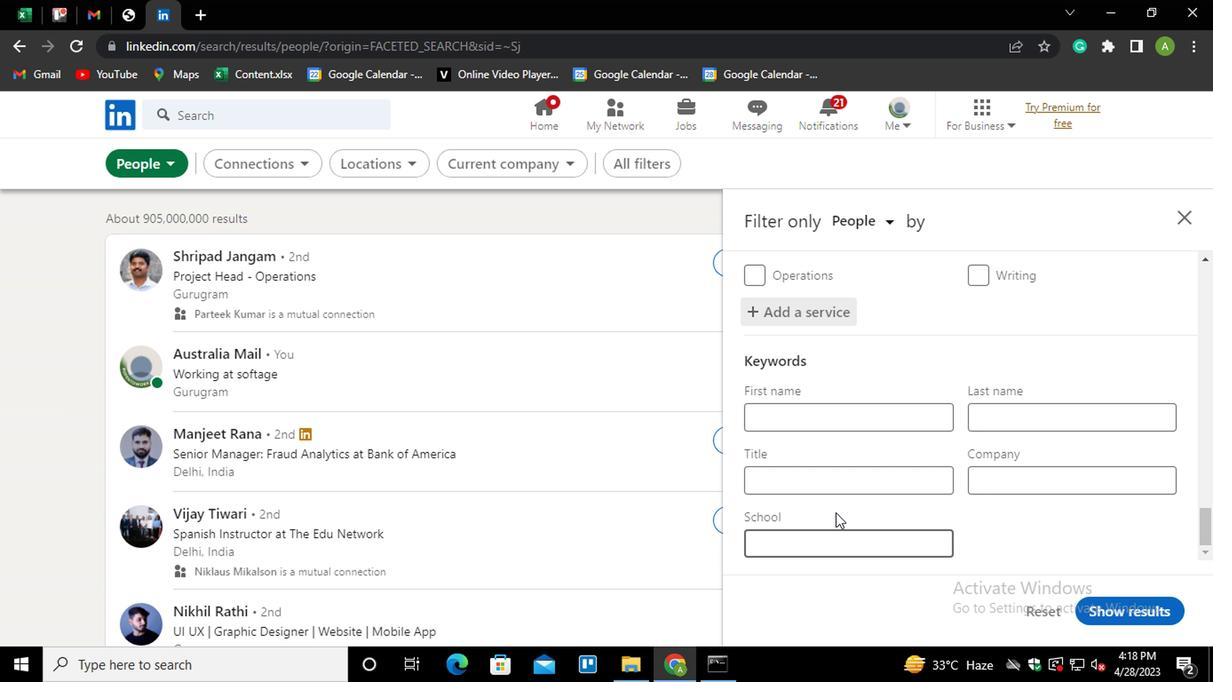 
Action: Mouse pressed left at (816, 483)
Screenshot: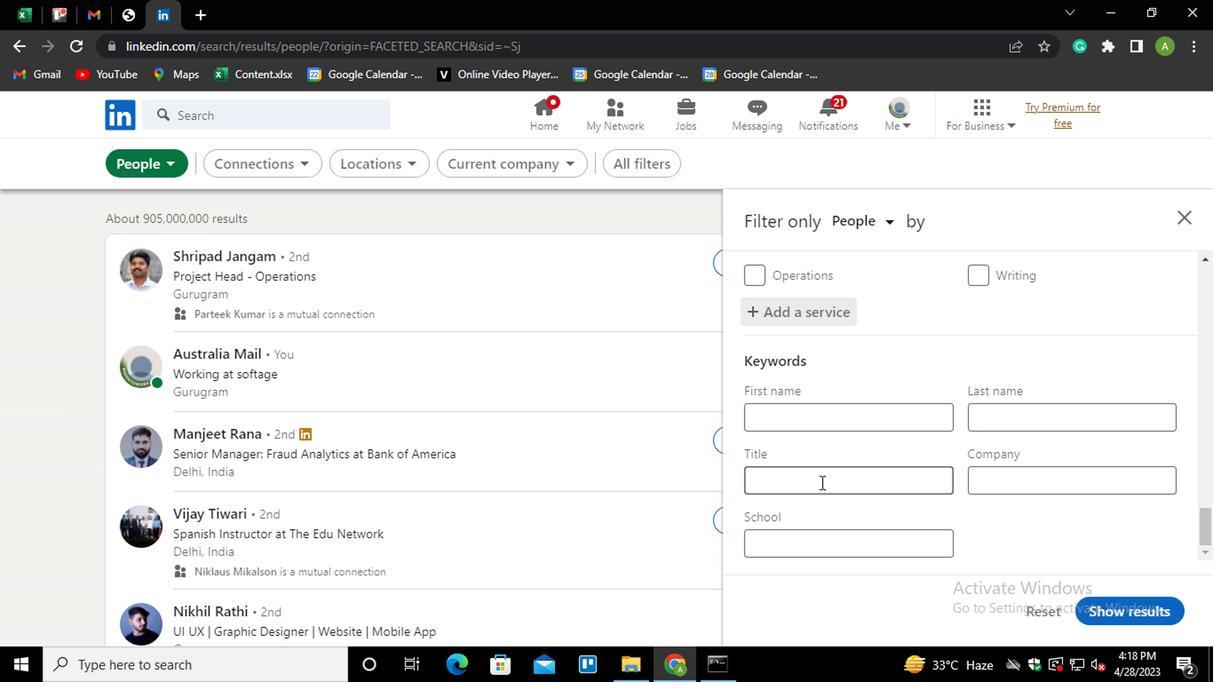 
Action: Key pressed <Key.shift>ONLINE<Key.space><Key.shift>ESL<Key.space><Key.shift>INSTRUCTOR<Key.left><Key.left><Key.left><Key.left><Key.left><Key.left><Key.left><Key.left><Key.left><Key.left><Key.left><Key.backspace><Key.backspace><Key.shift>SL
Screenshot: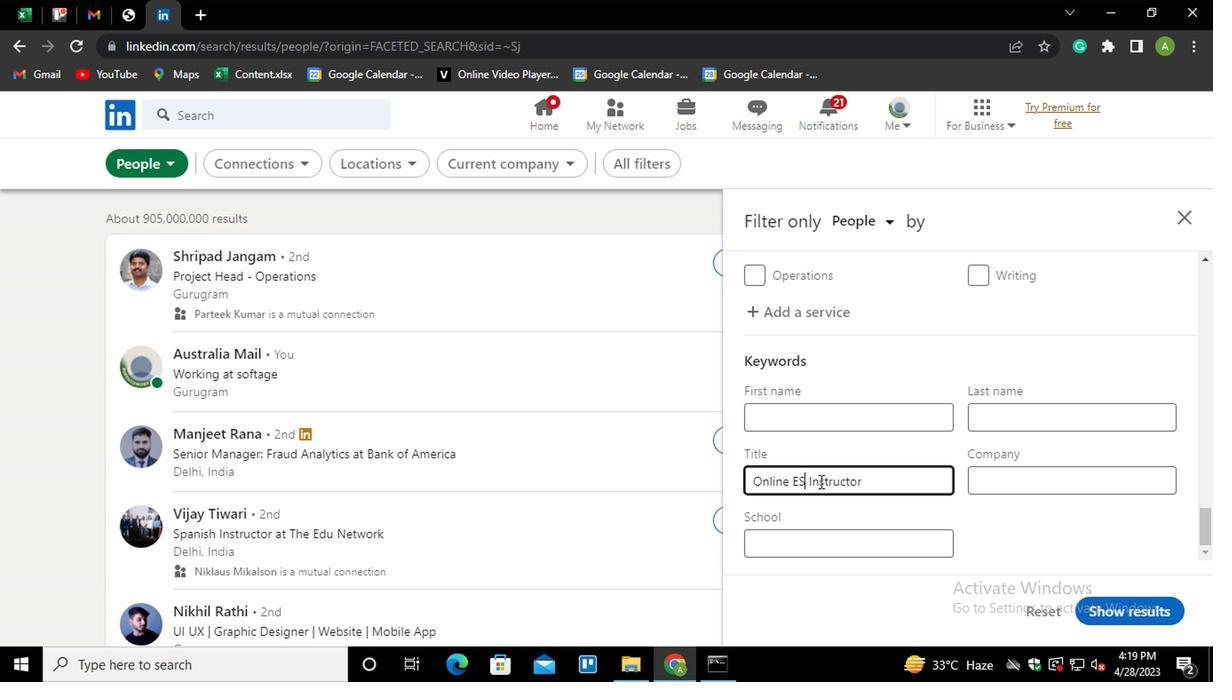 
Action: Mouse moved to (1091, 608)
Screenshot: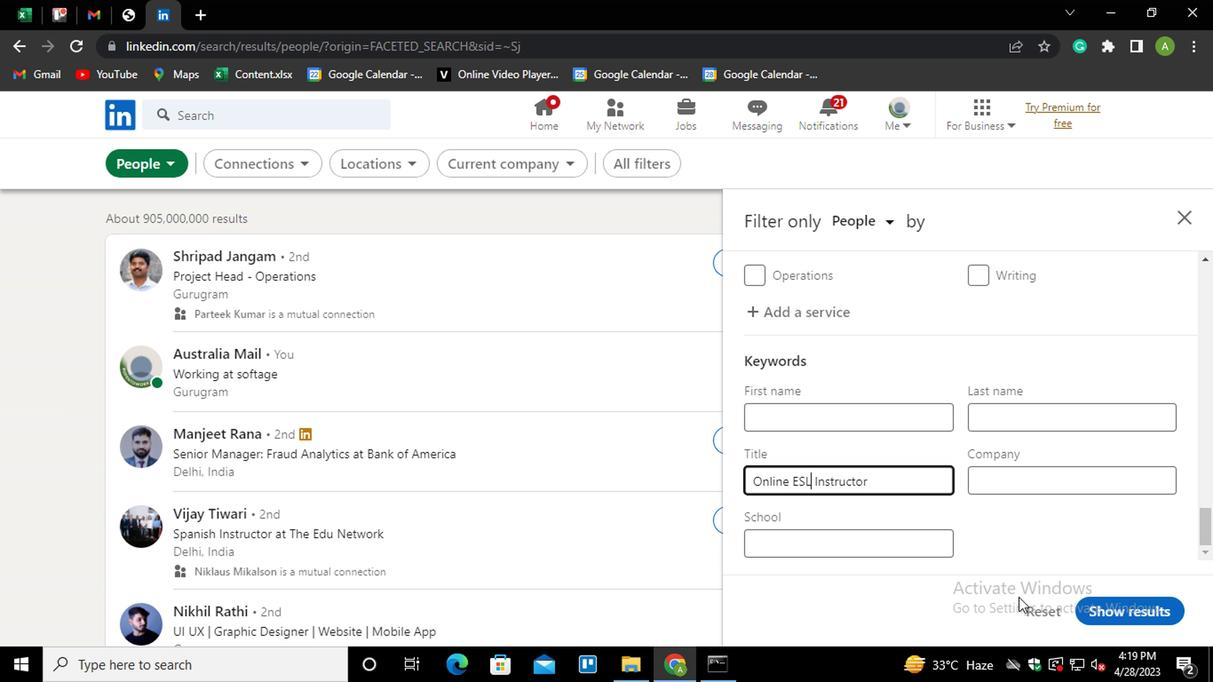
Action: Mouse pressed left at (1091, 608)
Screenshot: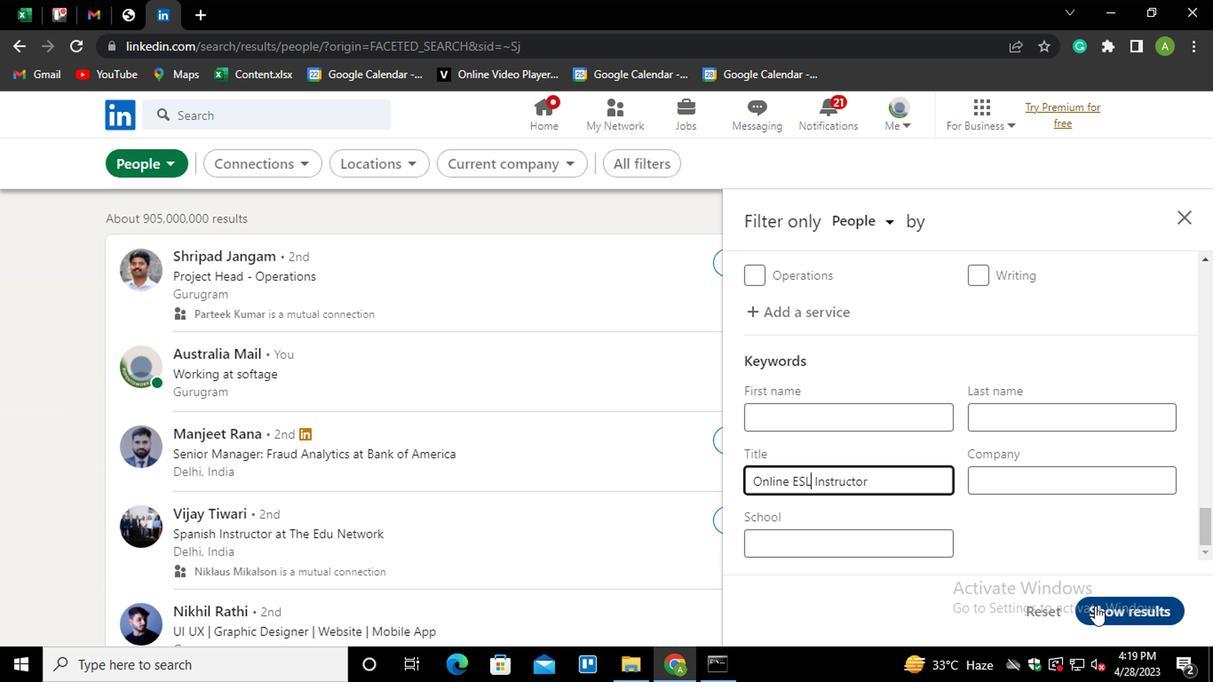 
